 Task: Look for space in Seeheim-Jugenheim, Germany from 5th June, 2023 to 16th June, 2023 for 2 adults in price range Rs.14000 to Rs.18000. Place can be entire place with 1  bedroom having 1 bed and 1 bathroom. Property type can be house, flat, guest house, hotel. Booking option can be shelf check-in. Required host language is English.
Action: Mouse moved to (844, 125)
Screenshot: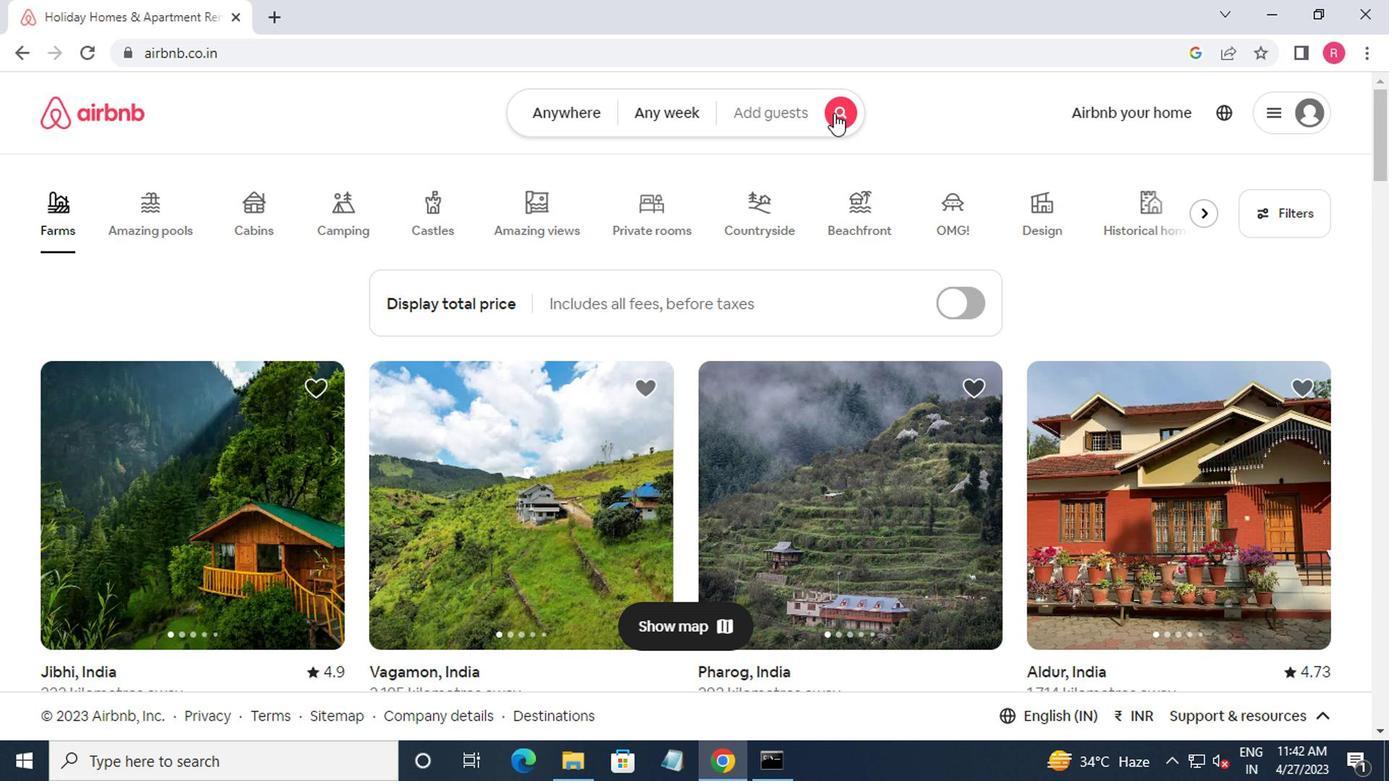 
Action: Mouse pressed left at (844, 125)
Screenshot: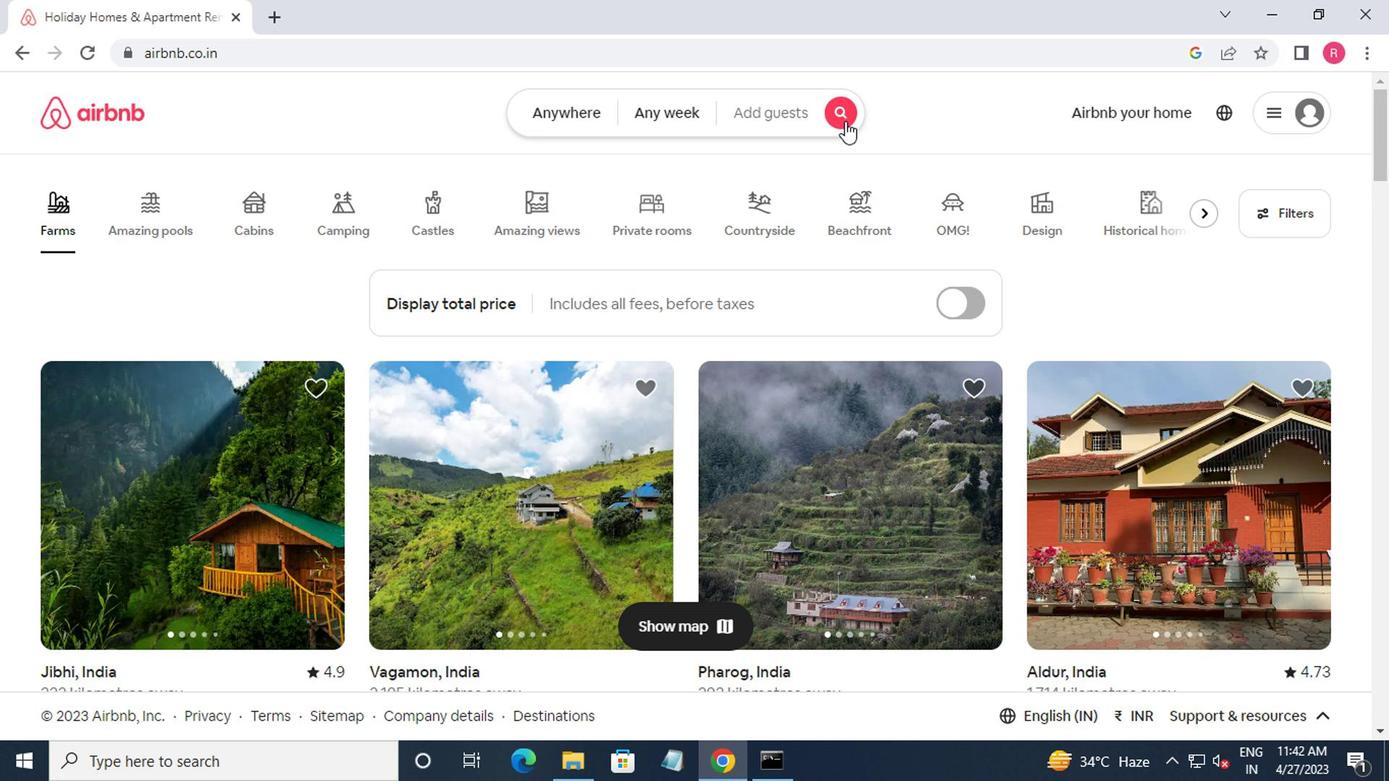 
Action: Mouse moved to (452, 208)
Screenshot: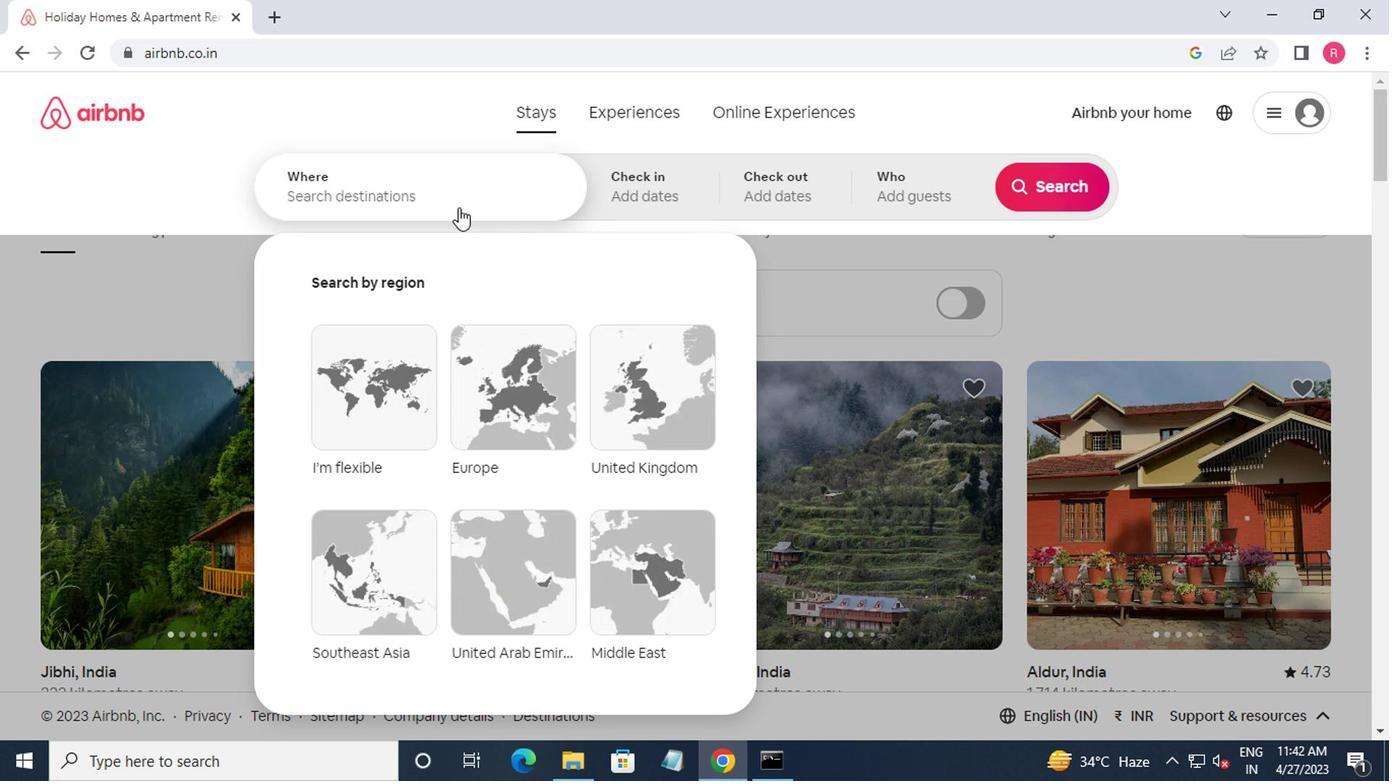 
Action: Mouse pressed left at (452, 208)
Screenshot: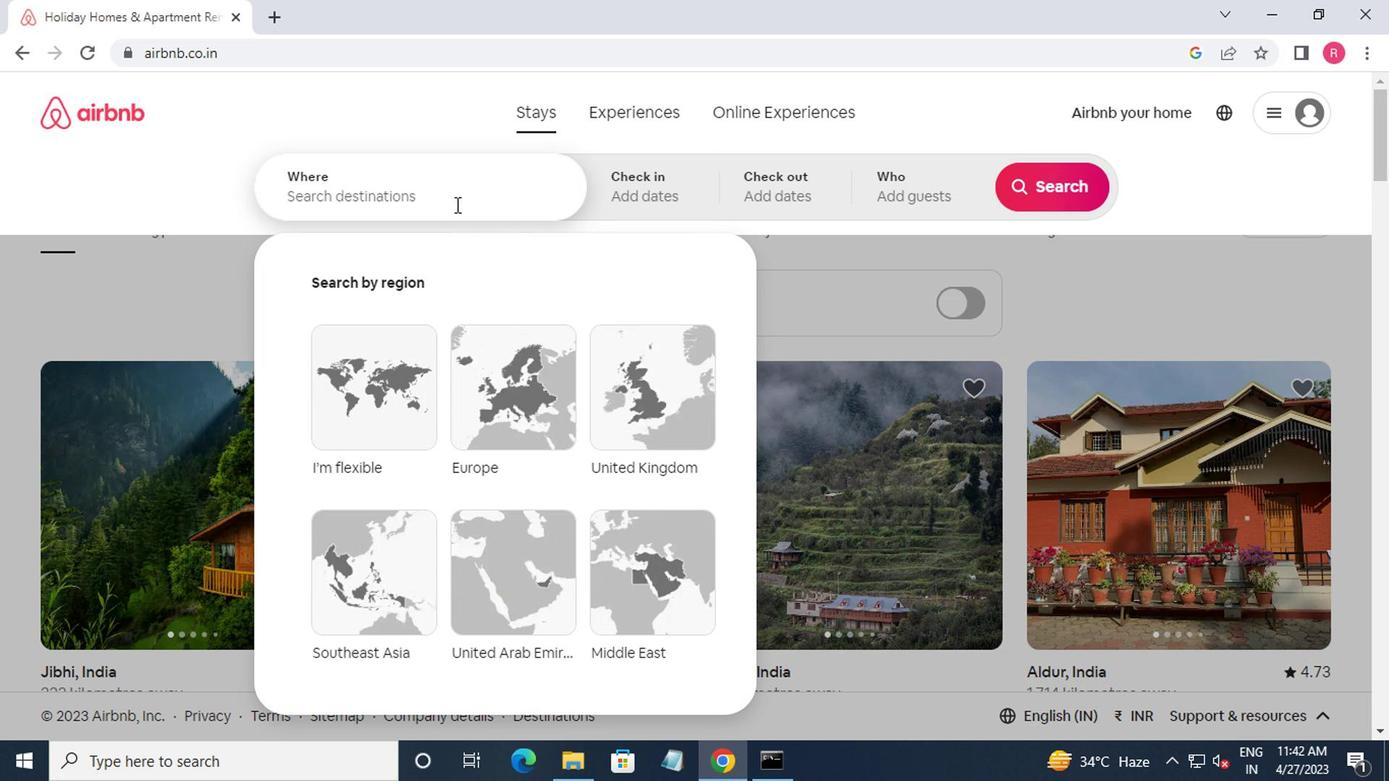 
Action: Mouse moved to (481, 290)
Screenshot: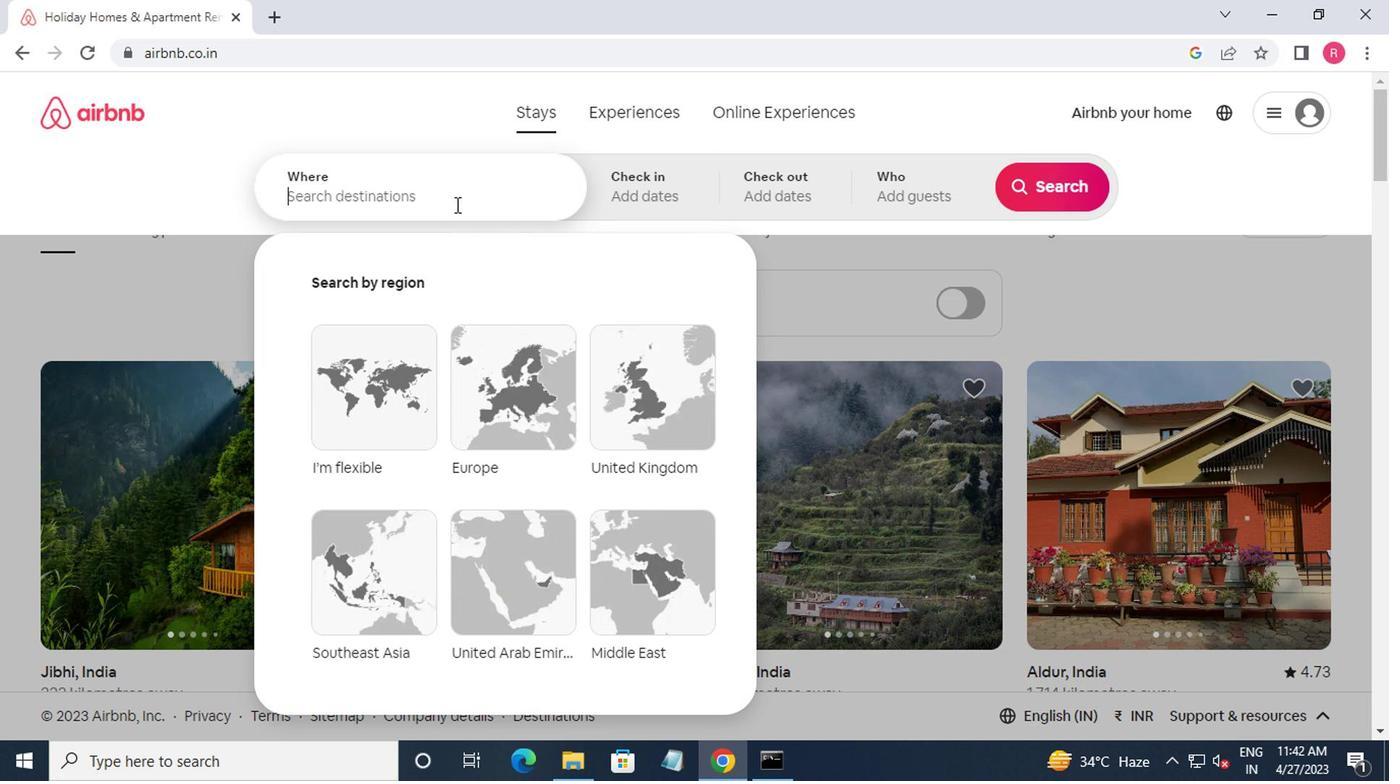 
Action: Key pressed seeheim
Screenshot: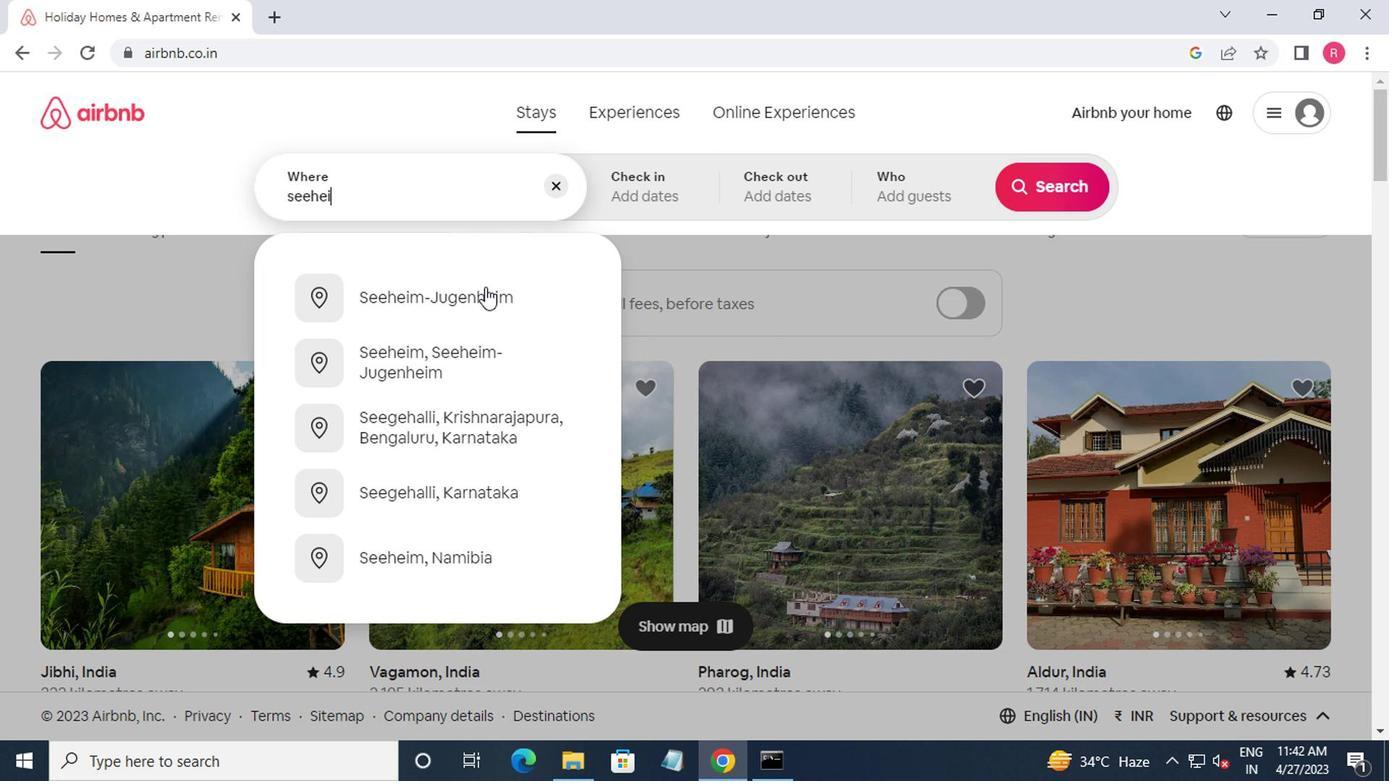 
Action: Mouse moved to (496, 302)
Screenshot: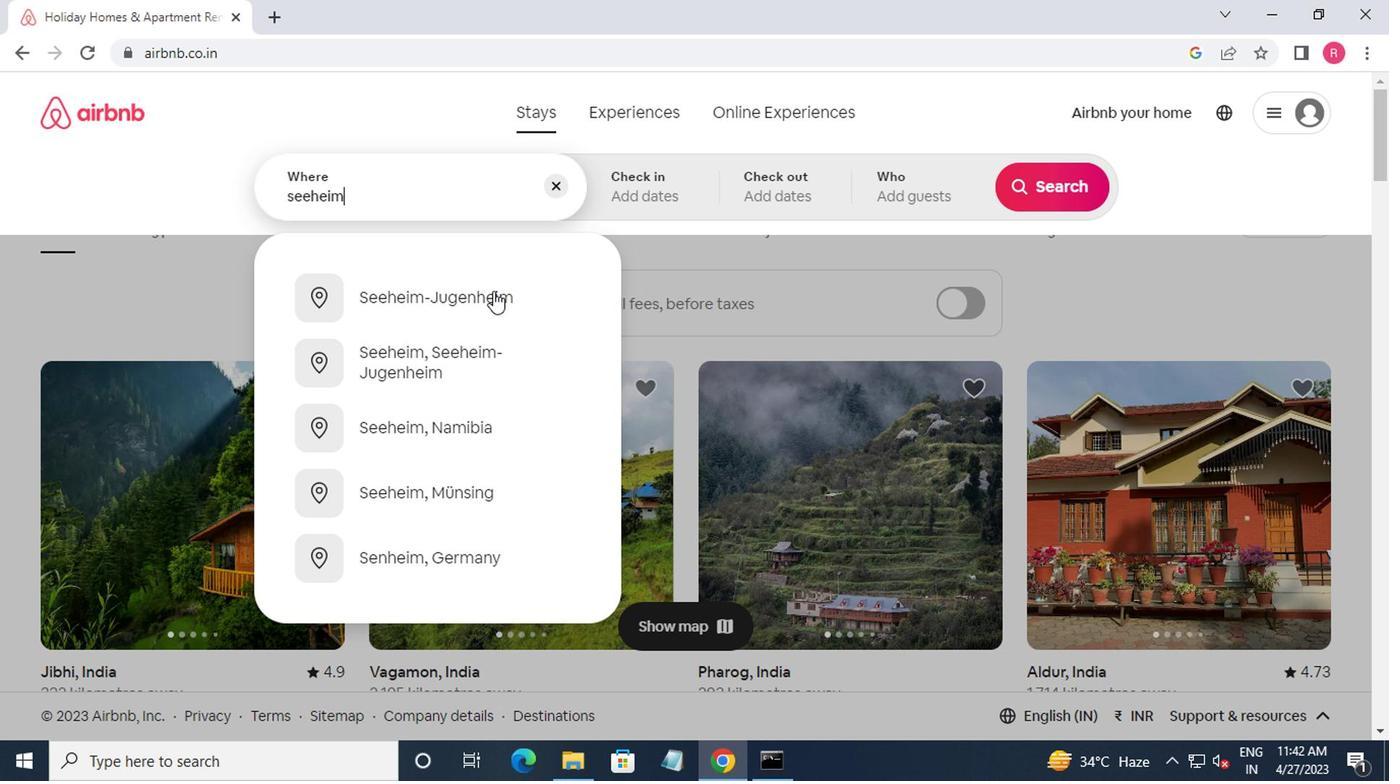 
Action: Mouse pressed left at (496, 302)
Screenshot: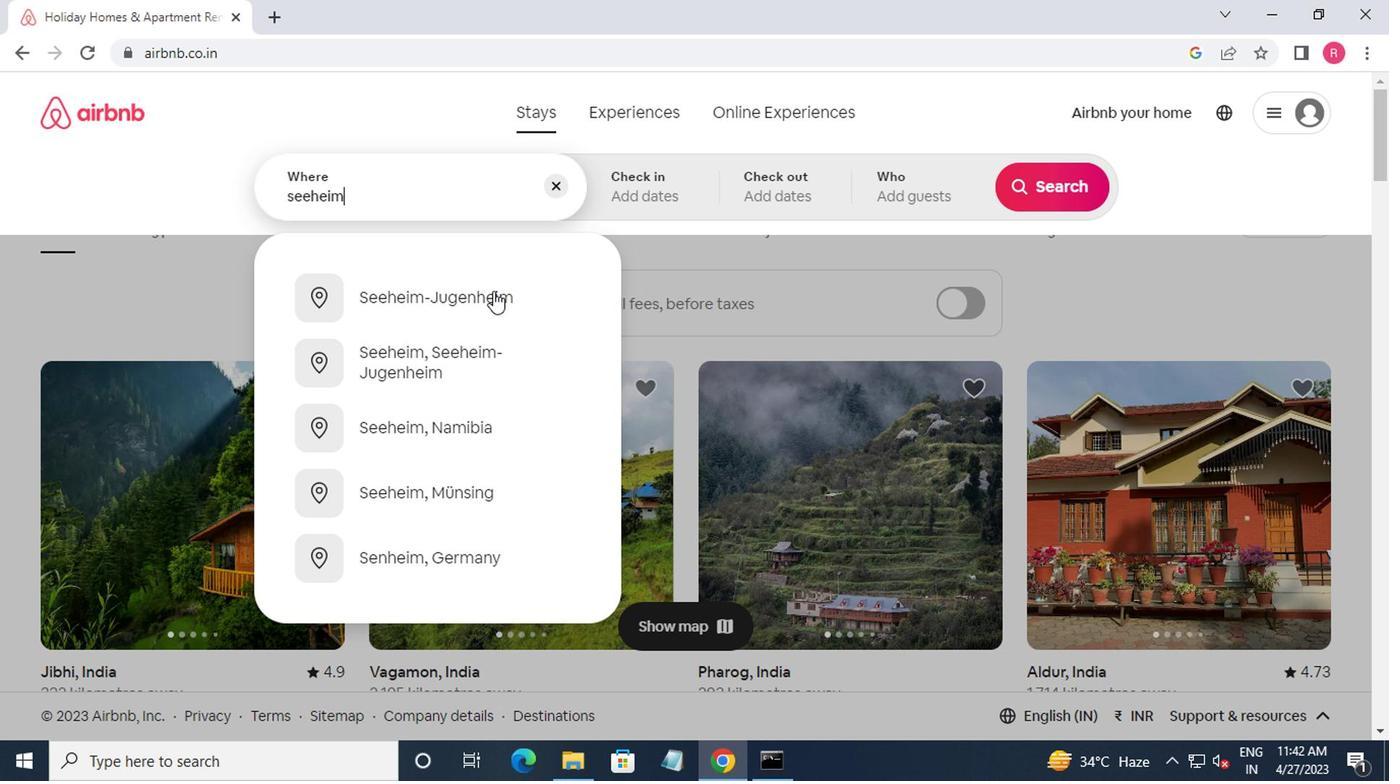 
Action: Mouse moved to (449, 214)
Screenshot: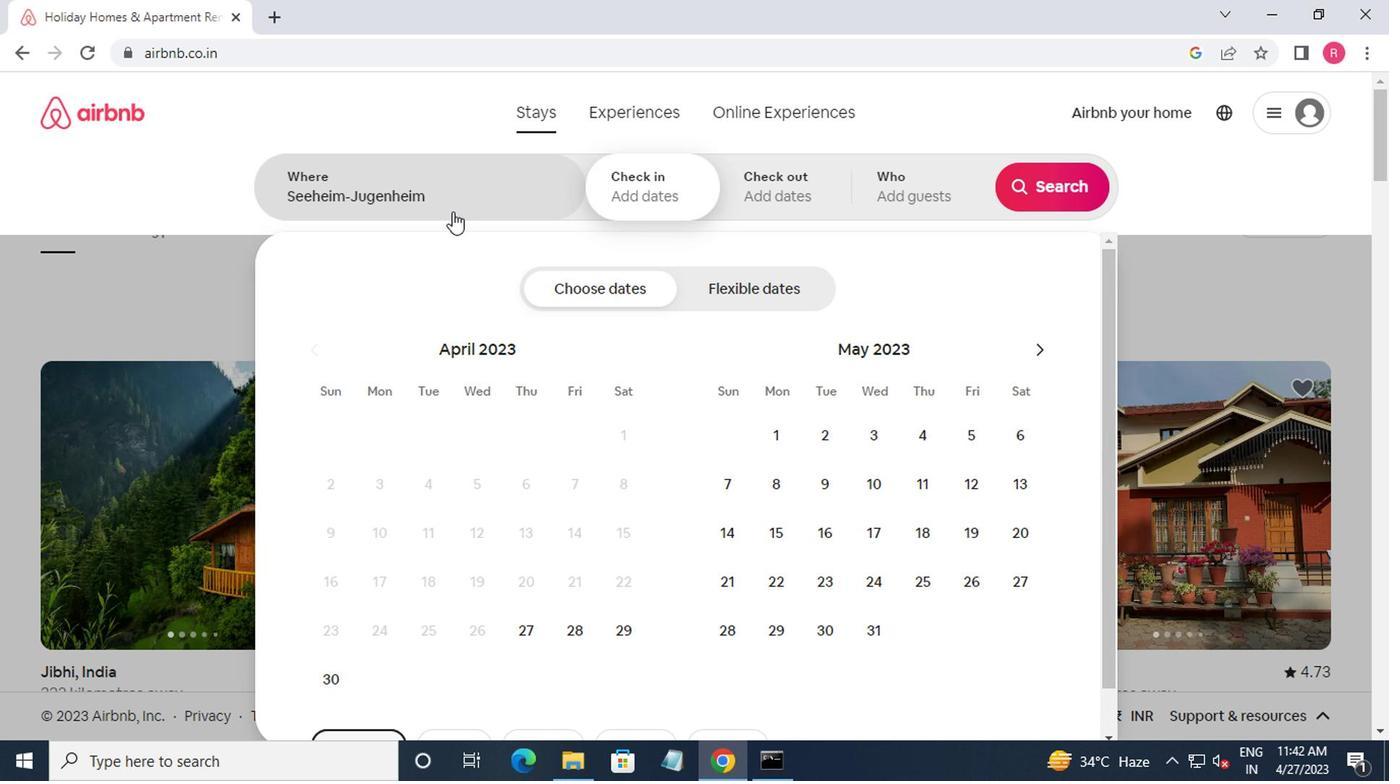 
Action: Mouse pressed left at (449, 214)
Screenshot: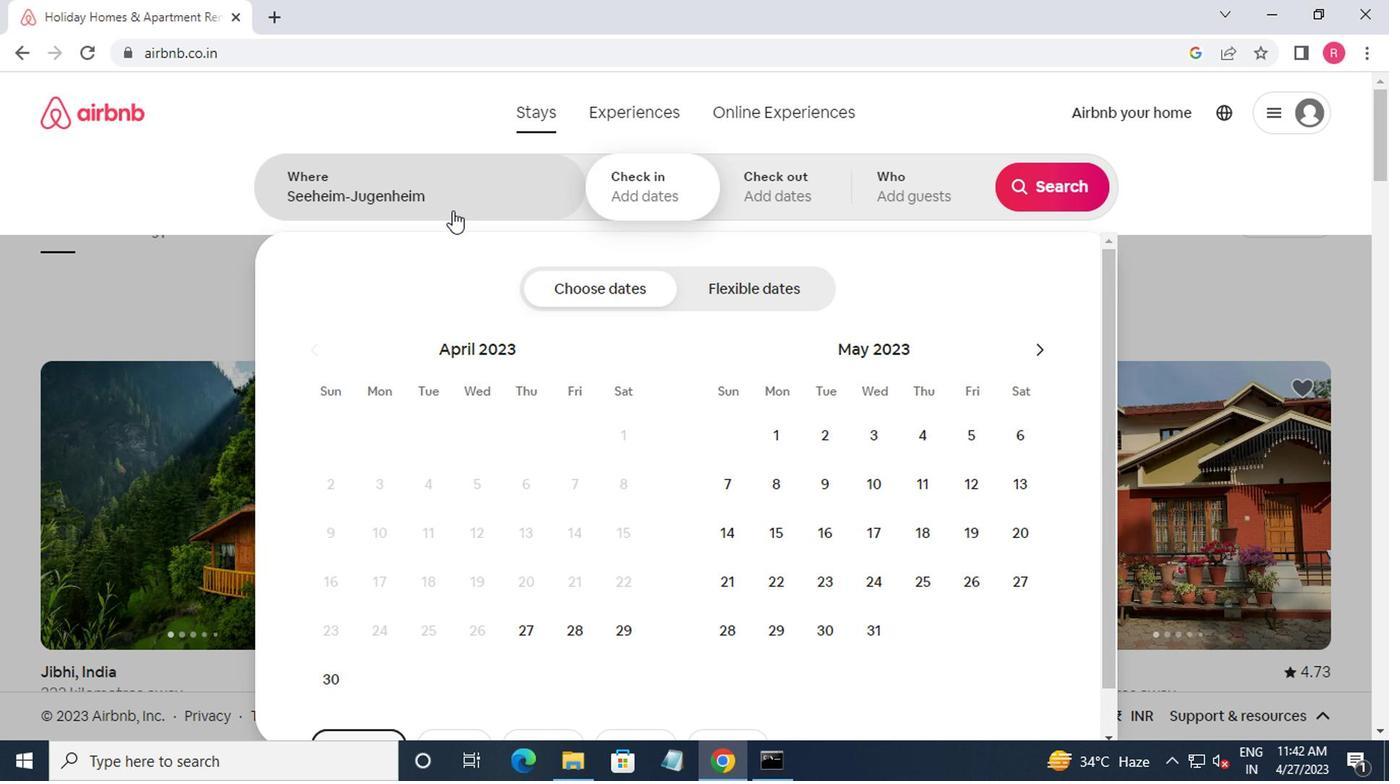 
Action: Mouse moved to (449, 213)
Screenshot: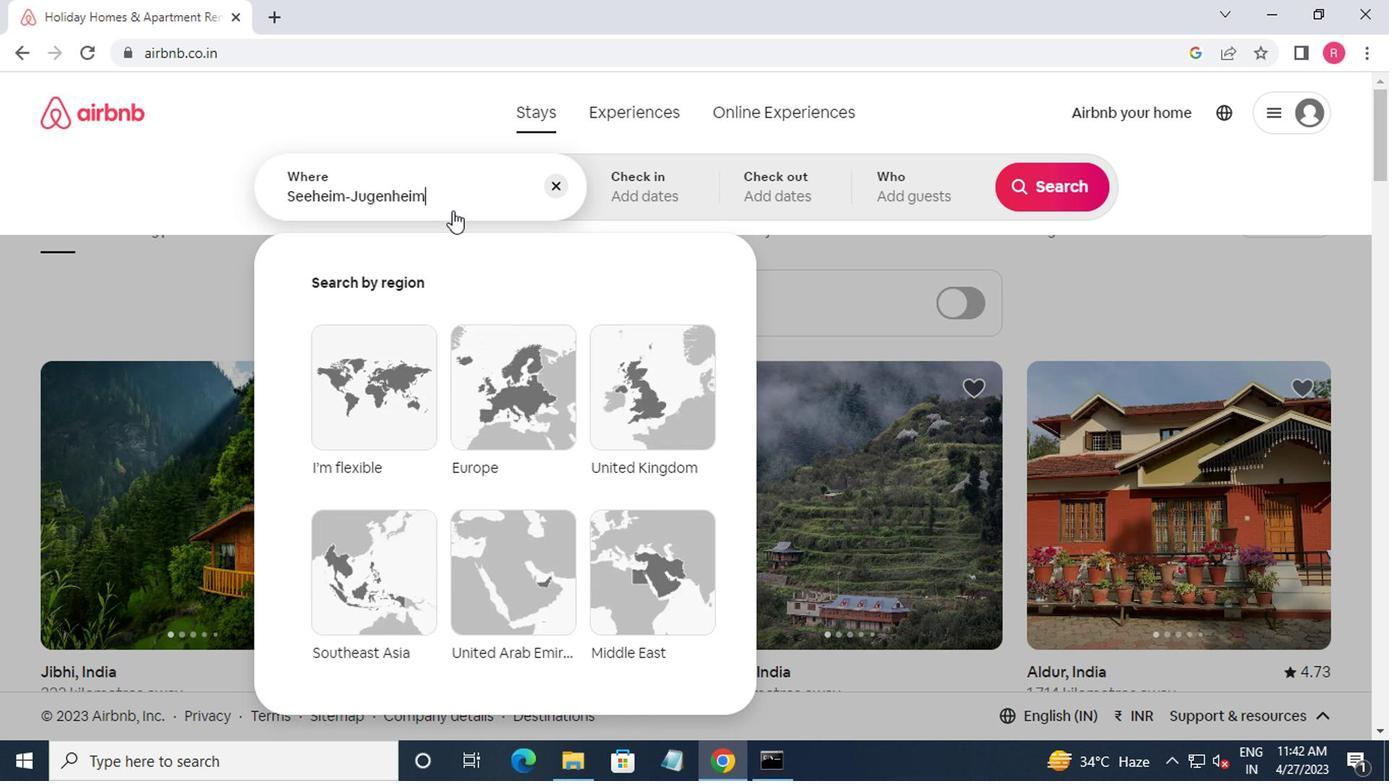 
Action: Key pressed ,ger<Key.down><Key.enter>
Screenshot: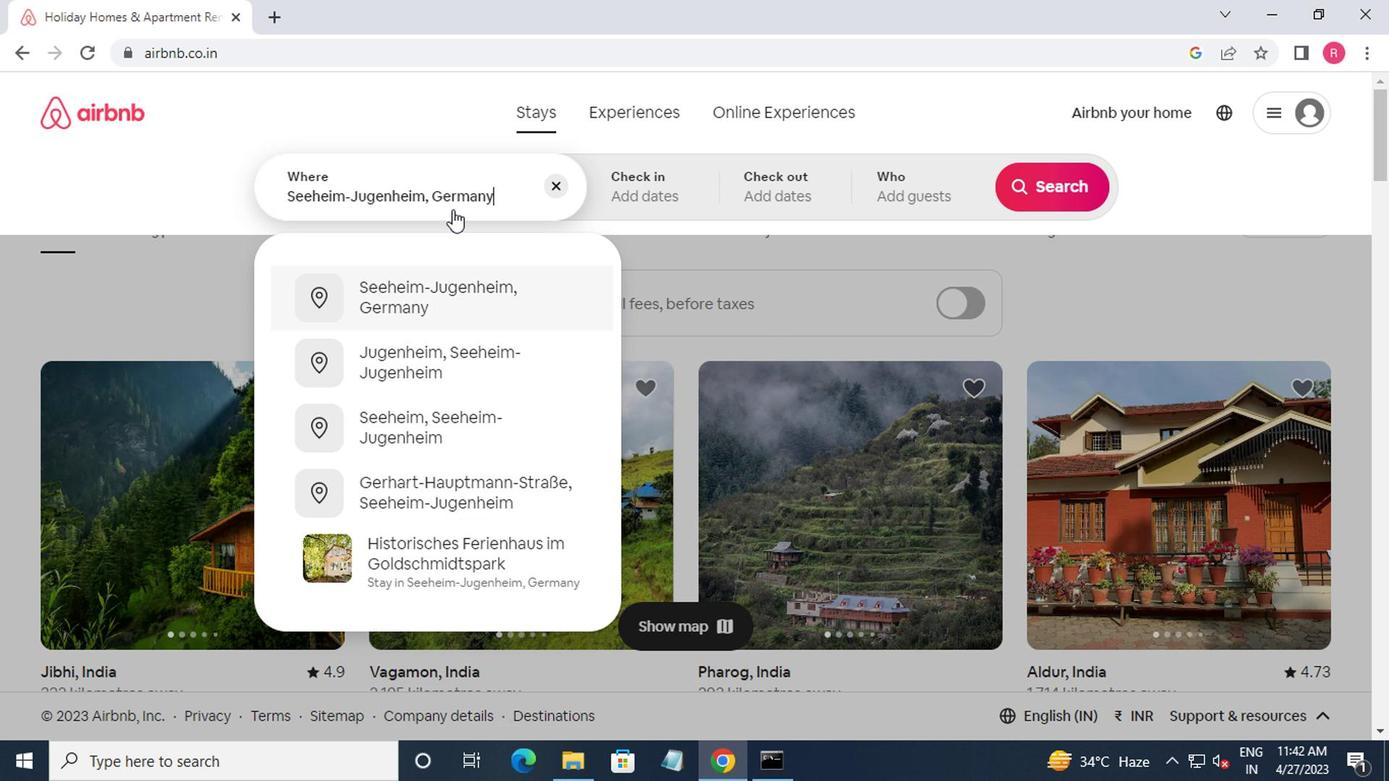 
Action: Mouse moved to (1028, 358)
Screenshot: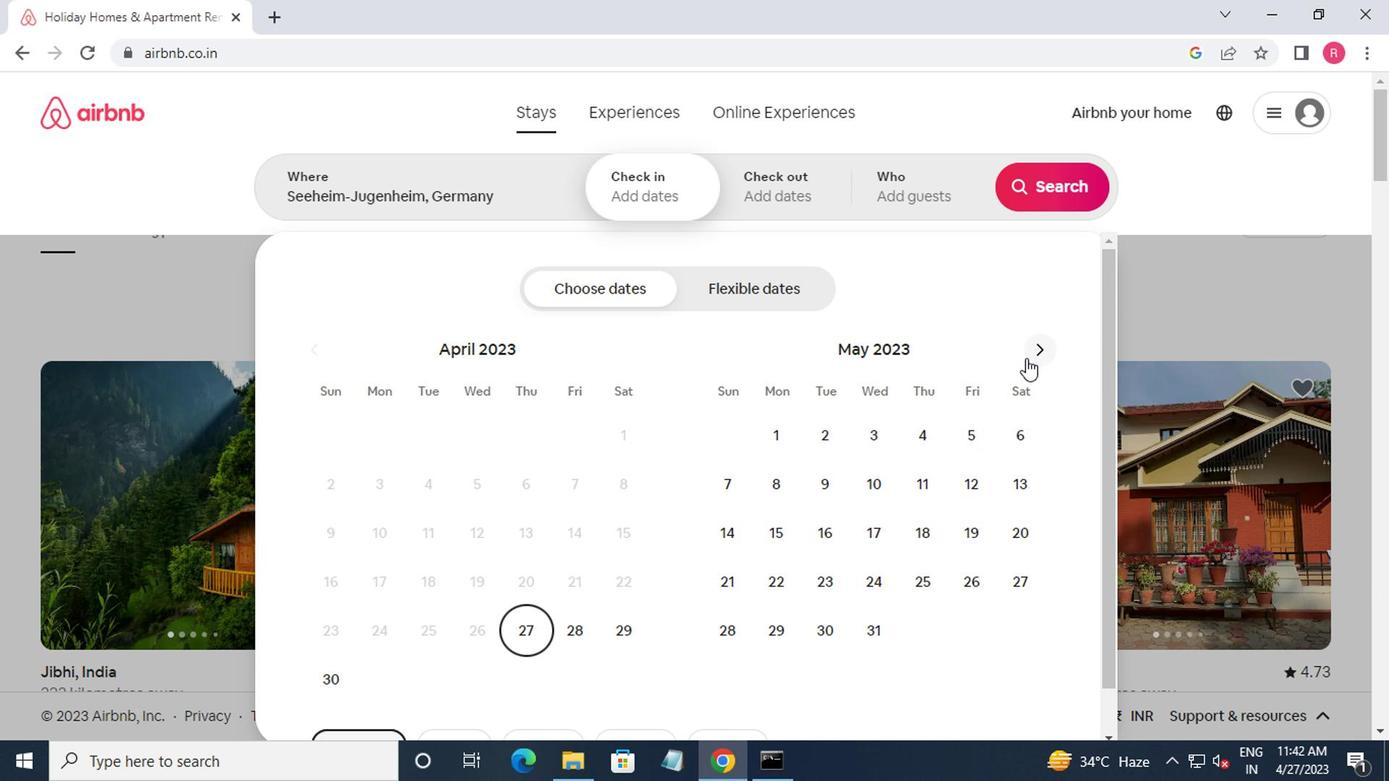 
Action: Mouse pressed left at (1028, 358)
Screenshot: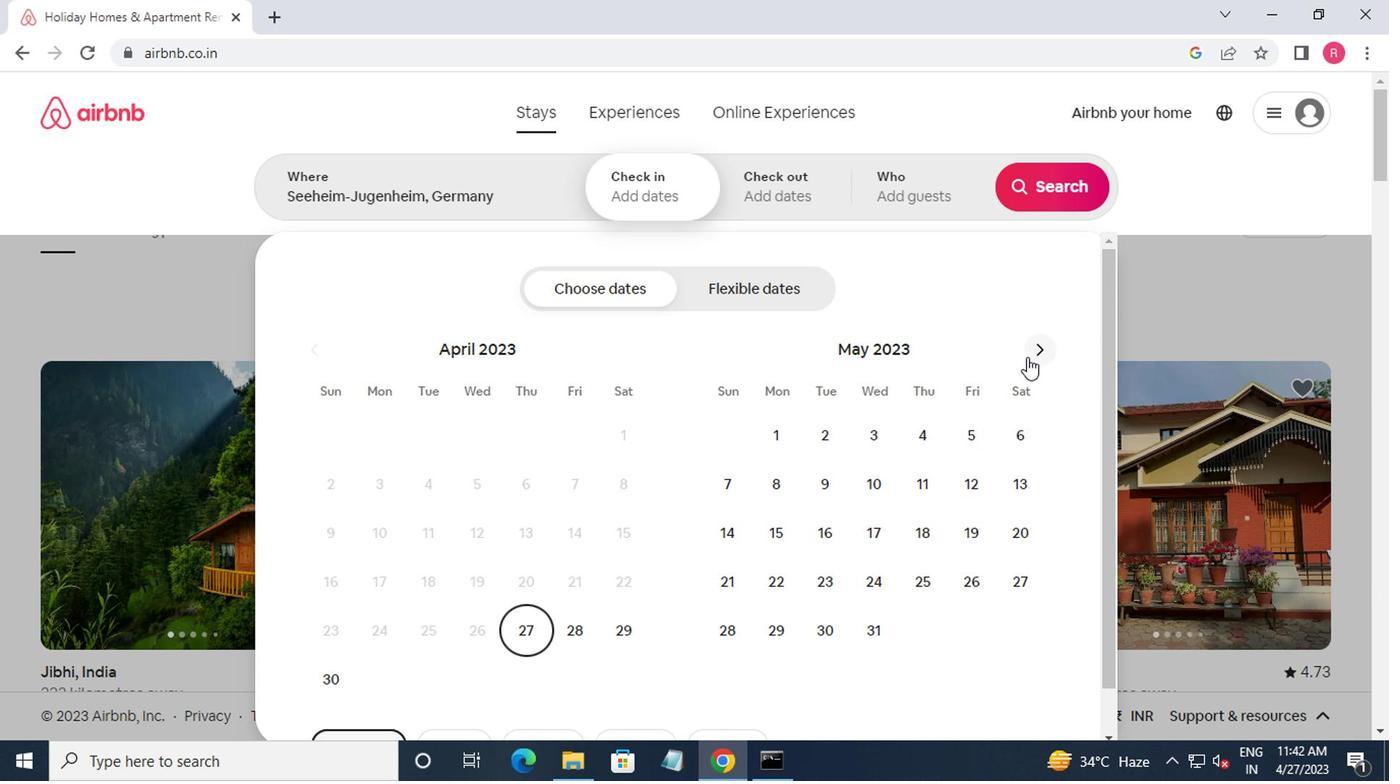 
Action: Mouse moved to (790, 491)
Screenshot: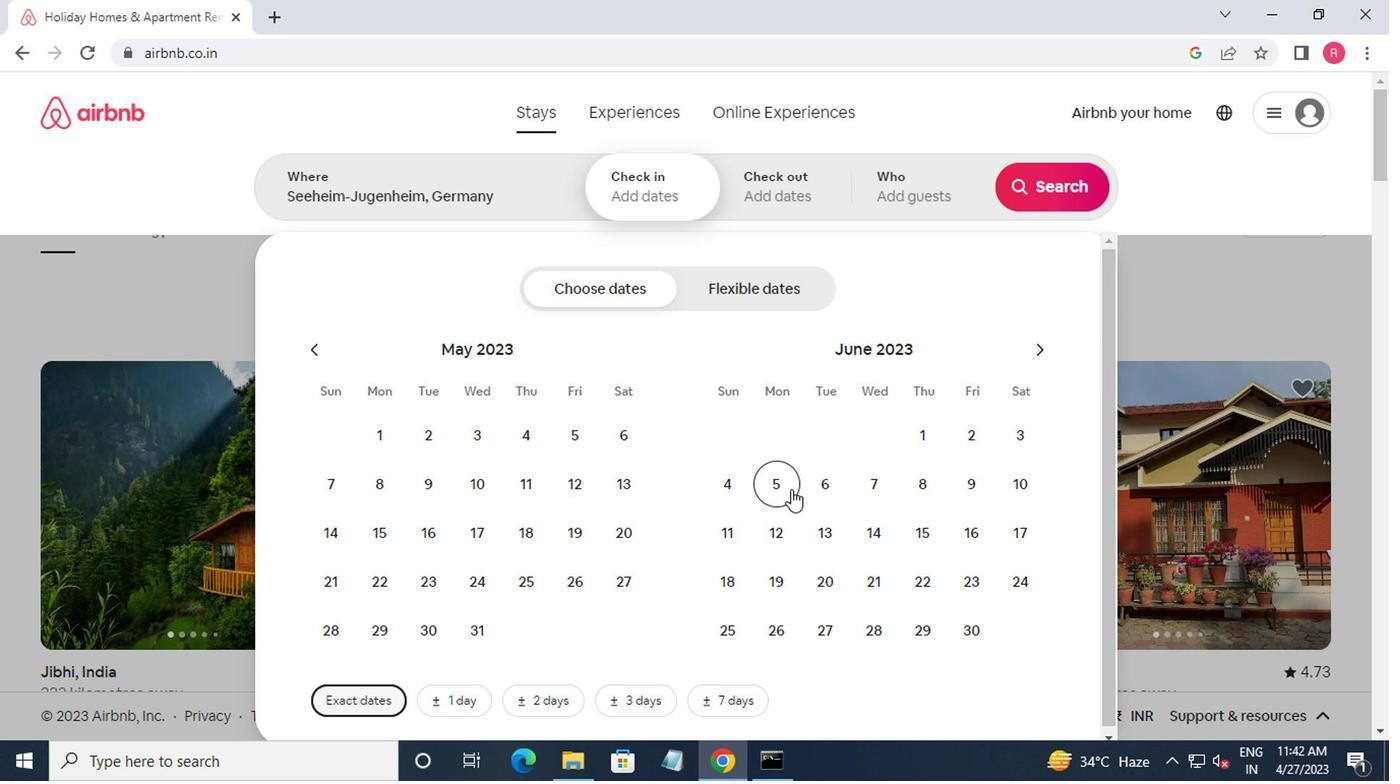 
Action: Mouse pressed left at (790, 491)
Screenshot: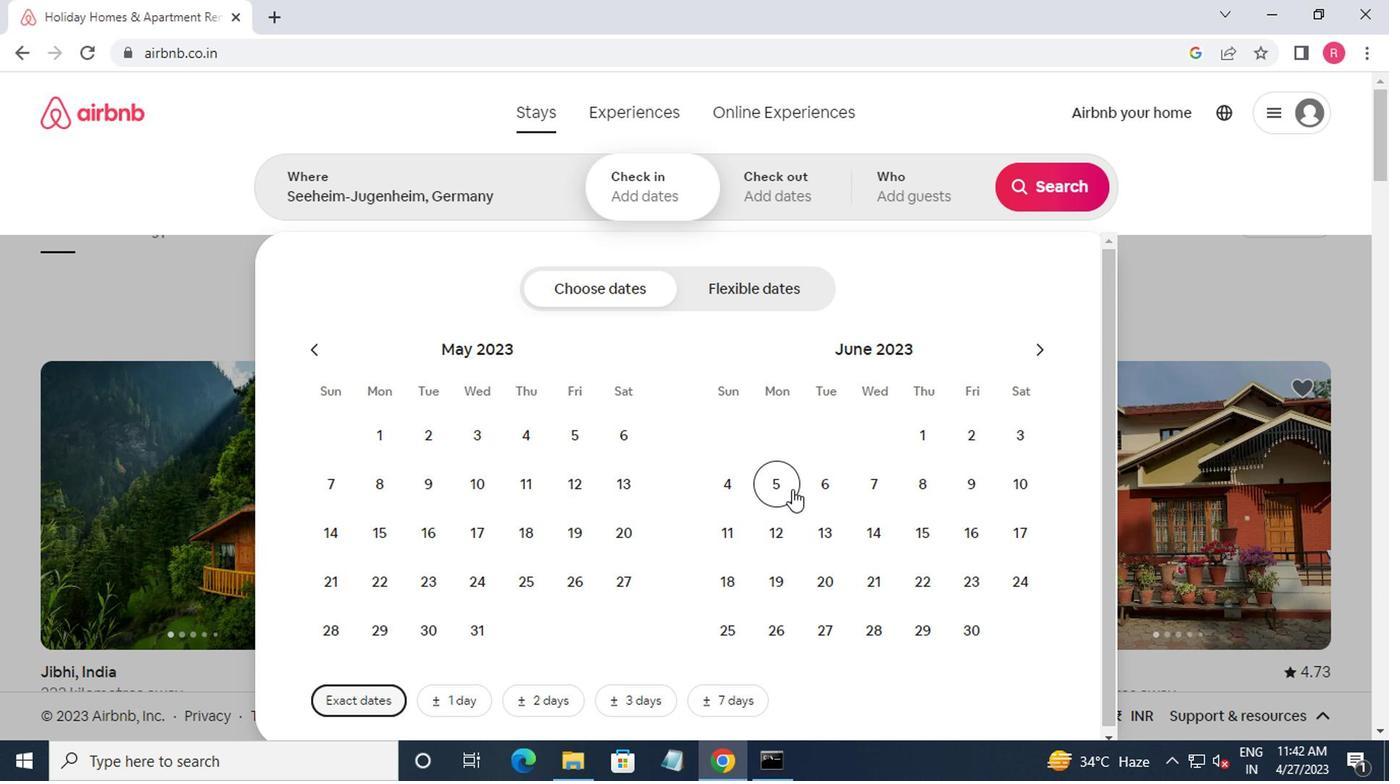 
Action: Mouse moved to (960, 535)
Screenshot: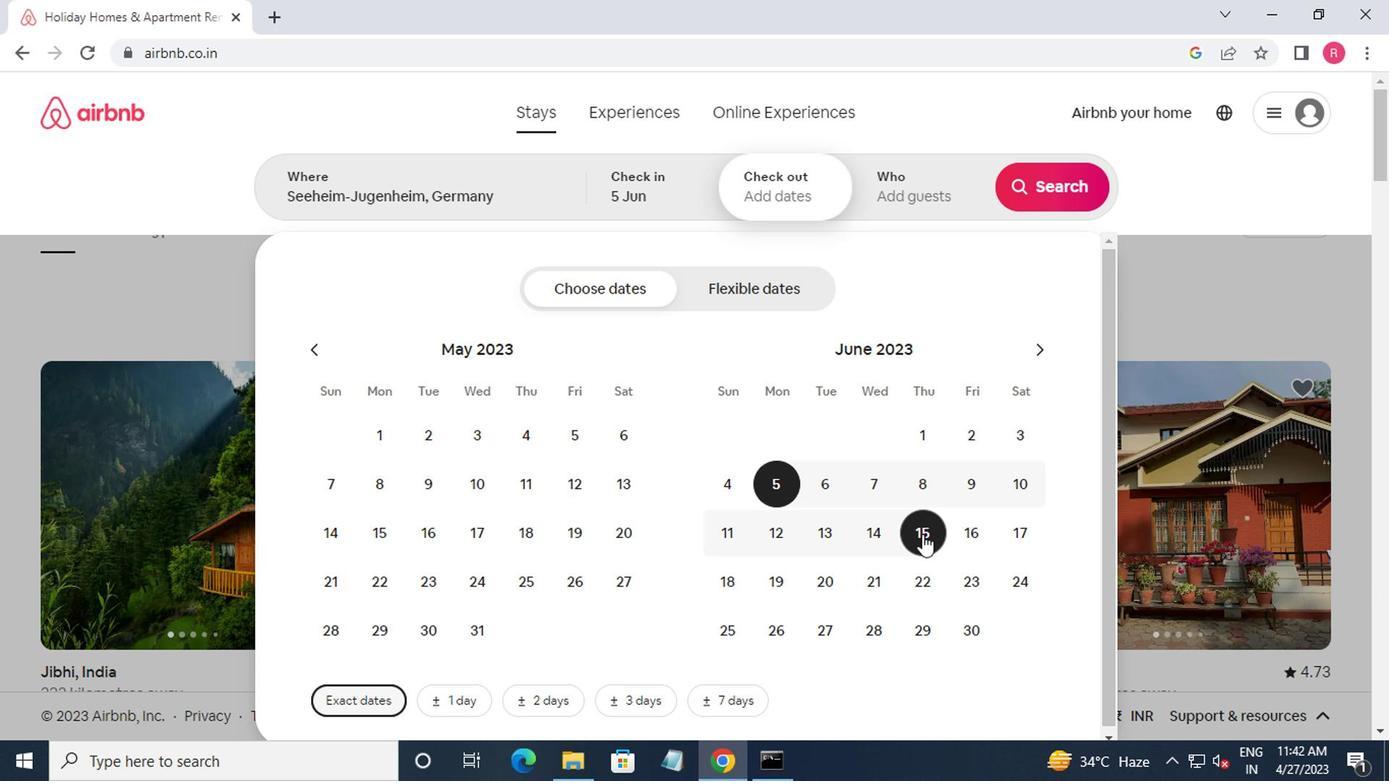 
Action: Mouse pressed left at (960, 535)
Screenshot: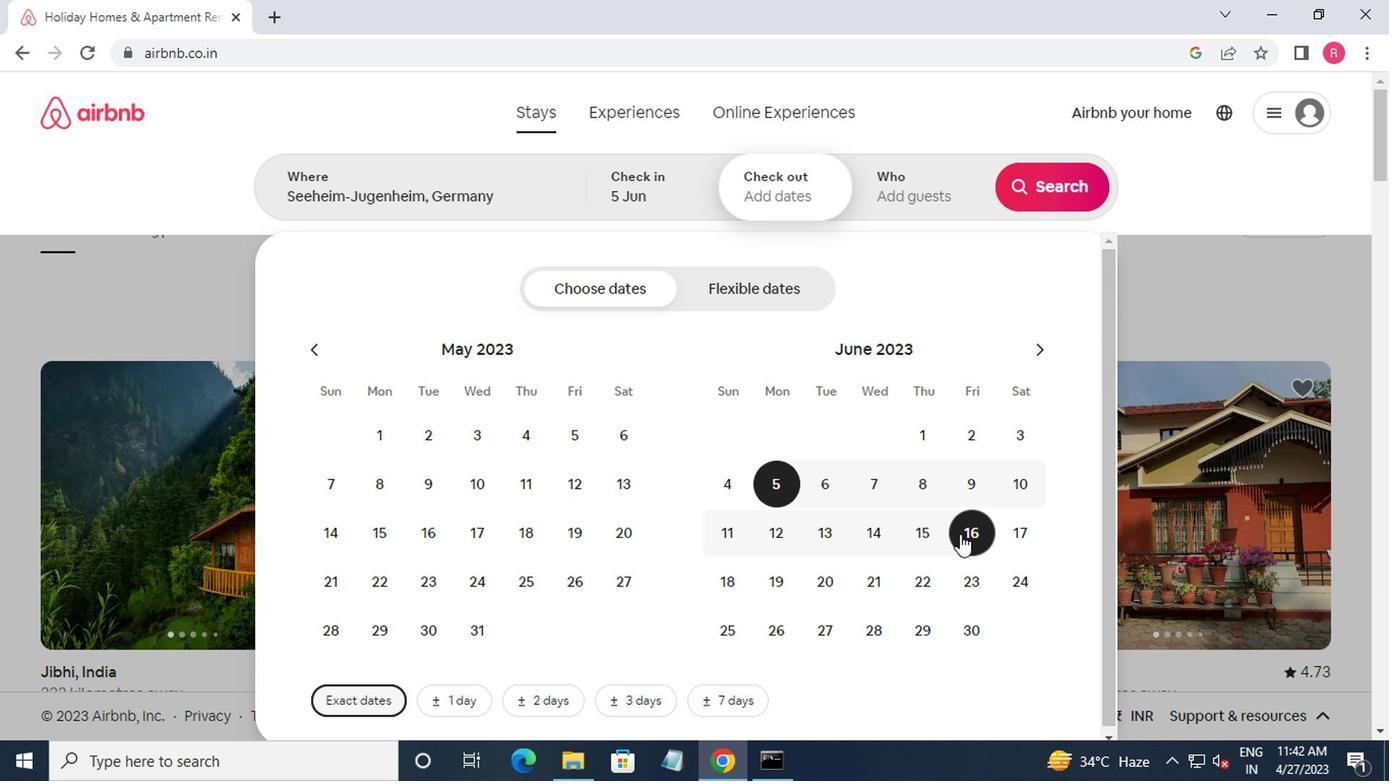 
Action: Mouse moved to (896, 197)
Screenshot: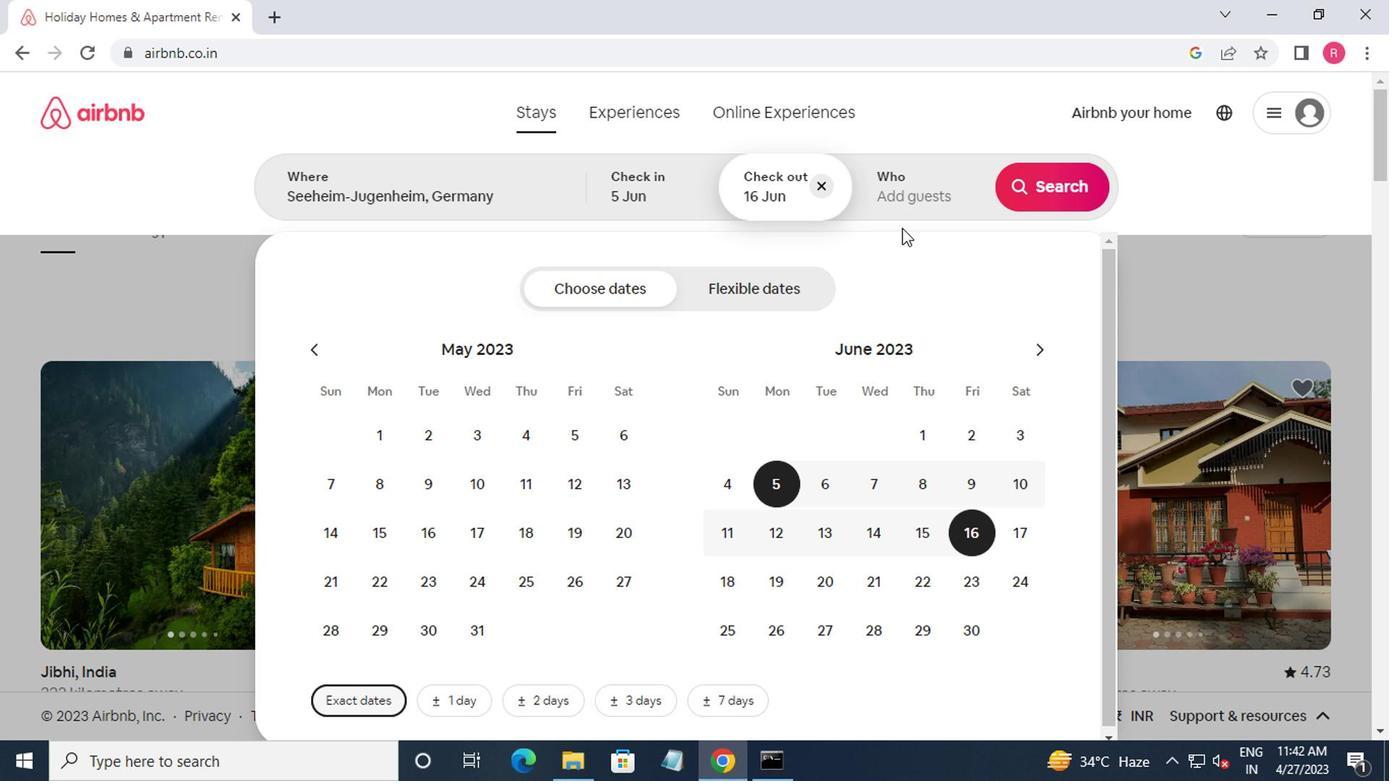 
Action: Mouse pressed left at (896, 197)
Screenshot: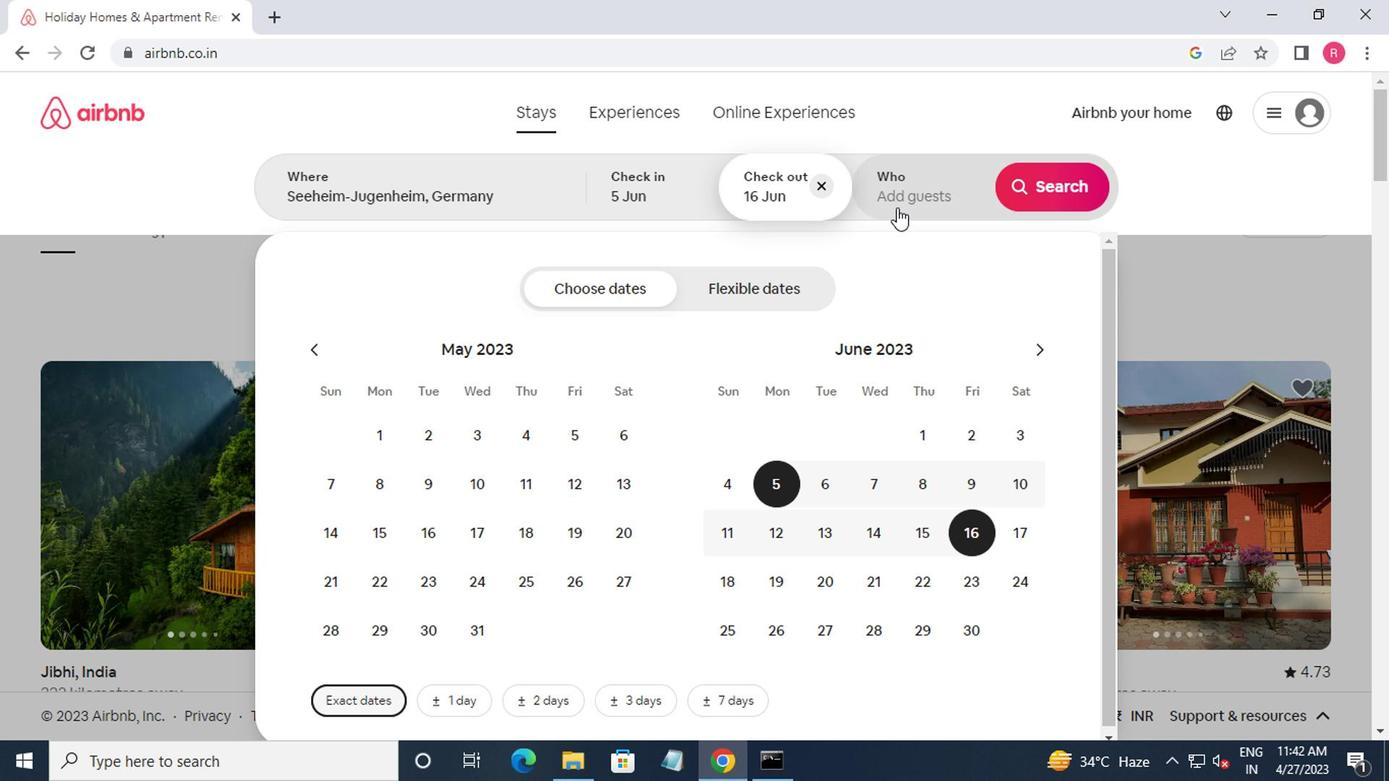 
Action: Mouse moved to (1054, 307)
Screenshot: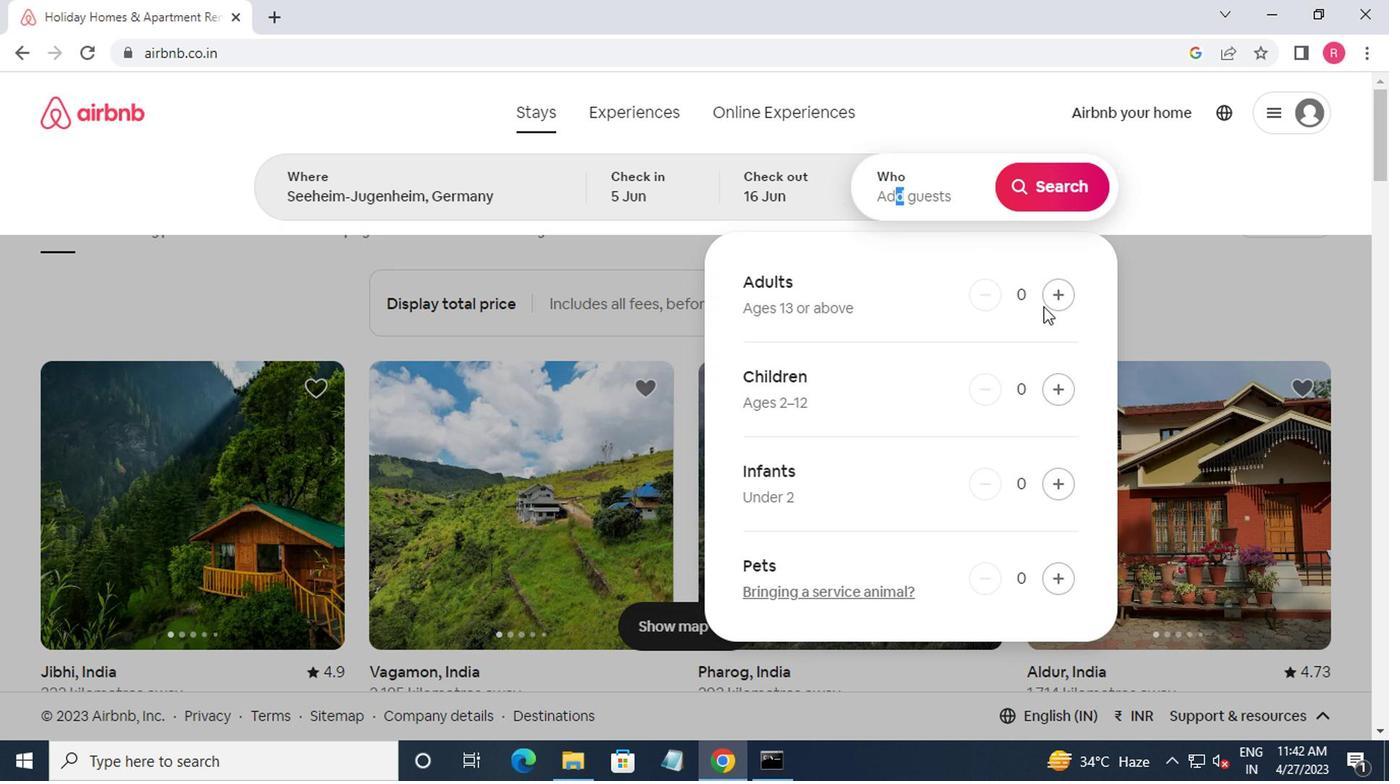 
Action: Mouse pressed left at (1054, 307)
Screenshot: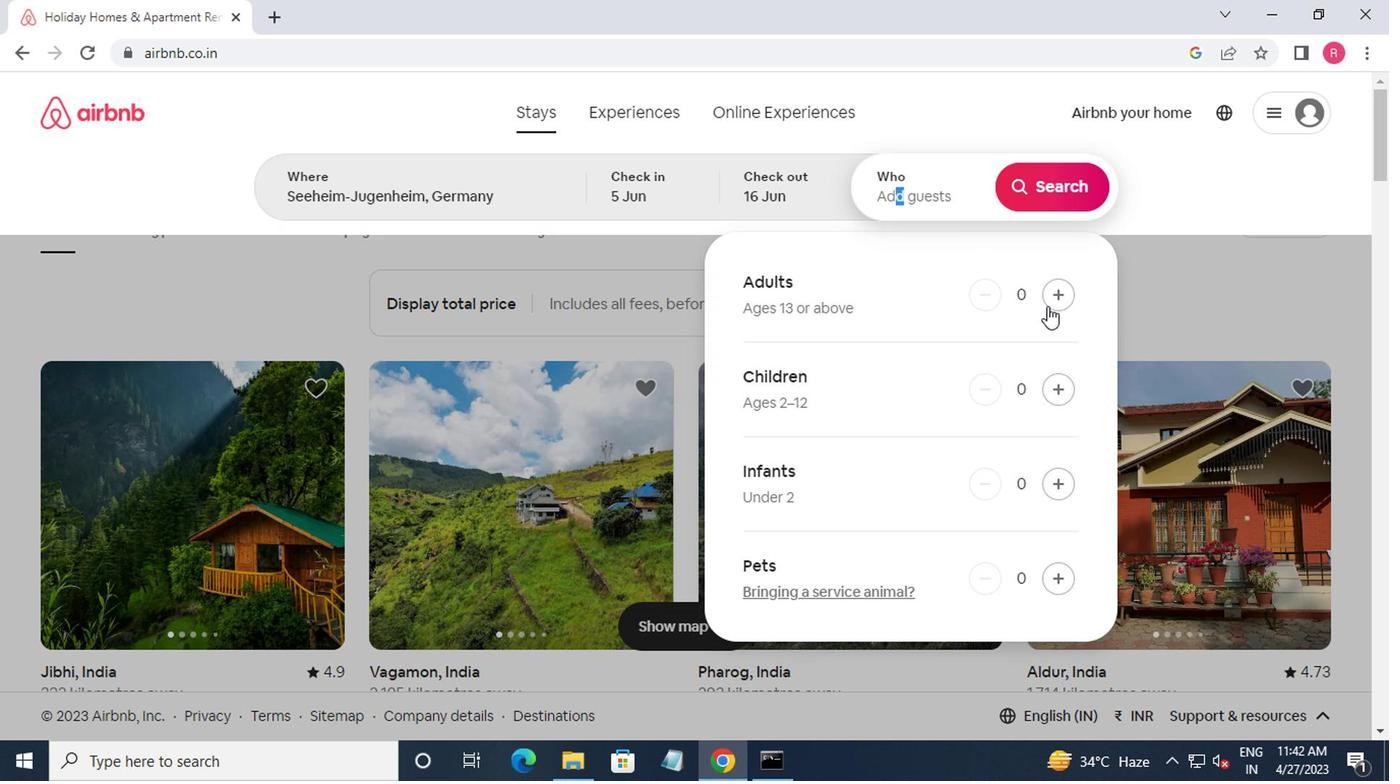 
Action: Mouse pressed left at (1054, 307)
Screenshot: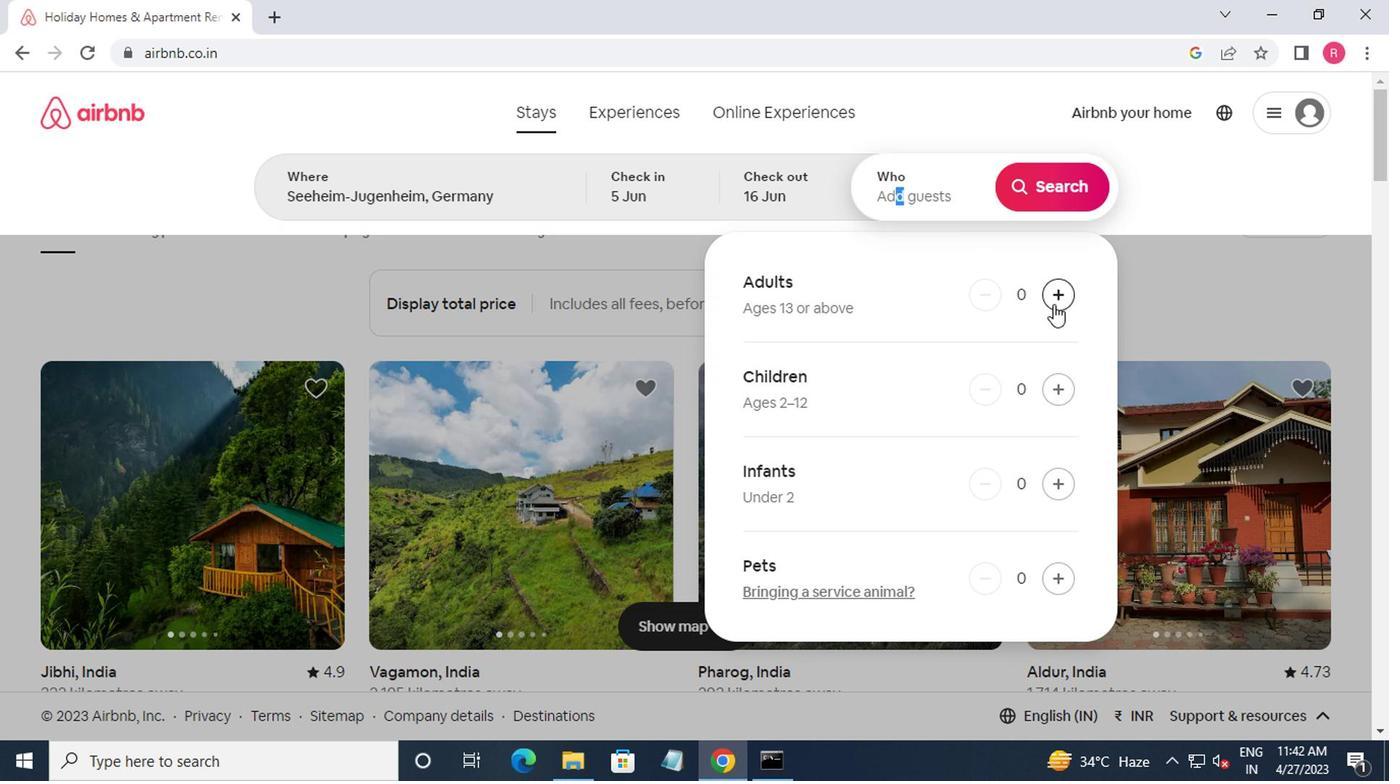 
Action: Mouse moved to (1045, 206)
Screenshot: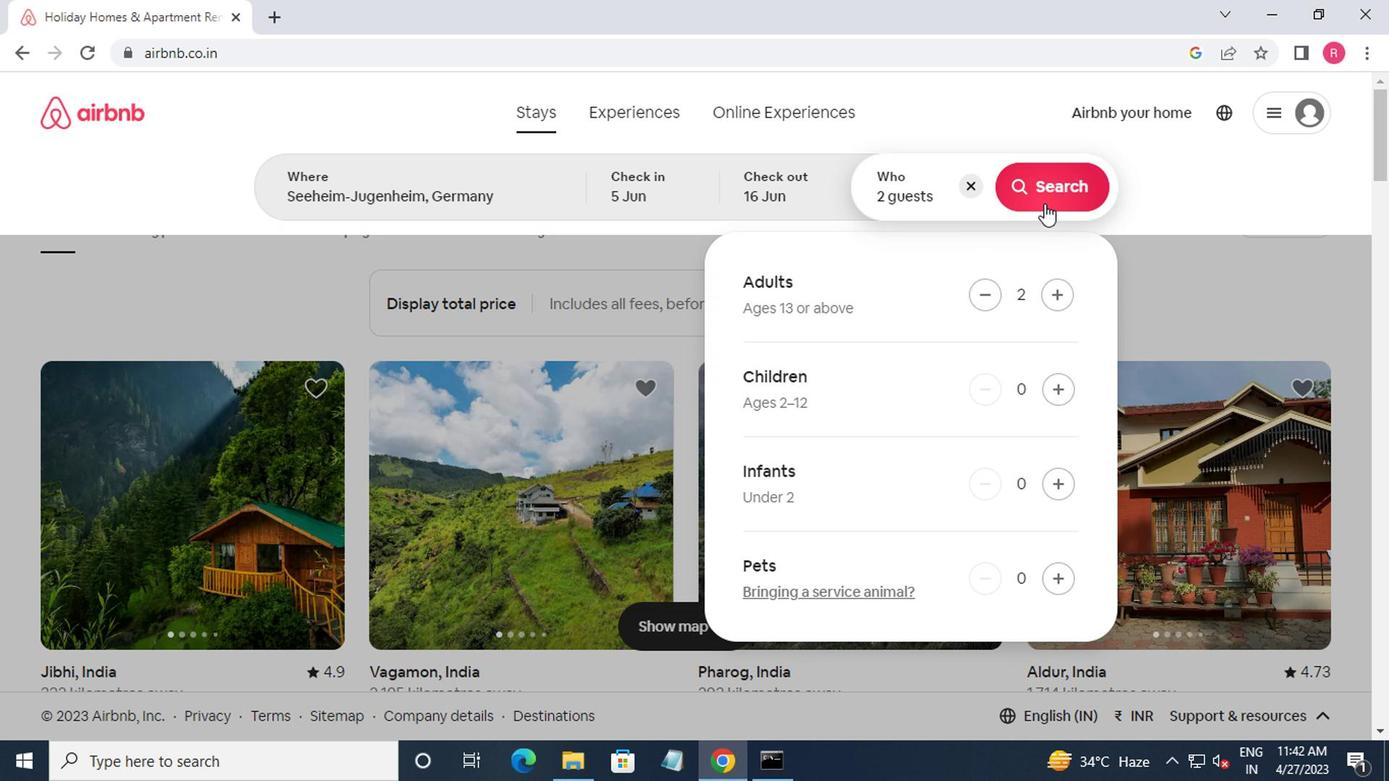 
Action: Mouse pressed left at (1045, 206)
Screenshot: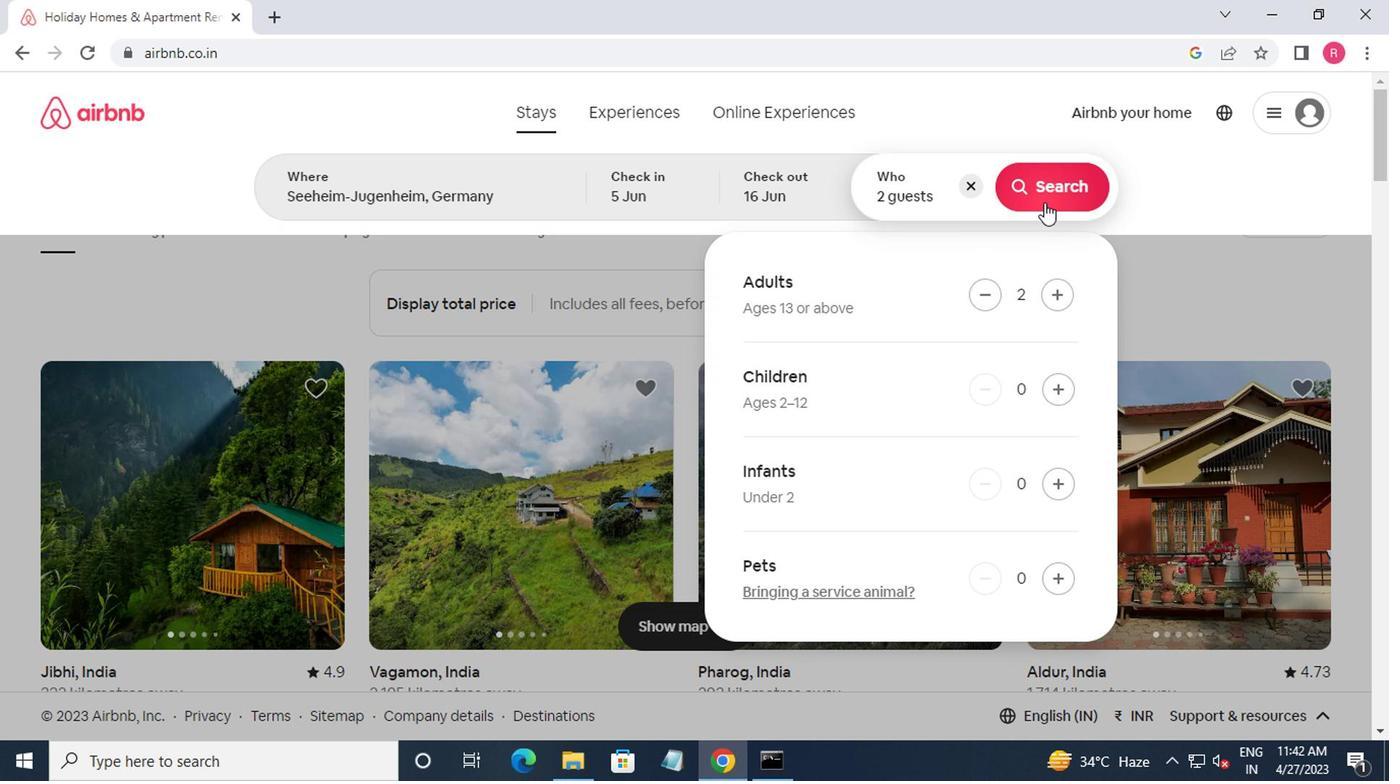 
Action: Mouse moved to (1312, 200)
Screenshot: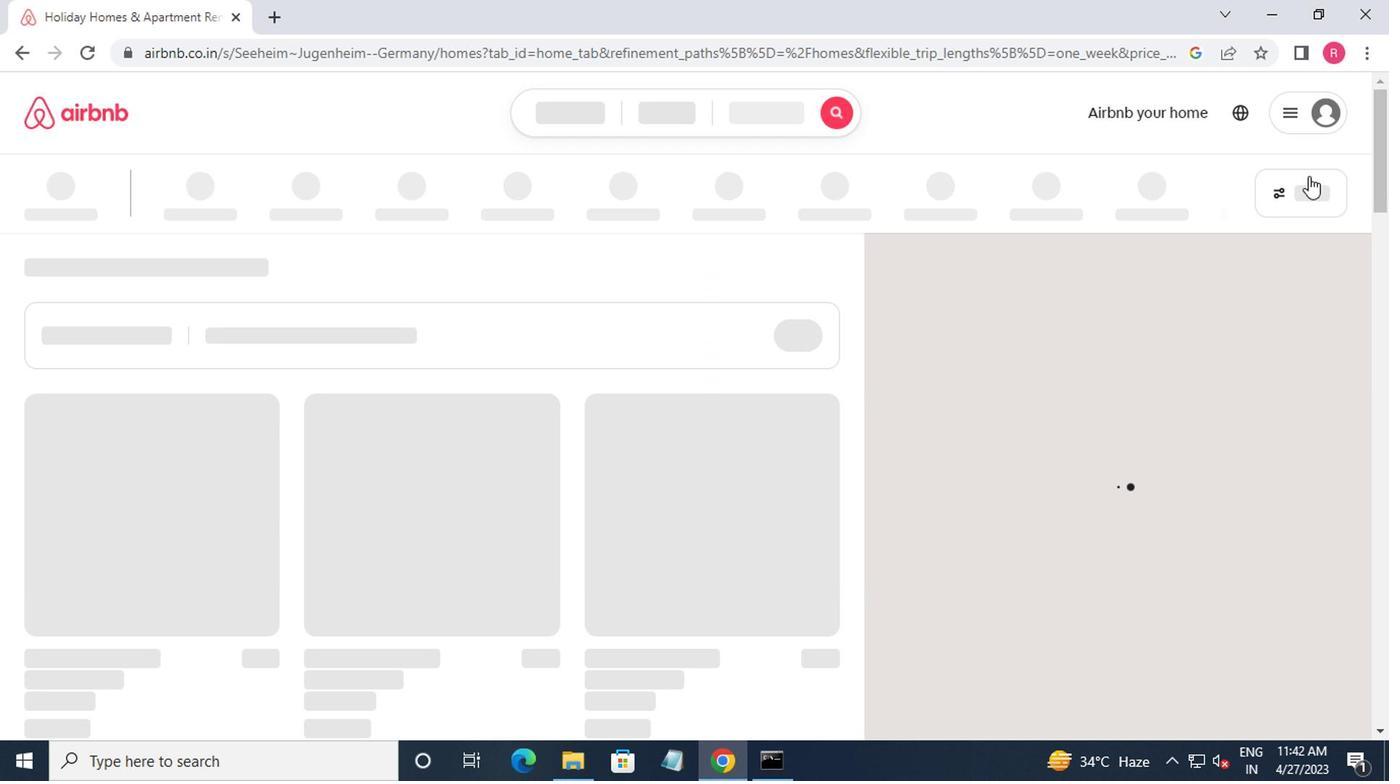 
Action: Mouse pressed left at (1312, 200)
Screenshot: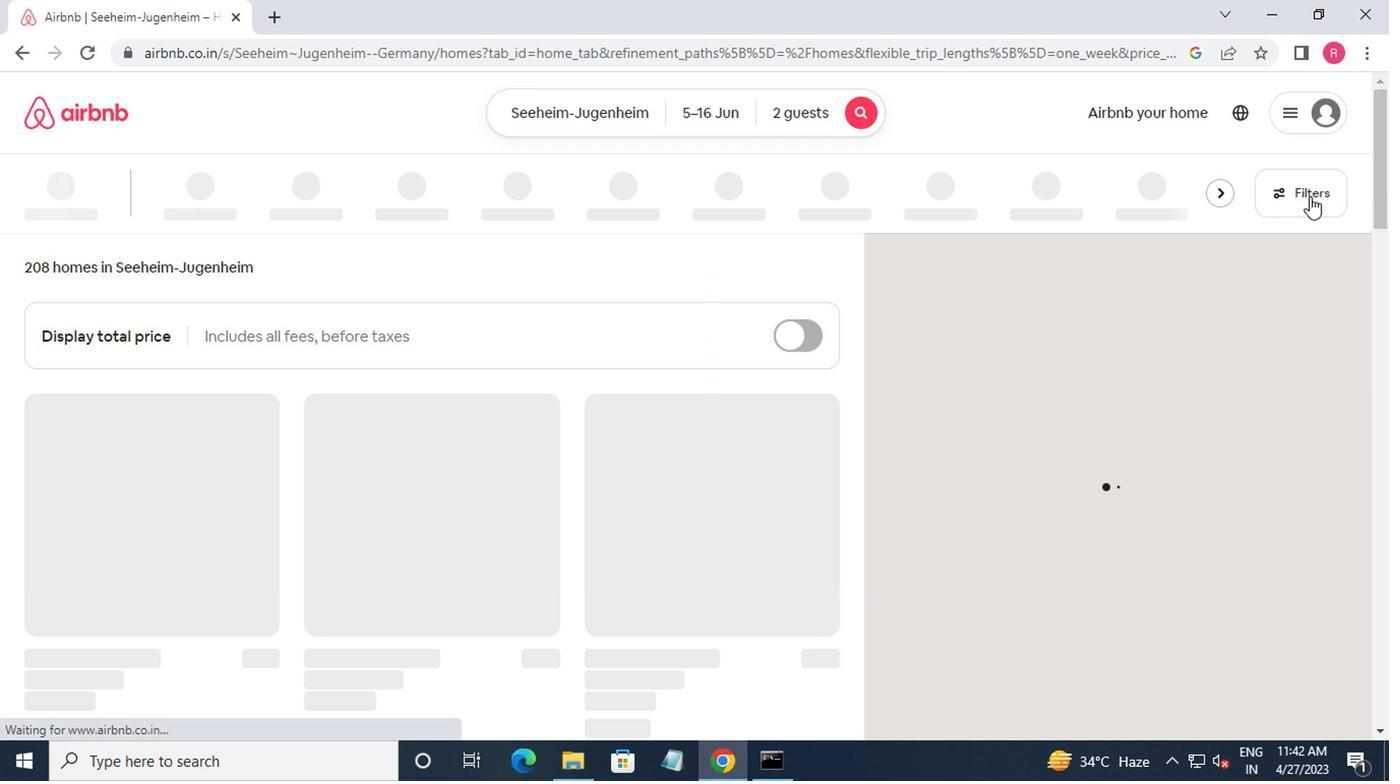 
Action: Mouse moved to (452, 447)
Screenshot: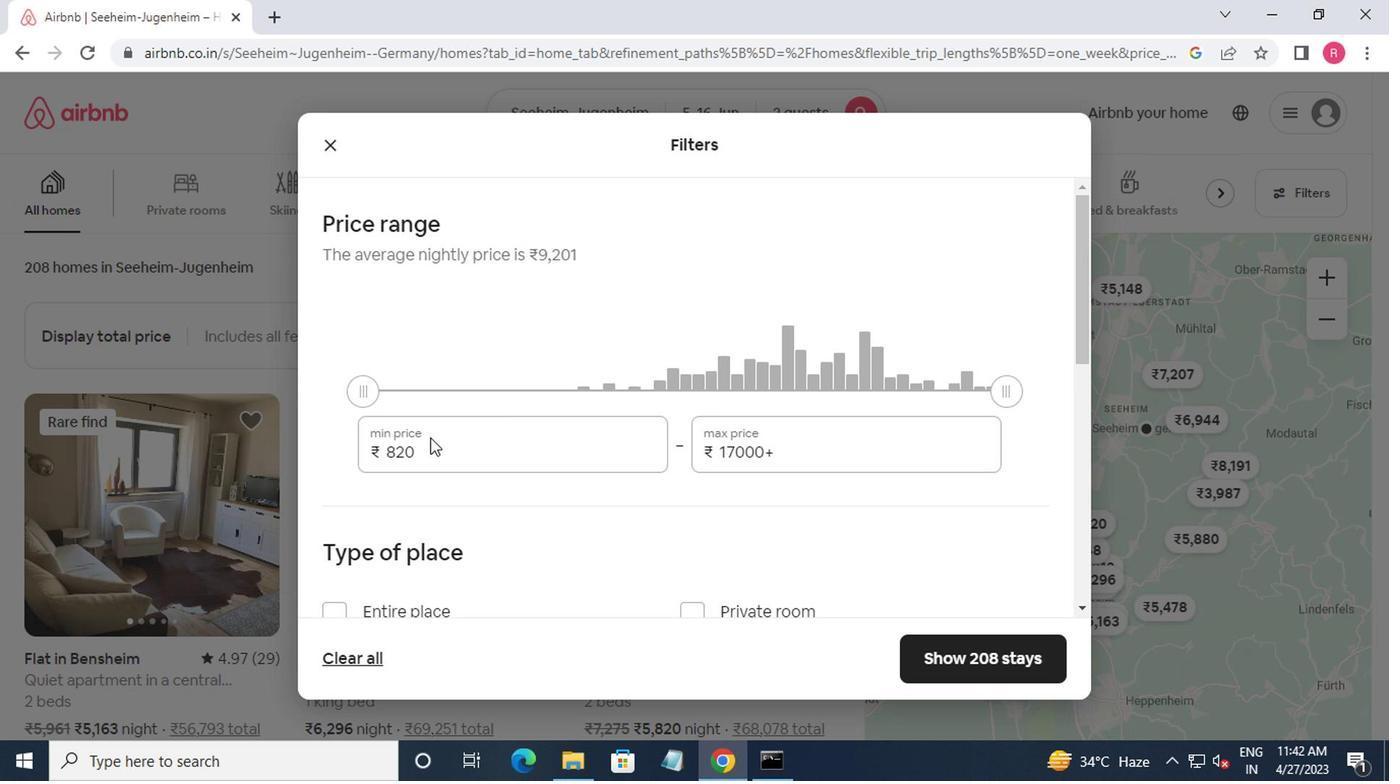 
Action: Mouse pressed left at (452, 447)
Screenshot: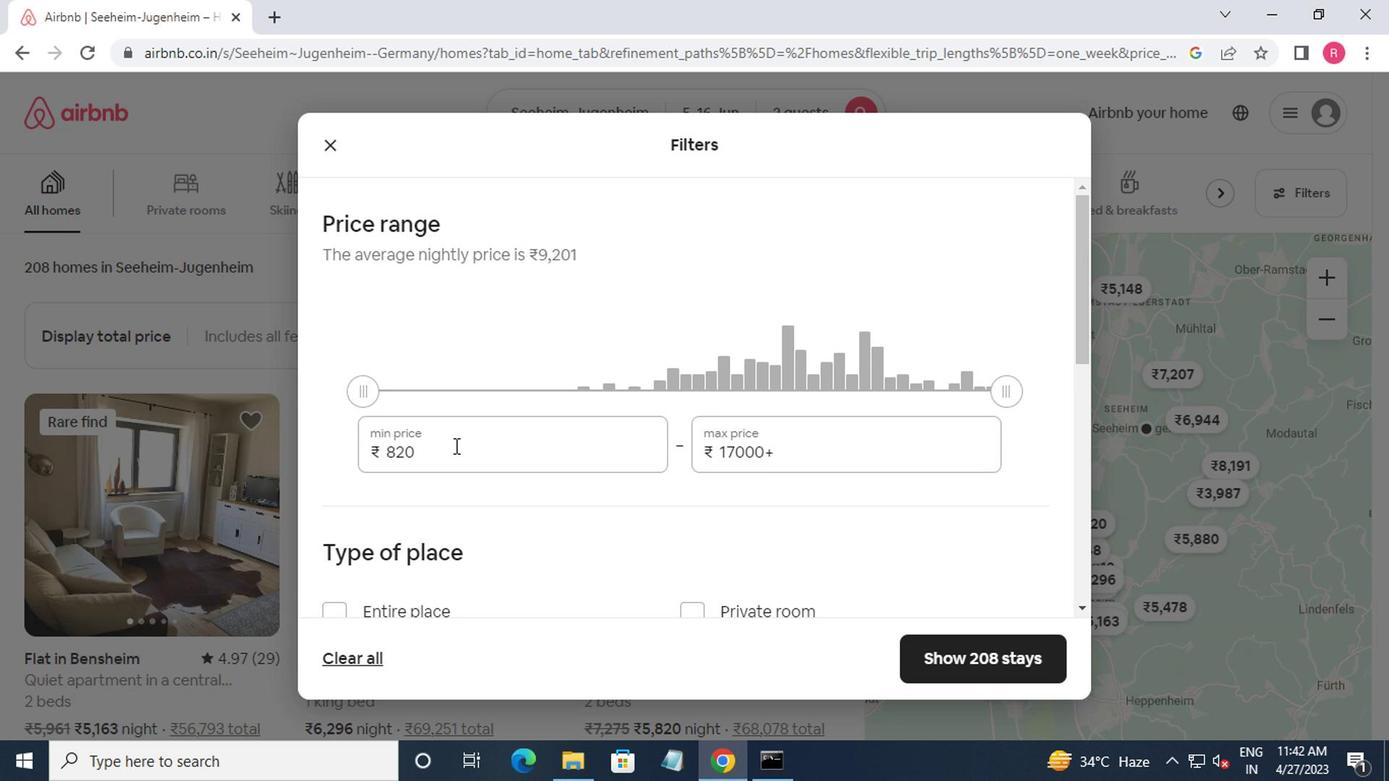 
Action: Mouse moved to (559, 476)
Screenshot: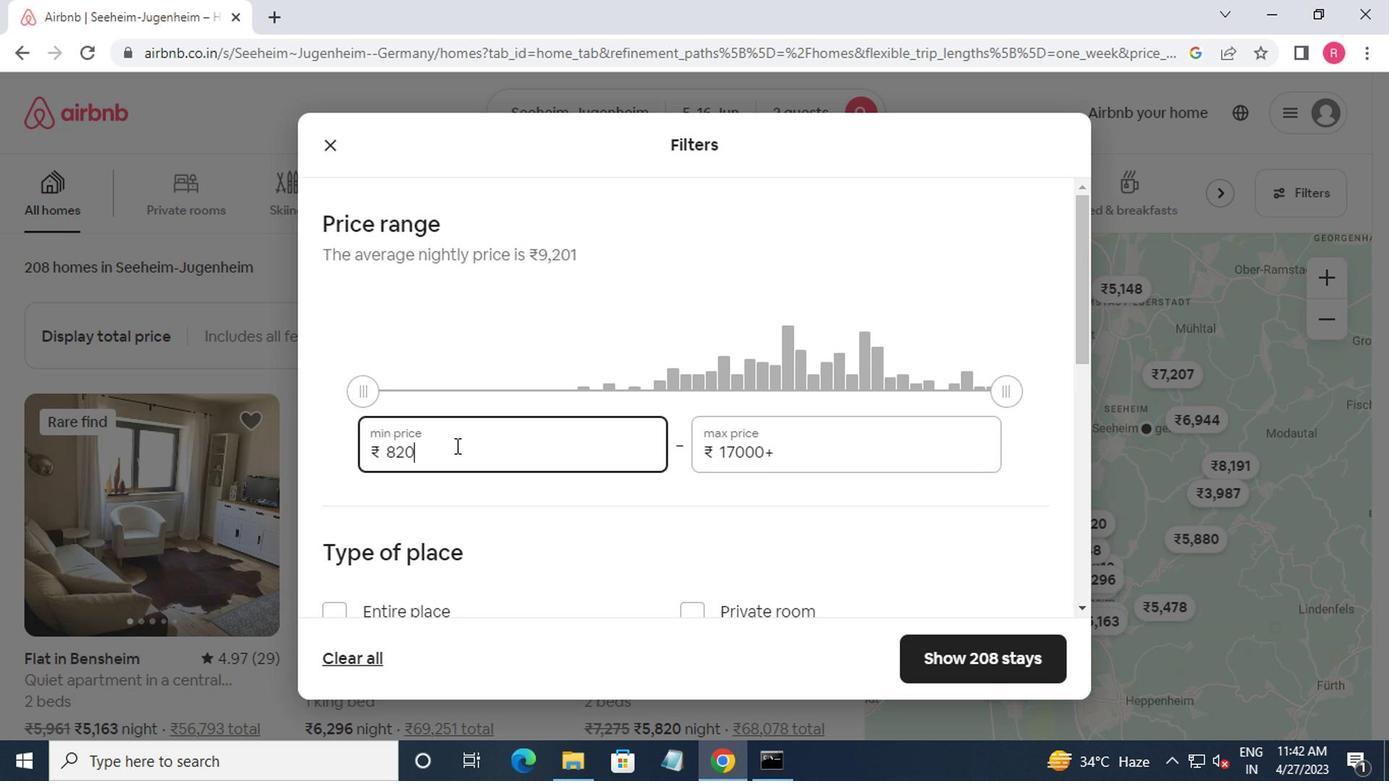 
Action: Key pressed <Key.backspace><Key.backspace><Key.backspace><Key.backspace>14000<Key.tab>18000
Screenshot: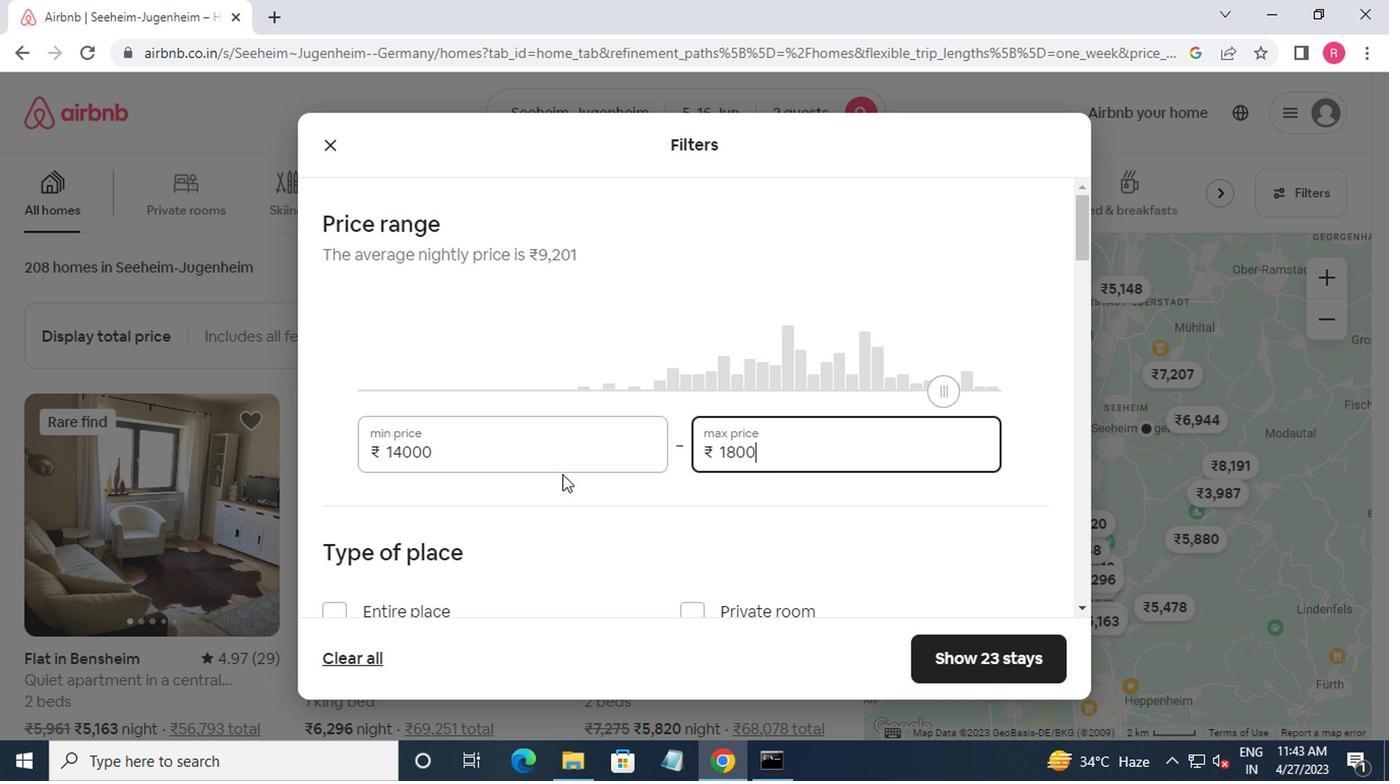
Action: Mouse moved to (471, 504)
Screenshot: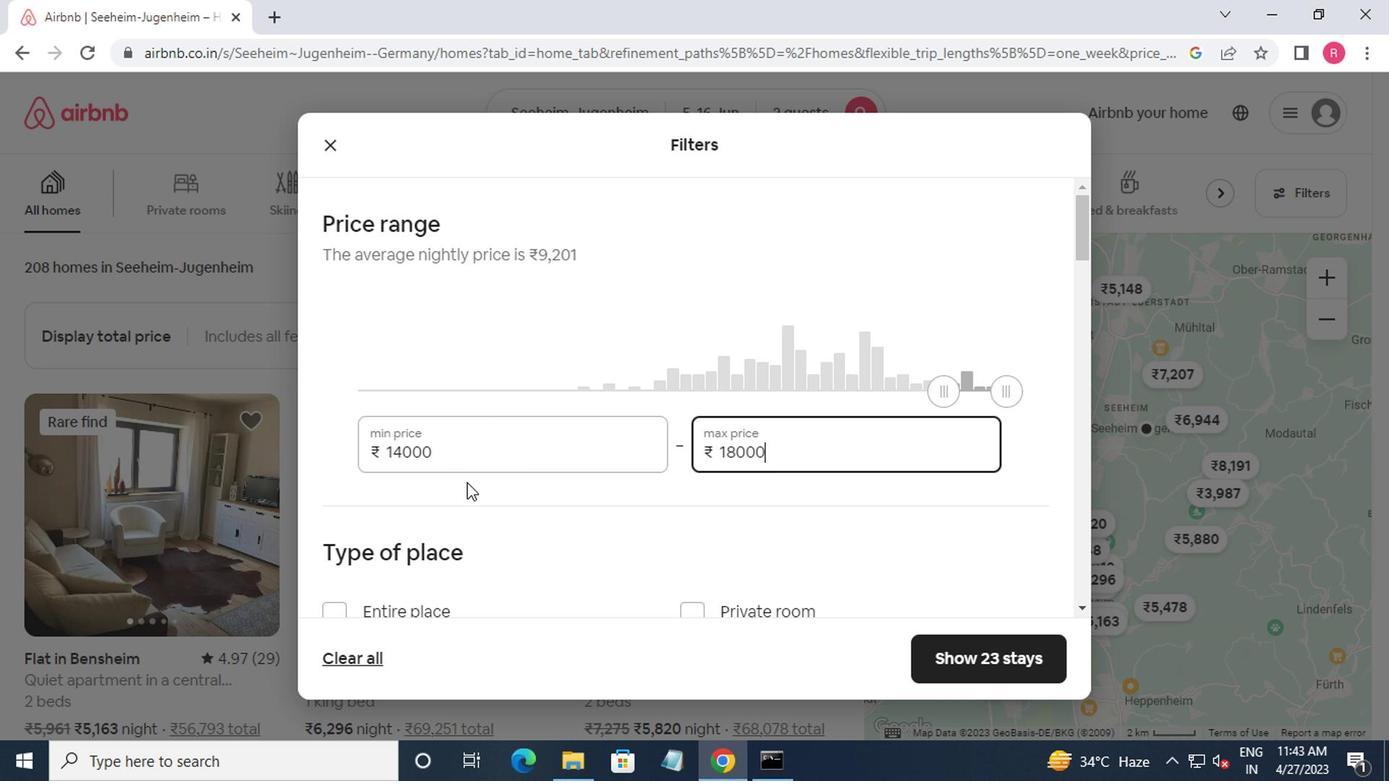 
Action: Mouse scrolled (471, 502) with delta (0, -1)
Screenshot: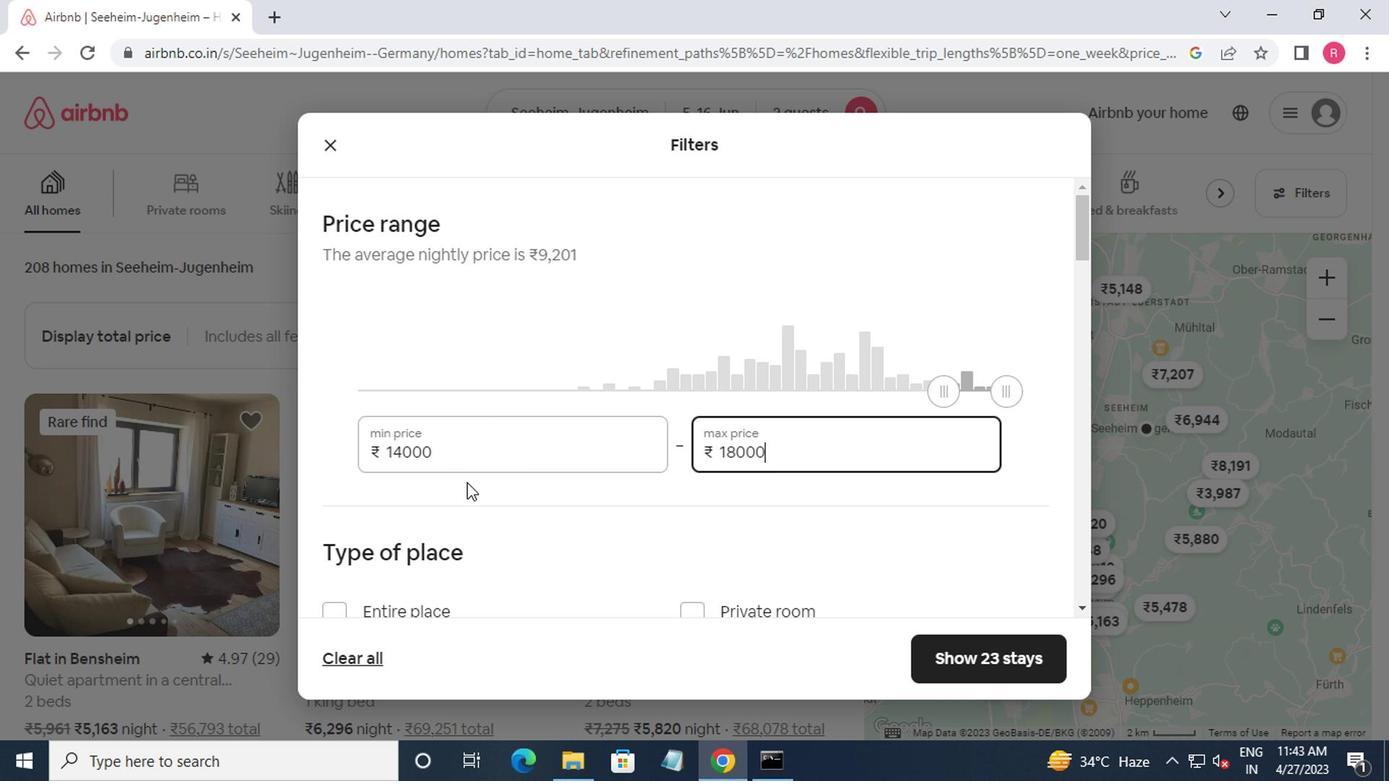 
Action: Mouse moved to (474, 512)
Screenshot: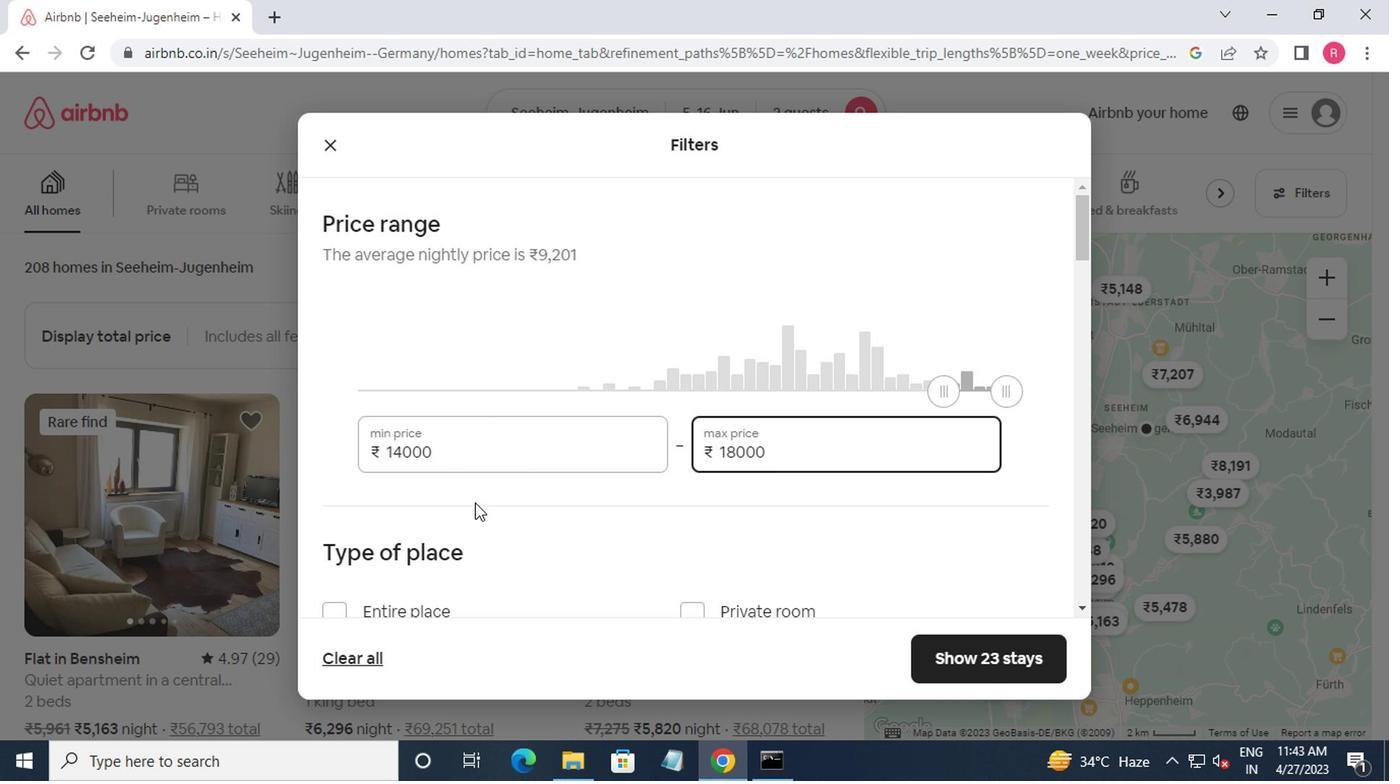 
Action: Mouse scrolled (474, 510) with delta (0, -1)
Screenshot: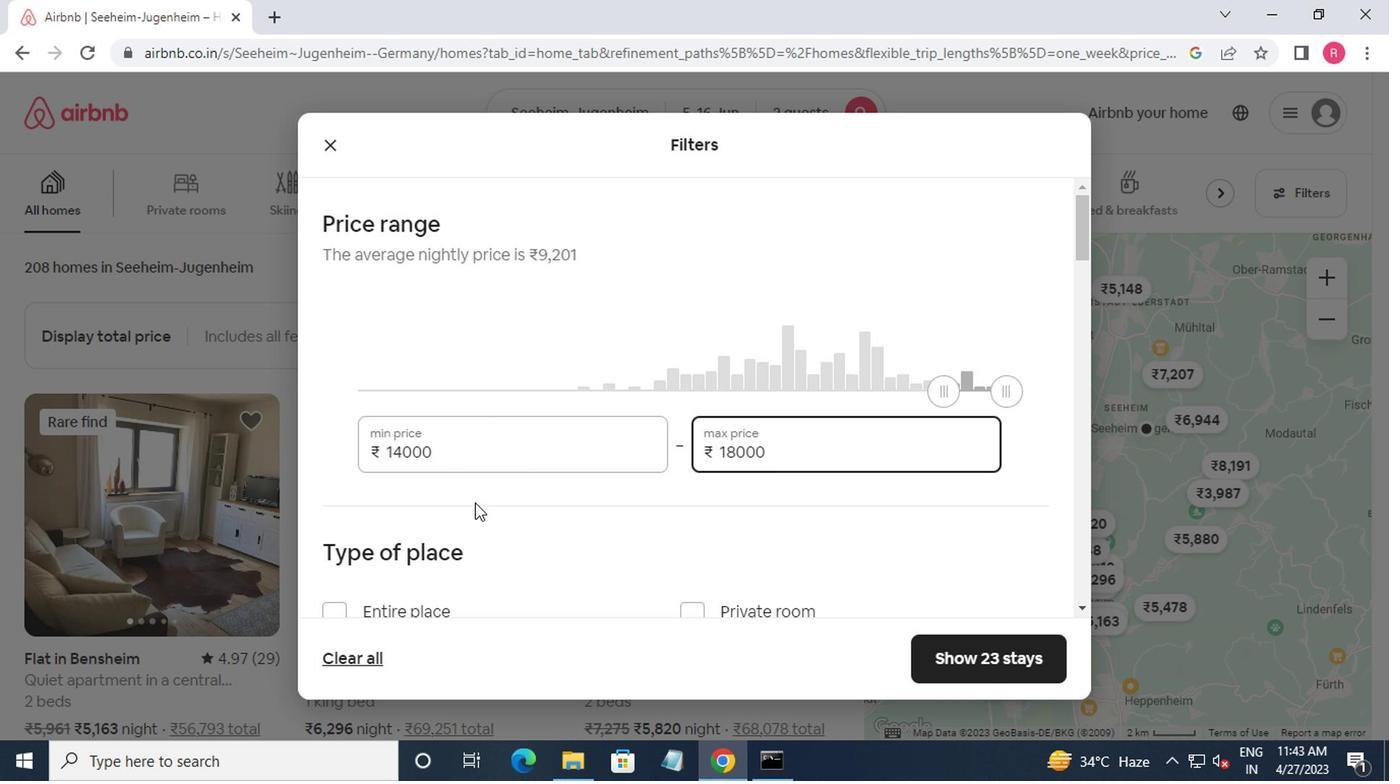 
Action: Mouse moved to (321, 418)
Screenshot: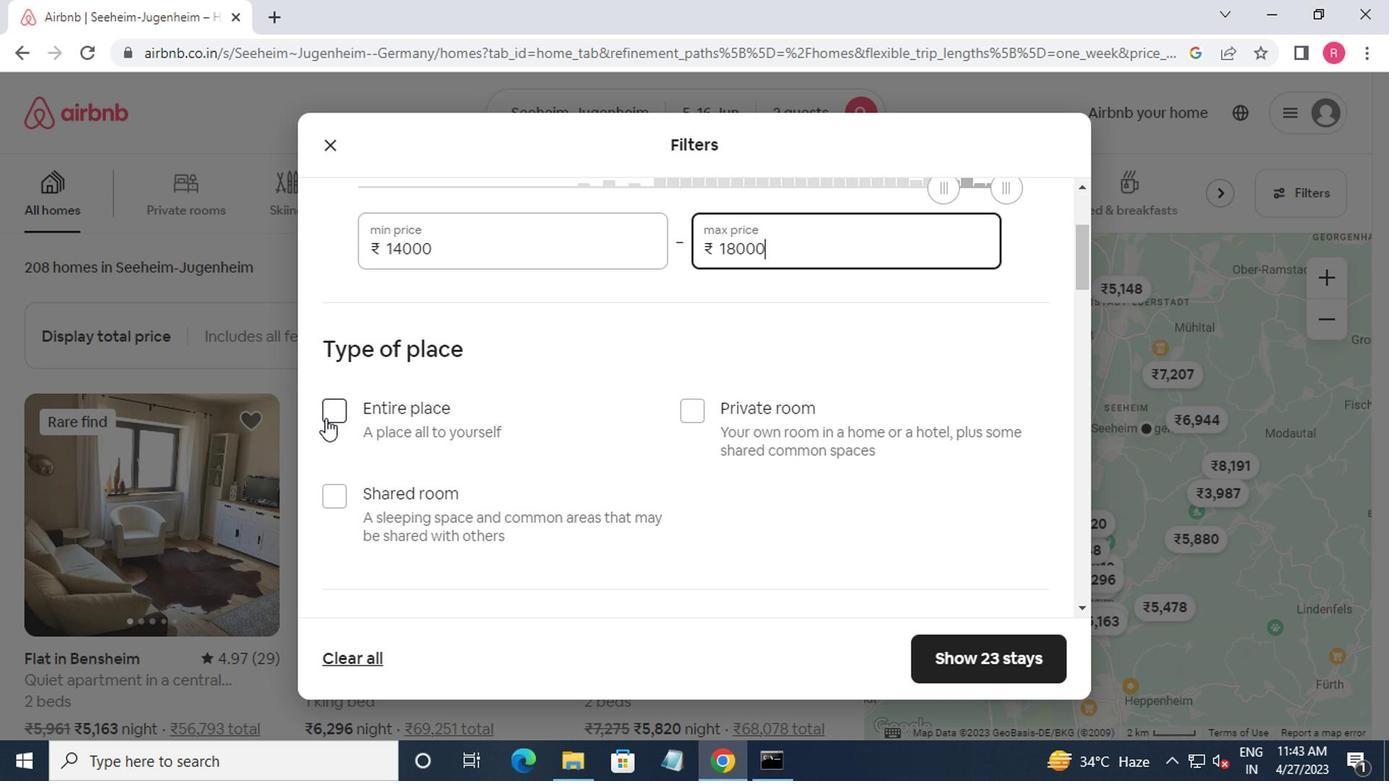 
Action: Mouse pressed left at (321, 418)
Screenshot: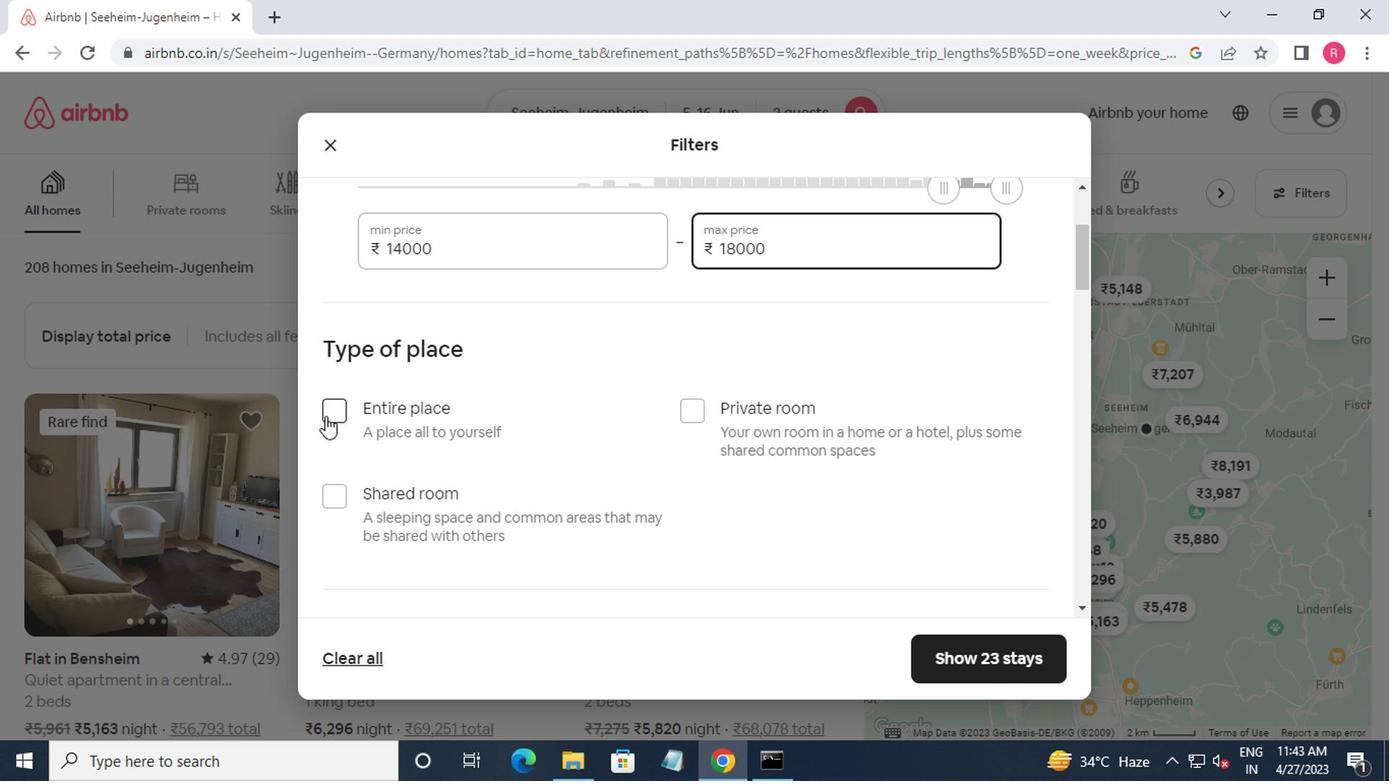 
Action: Mouse moved to (334, 424)
Screenshot: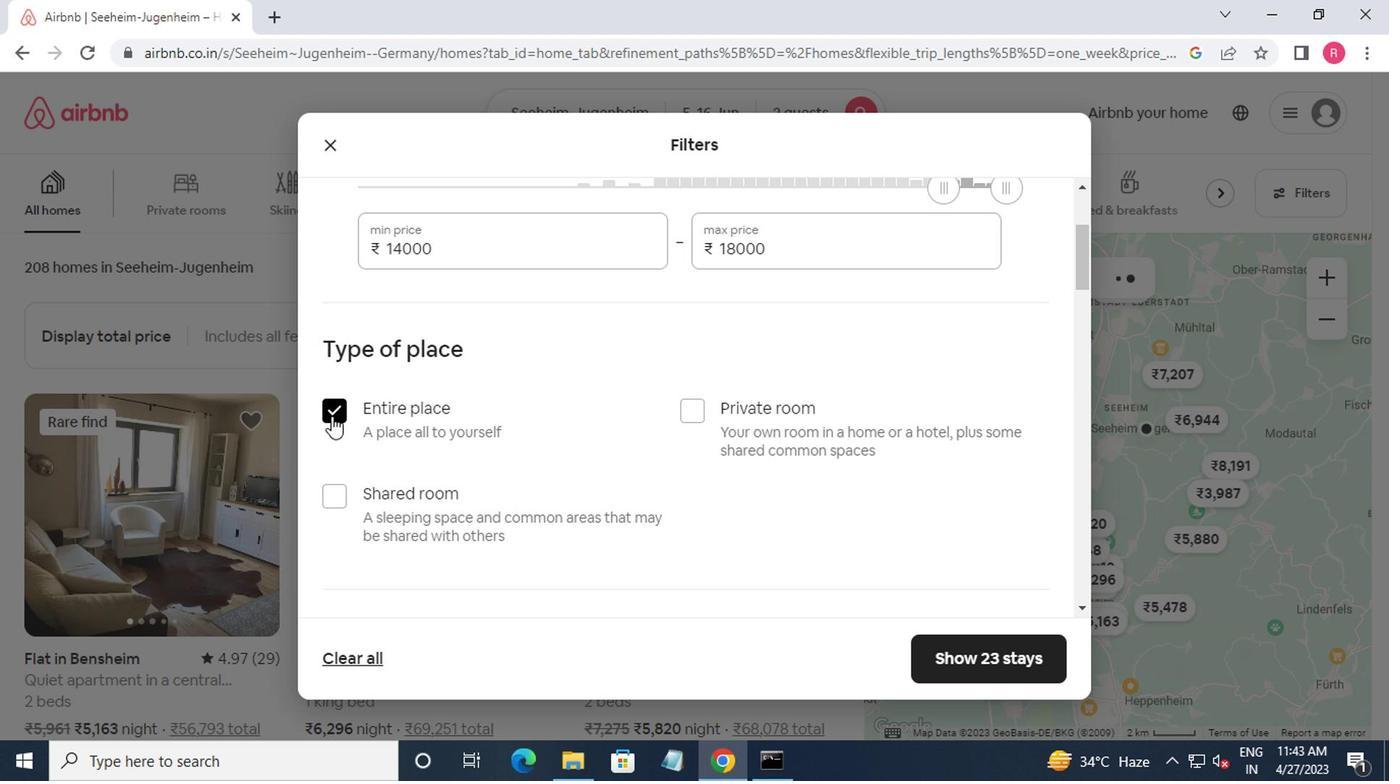 
Action: Mouse scrolled (334, 423) with delta (0, -1)
Screenshot: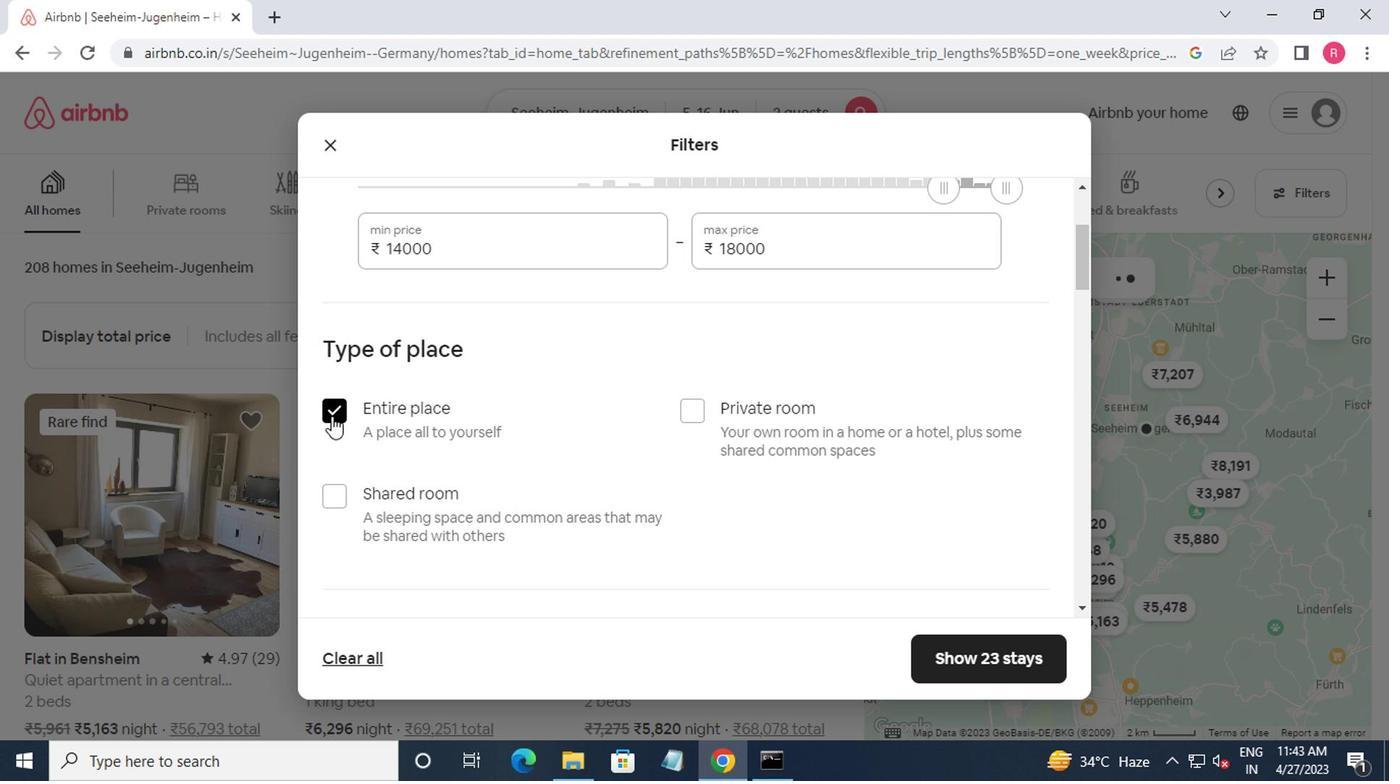
Action: Mouse moved to (344, 431)
Screenshot: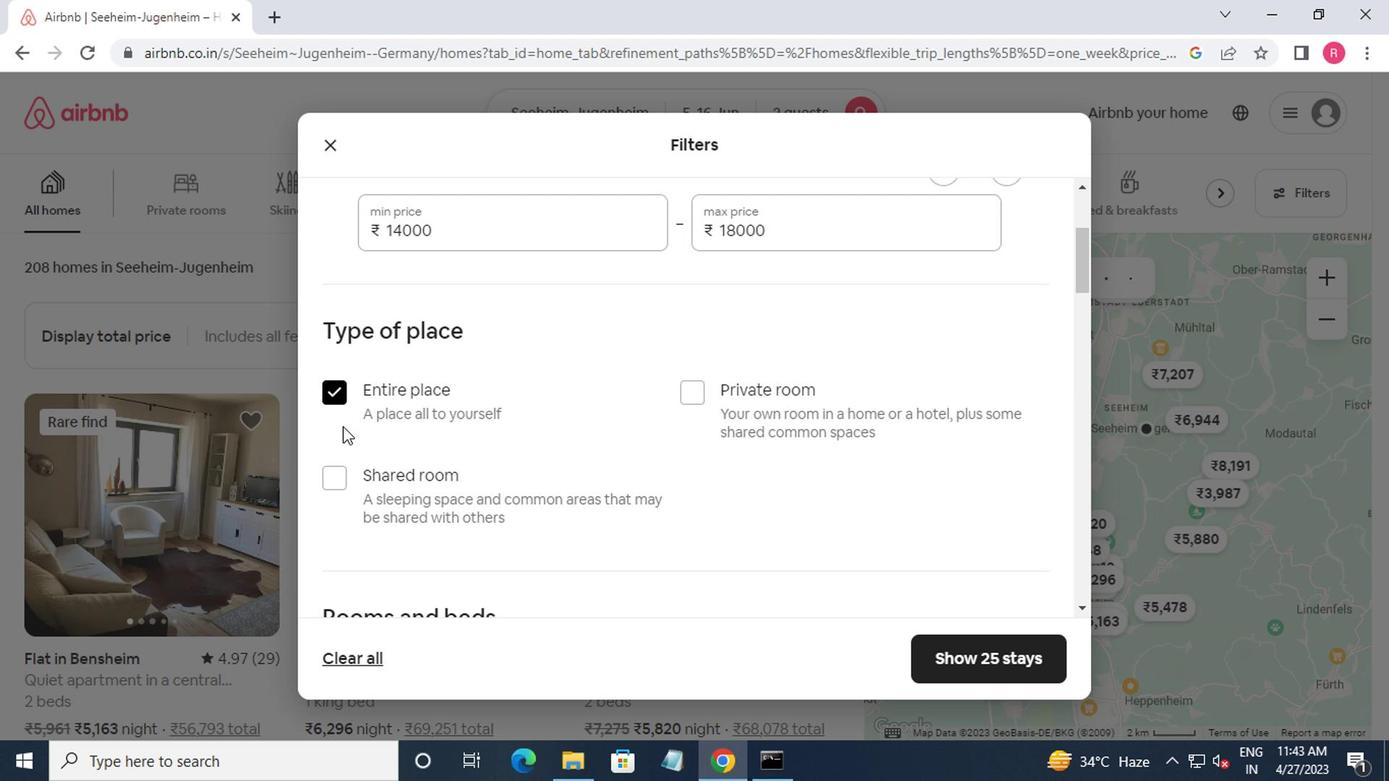 
Action: Mouse scrolled (344, 430) with delta (0, 0)
Screenshot: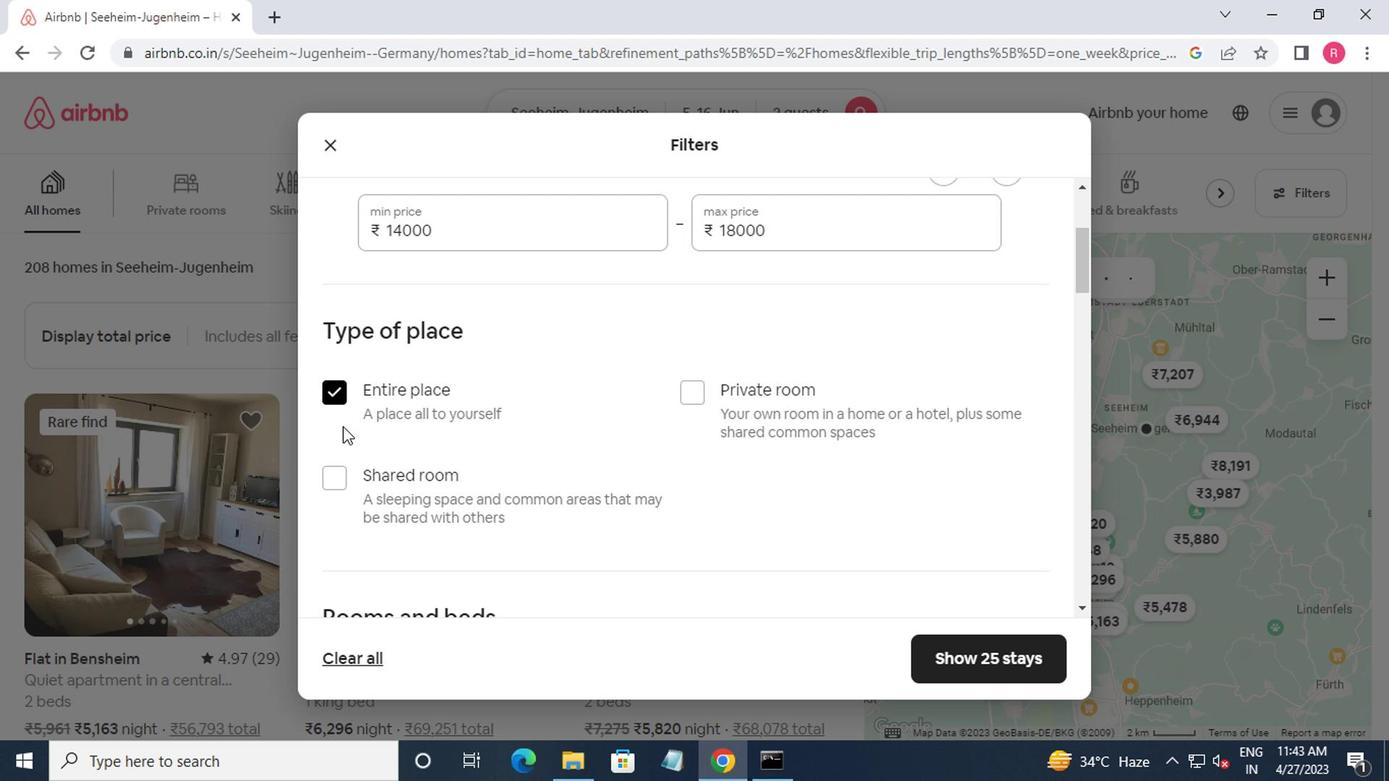 
Action: Mouse moved to (439, 535)
Screenshot: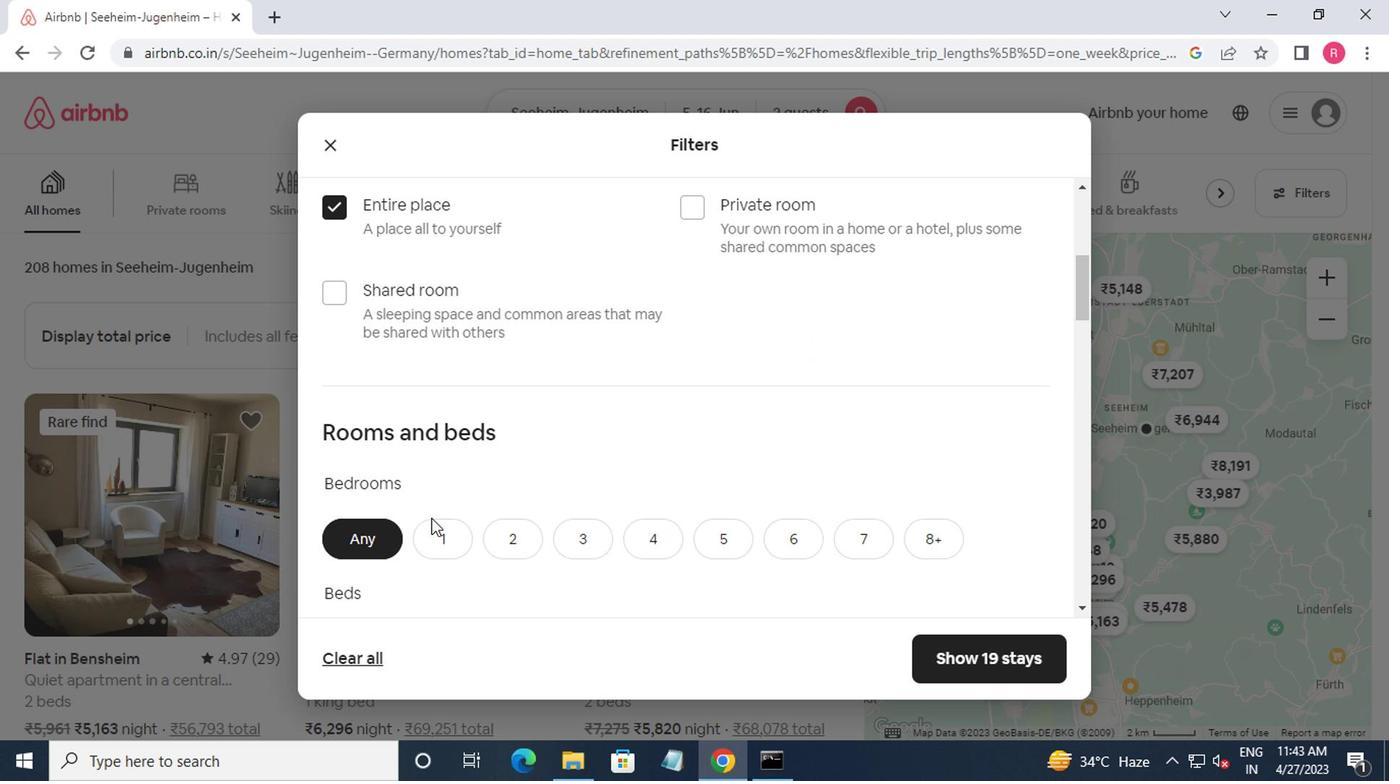 
Action: Mouse pressed left at (439, 535)
Screenshot: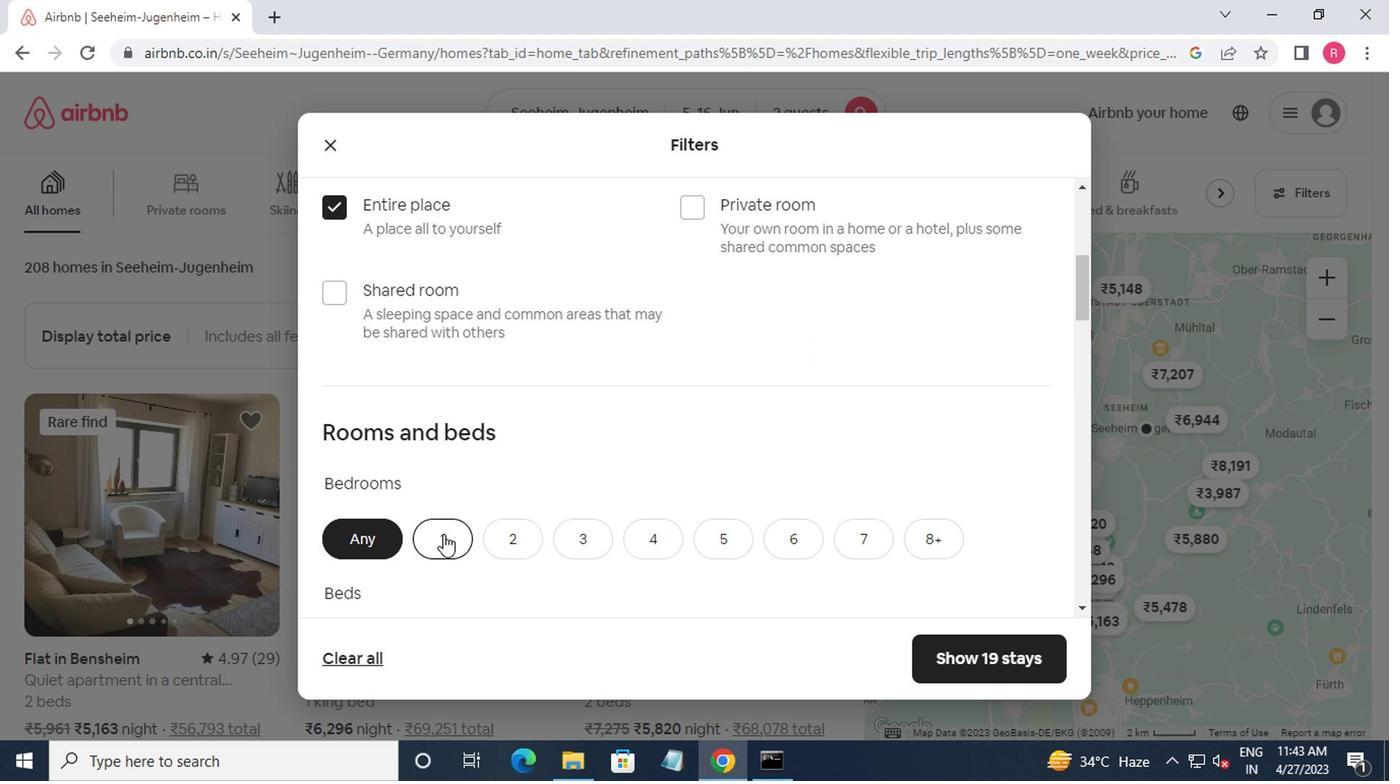 
Action: Mouse moved to (440, 536)
Screenshot: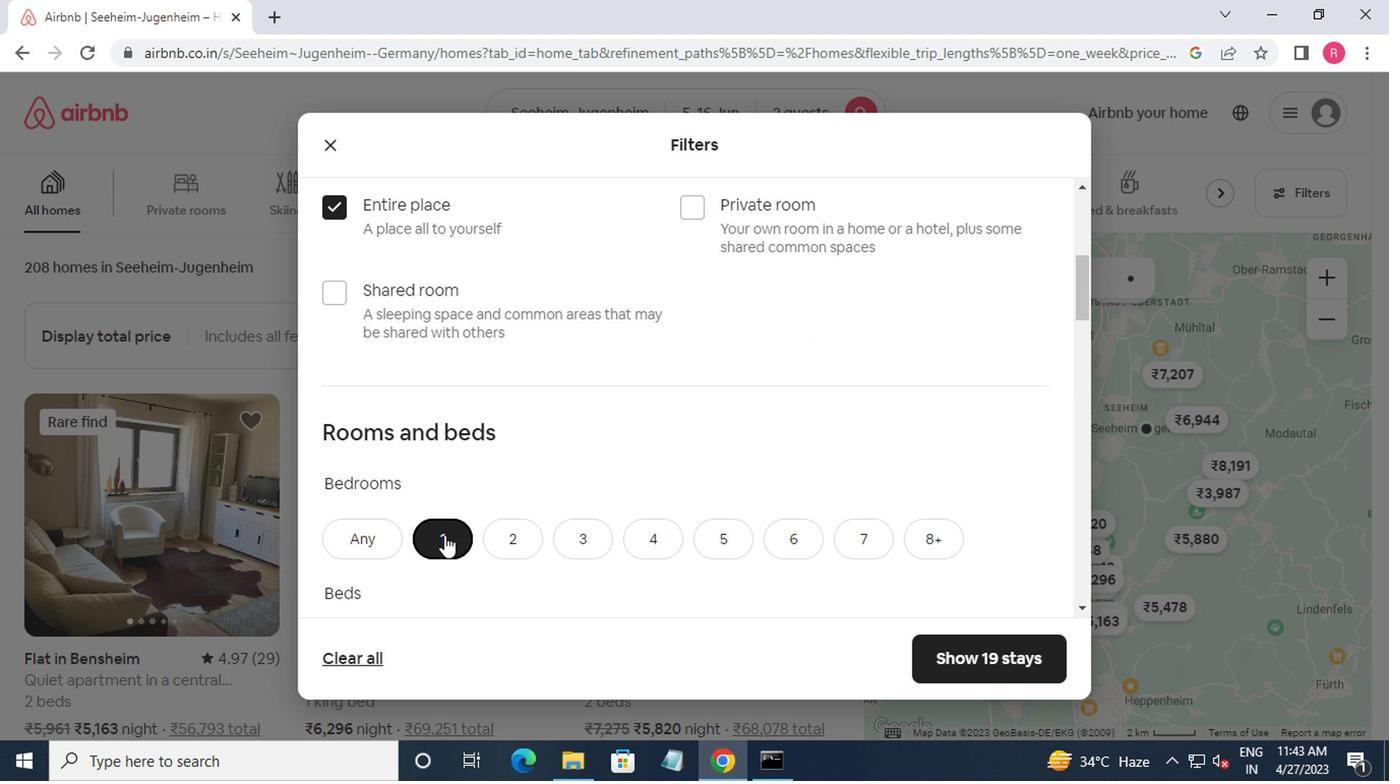 
Action: Mouse scrolled (440, 535) with delta (0, 0)
Screenshot: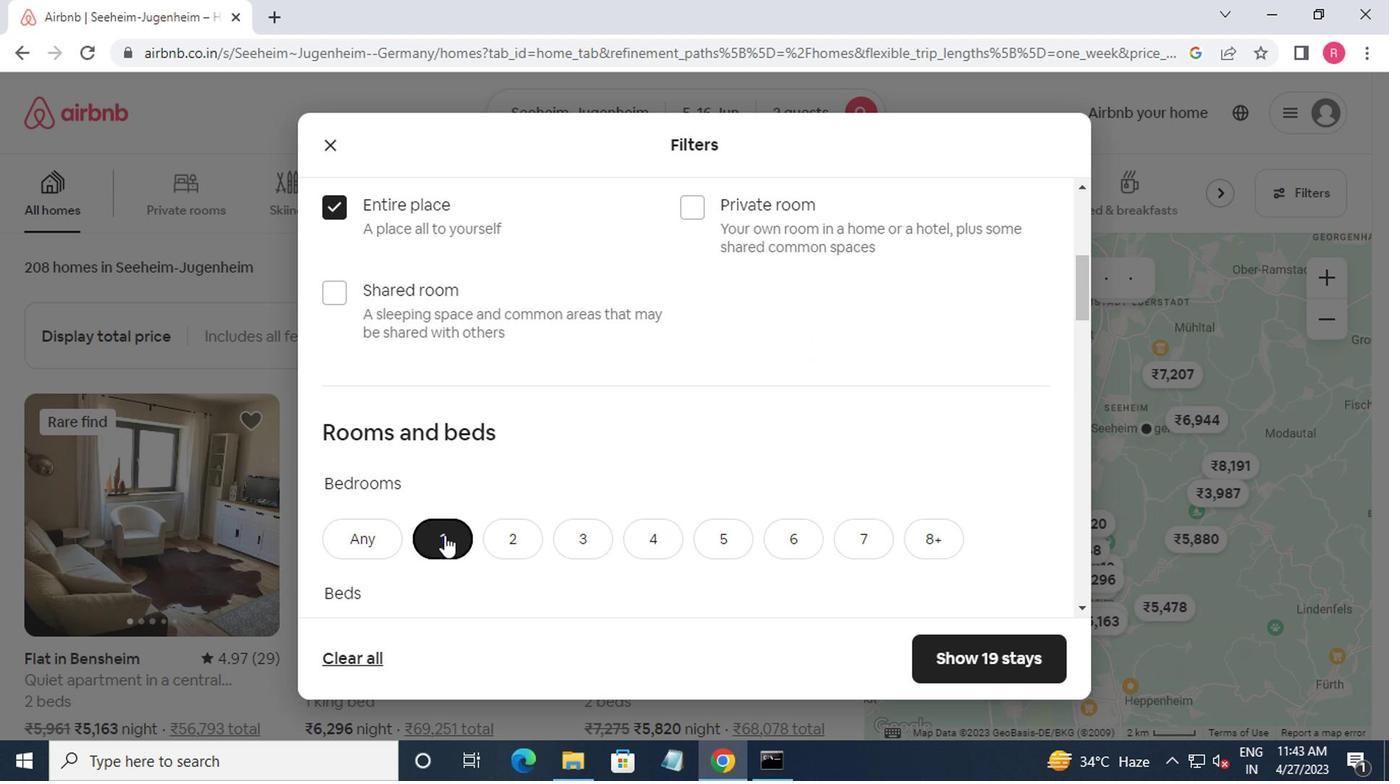 
Action: Mouse moved to (442, 537)
Screenshot: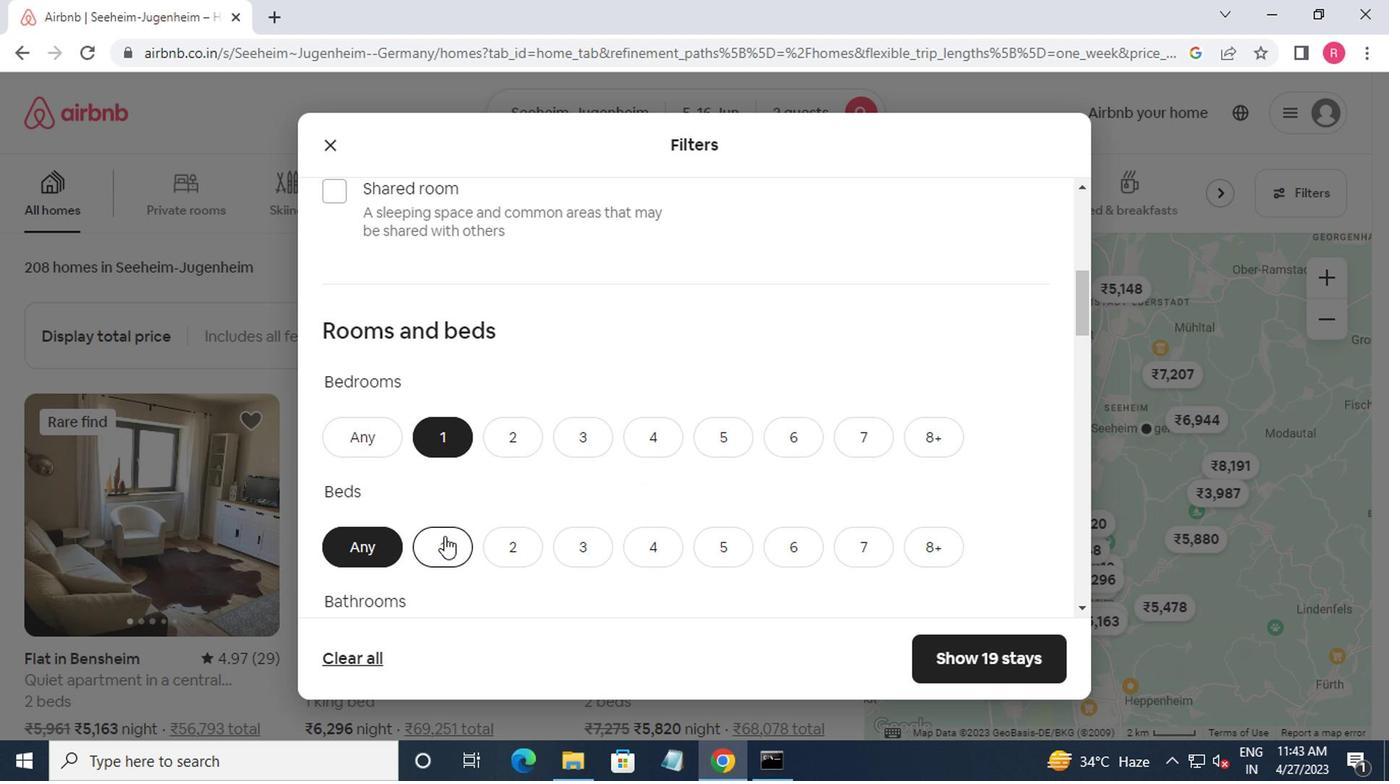 
Action: Mouse pressed left at (442, 537)
Screenshot: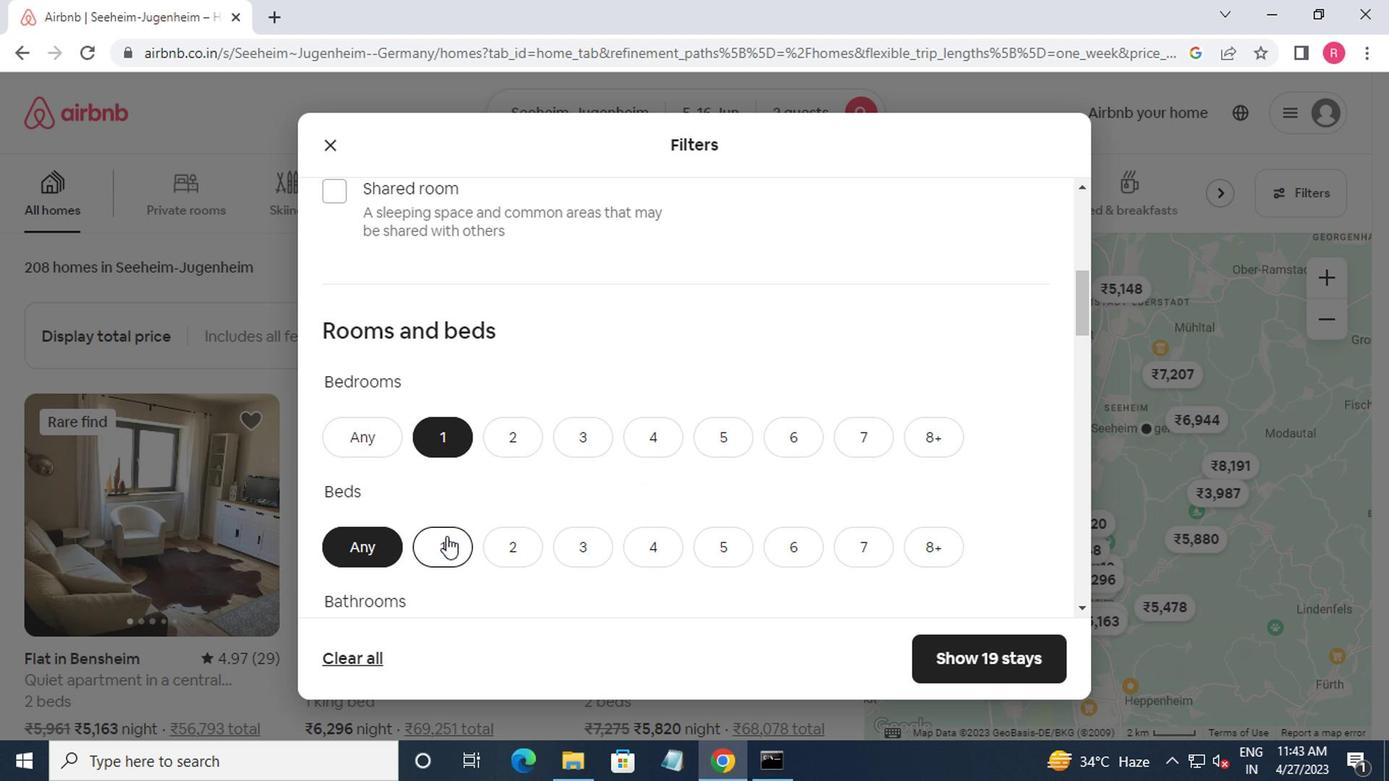 
Action: Mouse moved to (443, 537)
Screenshot: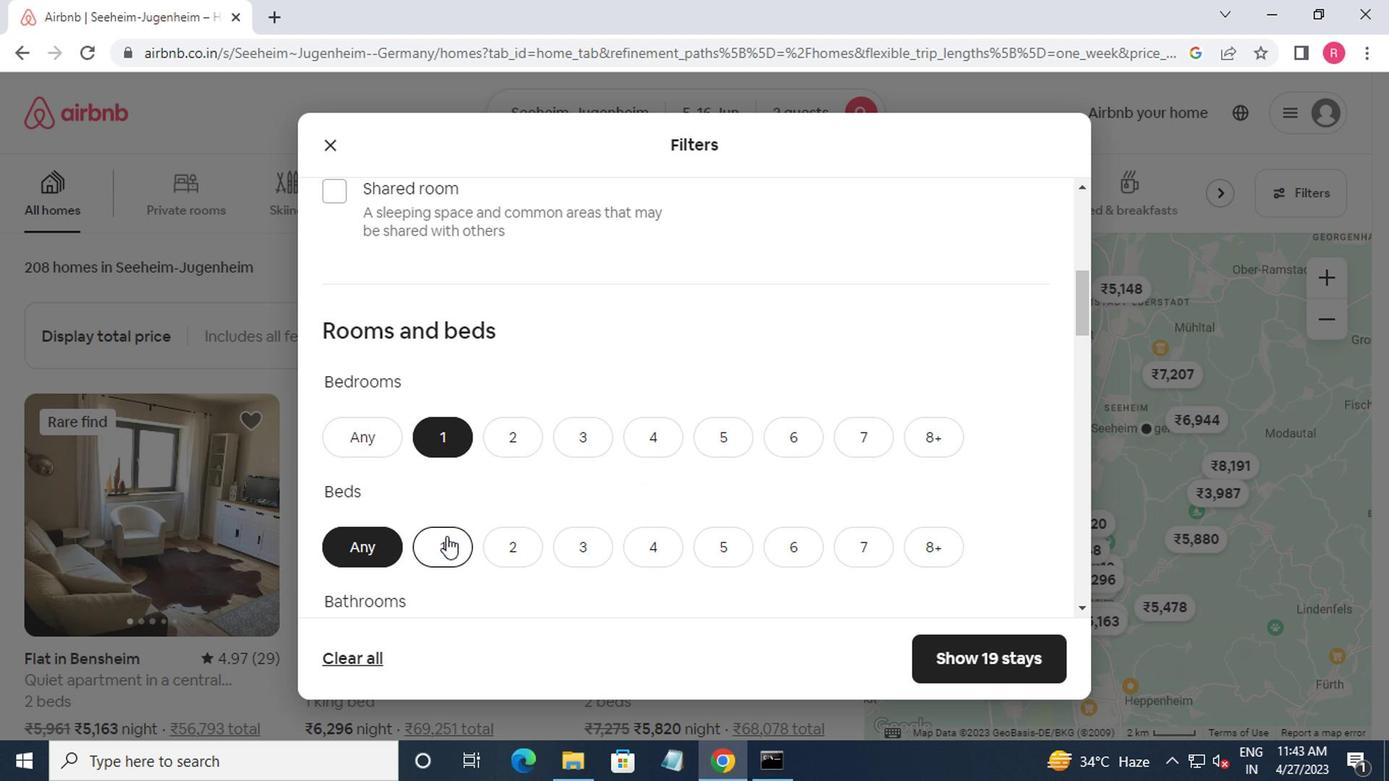
Action: Mouse scrolled (443, 536) with delta (0, -1)
Screenshot: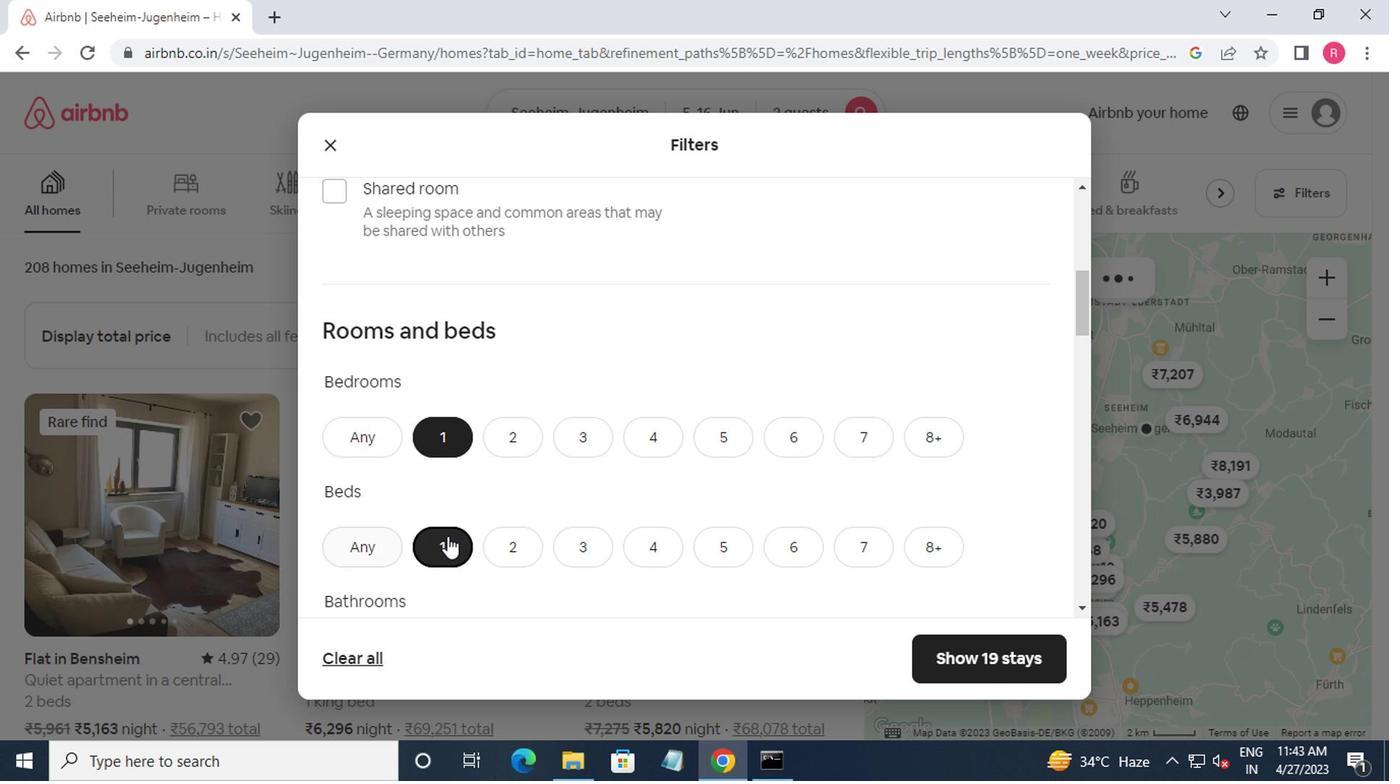 
Action: Mouse scrolled (443, 536) with delta (0, -1)
Screenshot: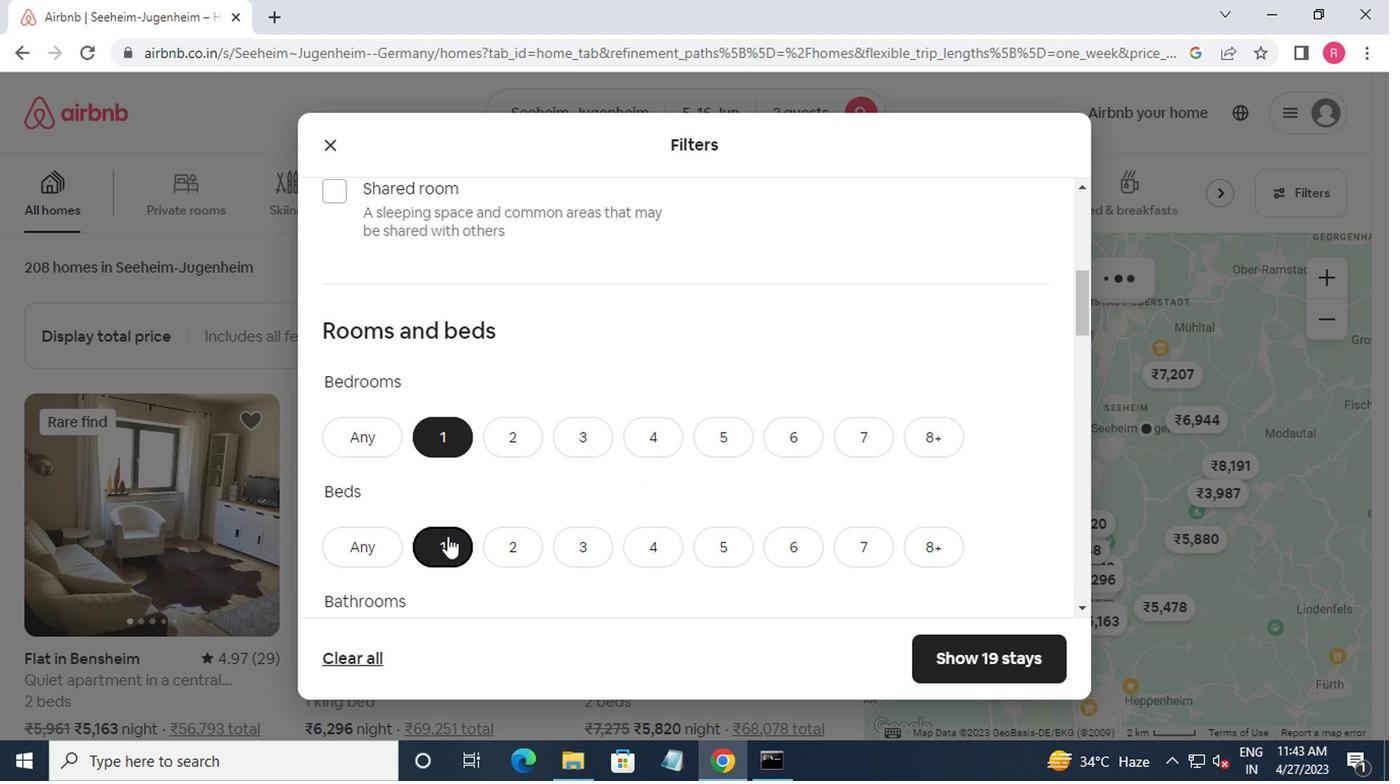 
Action: Mouse scrolled (443, 536) with delta (0, -1)
Screenshot: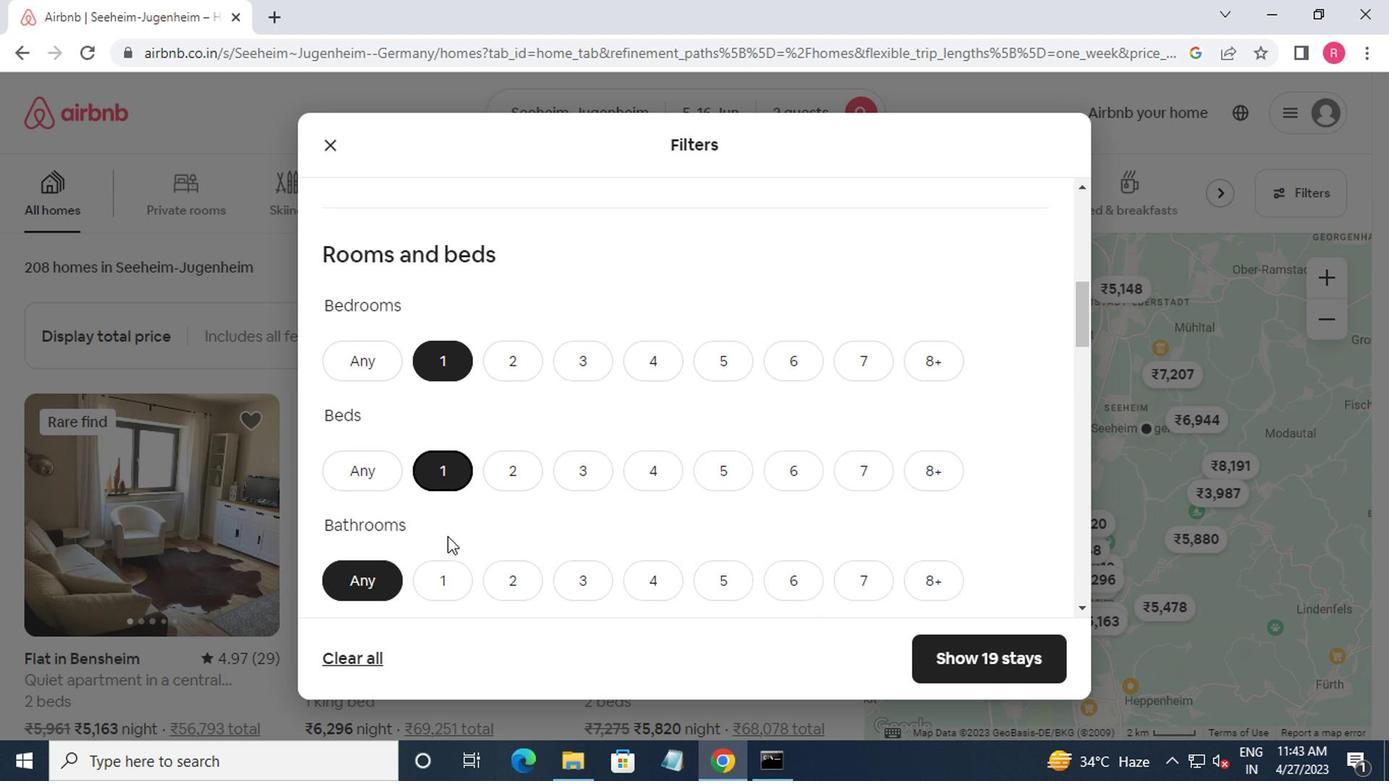 
Action: Mouse moved to (445, 371)
Screenshot: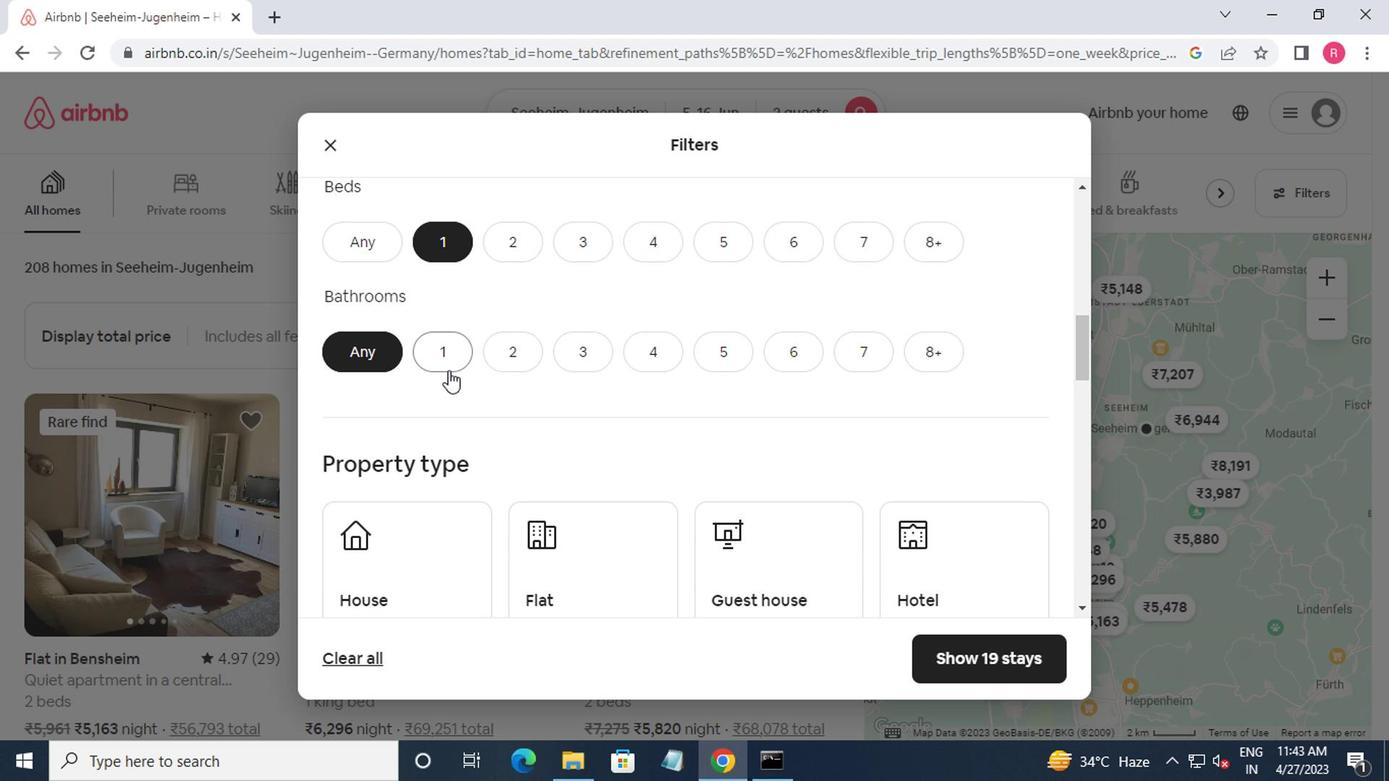 
Action: Mouse pressed left at (445, 371)
Screenshot: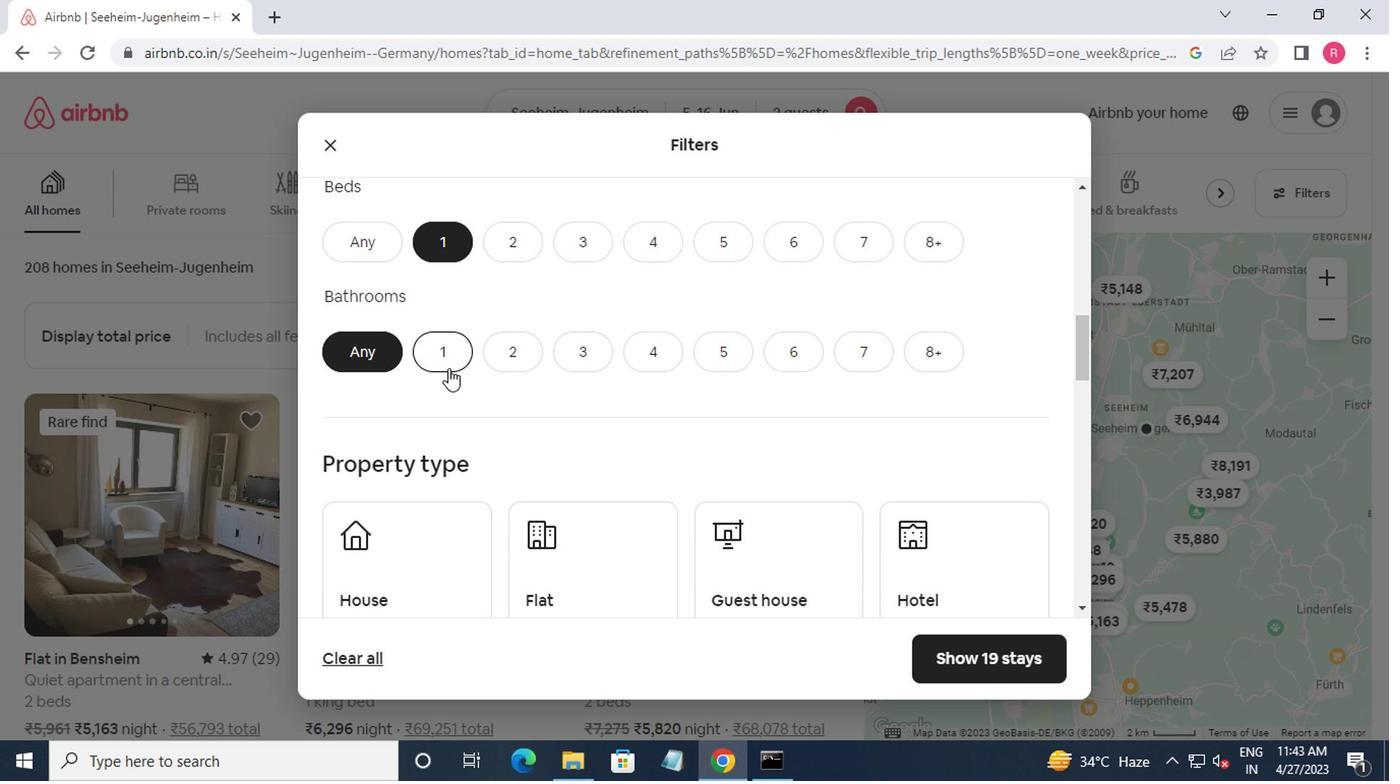 
Action: Mouse moved to (445, 371)
Screenshot: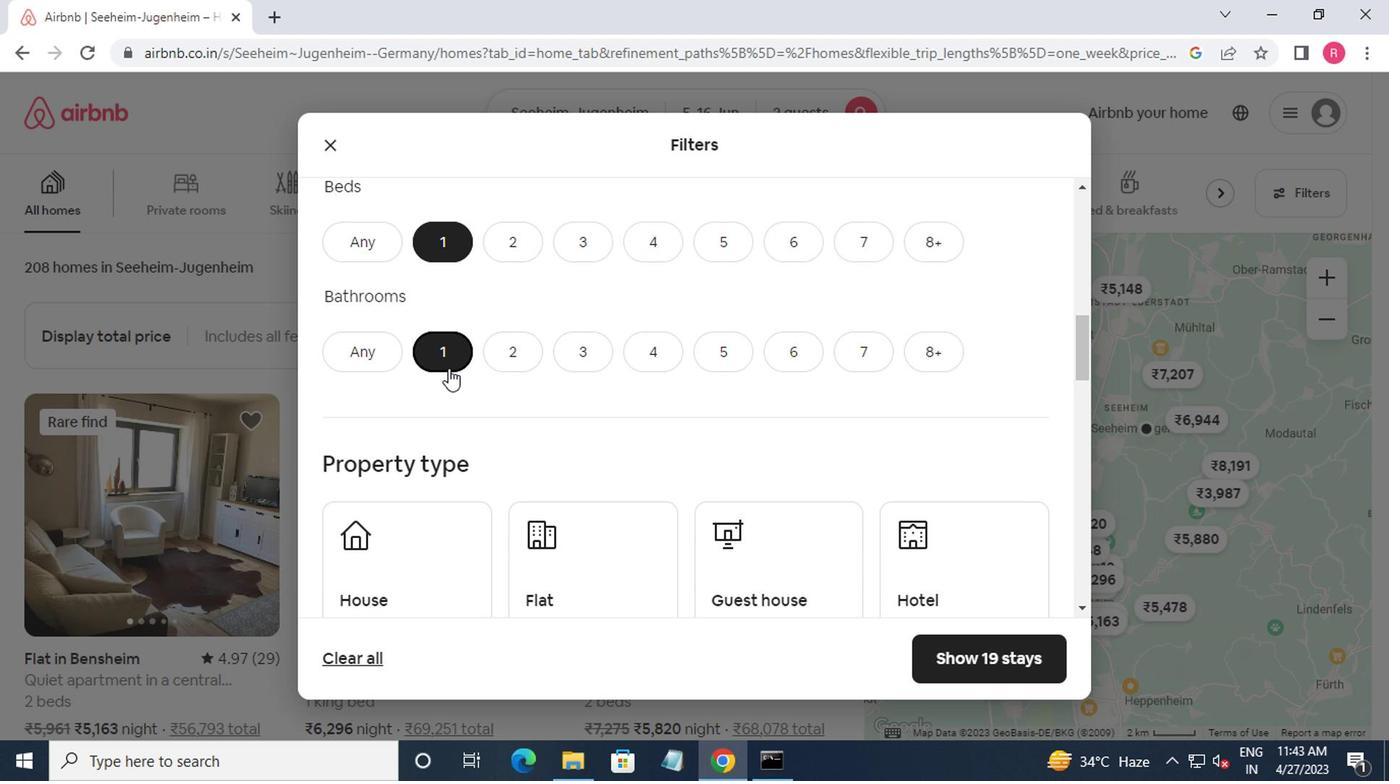 
Action: Mouse scrolled (445, 369) with delta (0, -1)
Screenshot: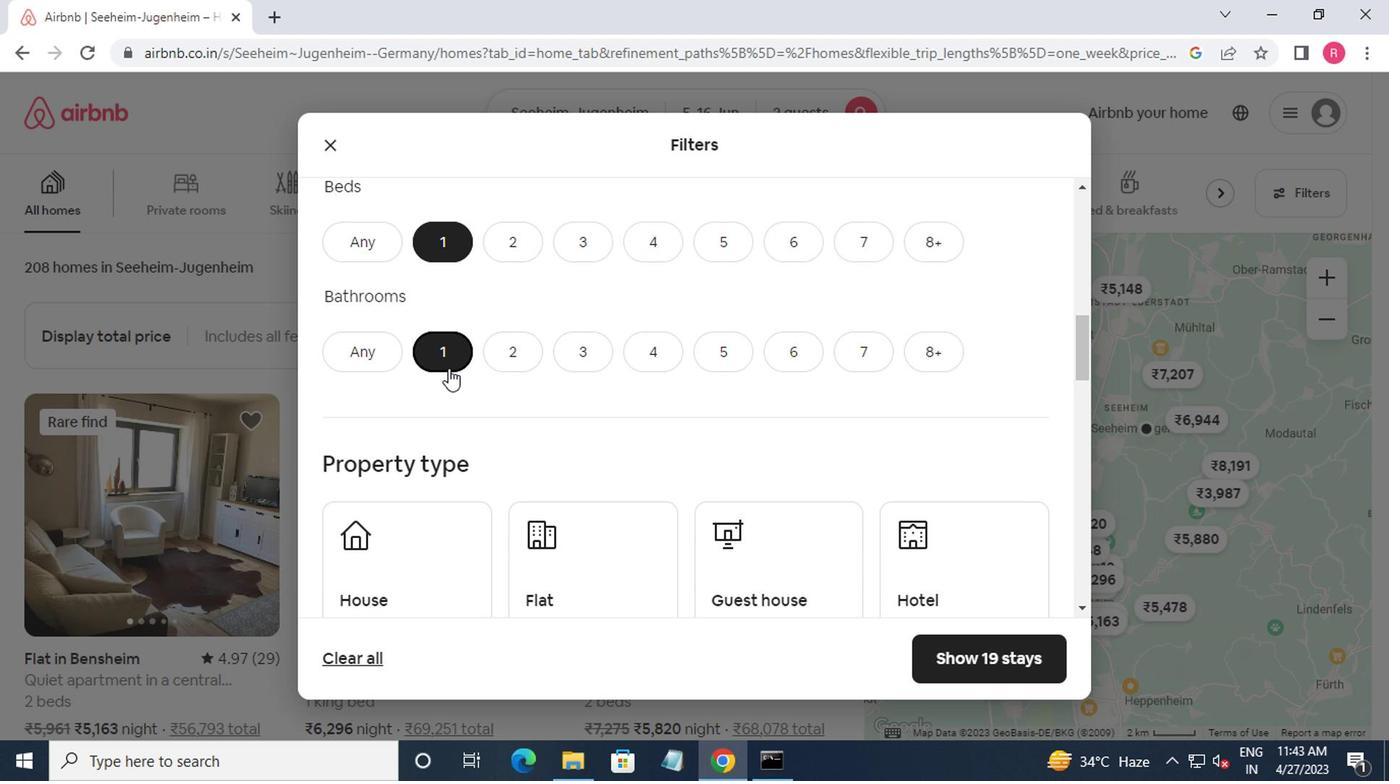 
Action: Mouse moved to (452, 426)
Screenshot: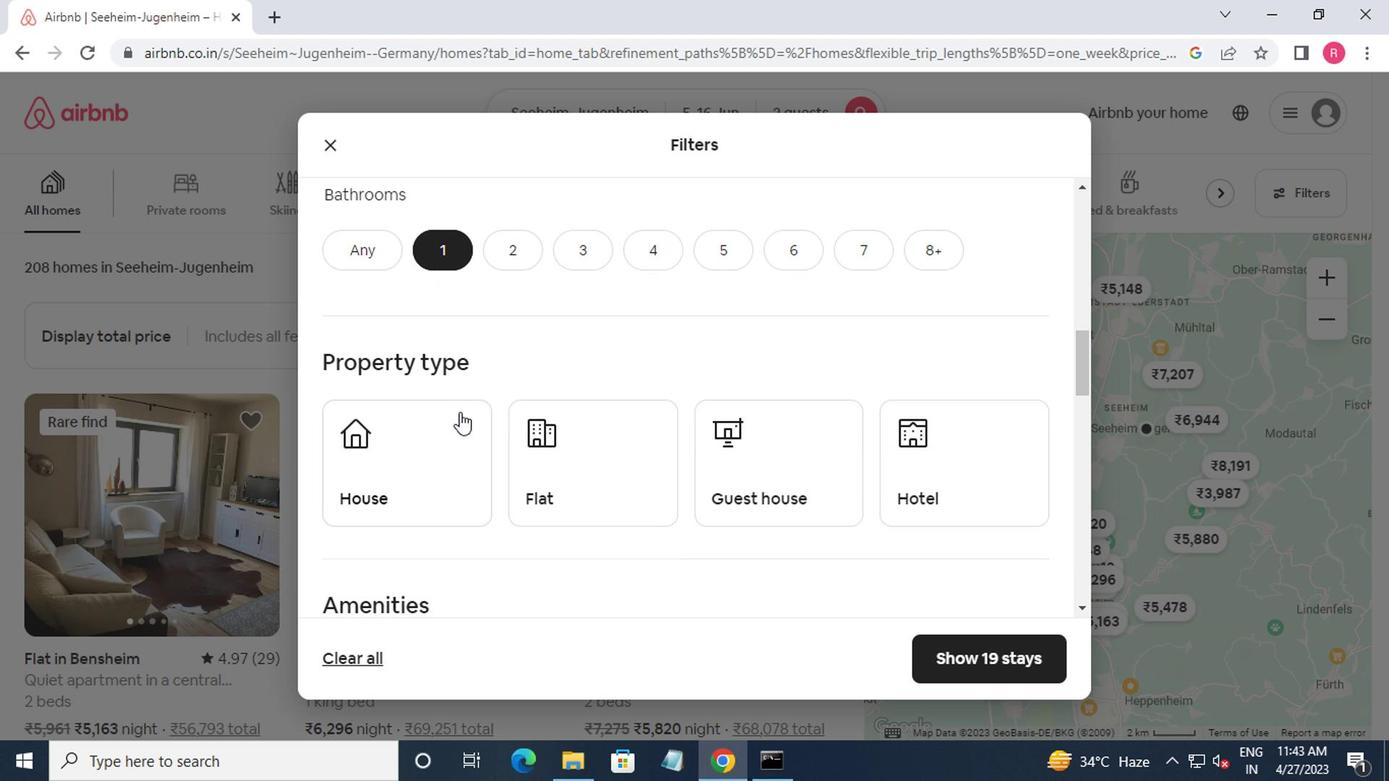 
Action: Mouse pressed left at (452, 426)
Screenshot: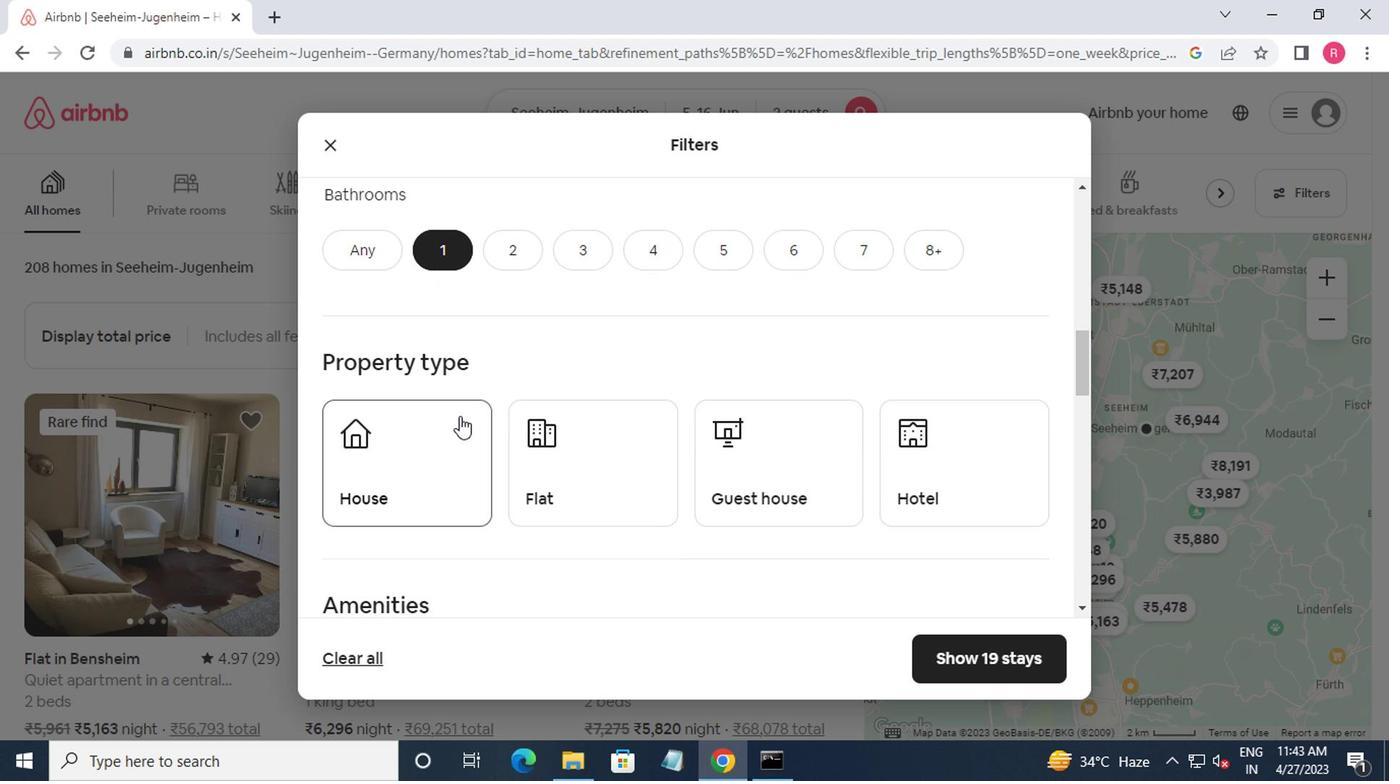 
Action: Mouse moved to (536, 452)
Screenshot: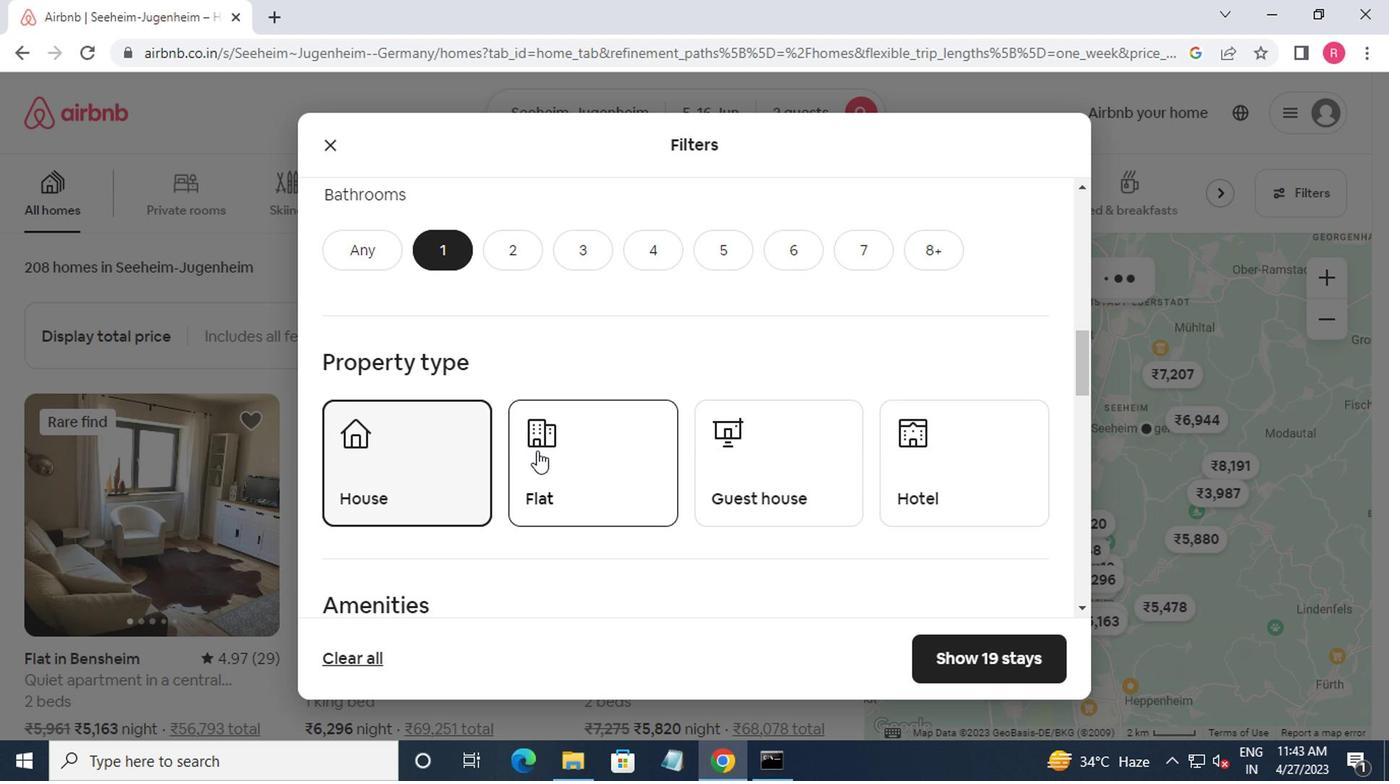 
Action: Mouse pressed left at (536, 452)
Screenshot: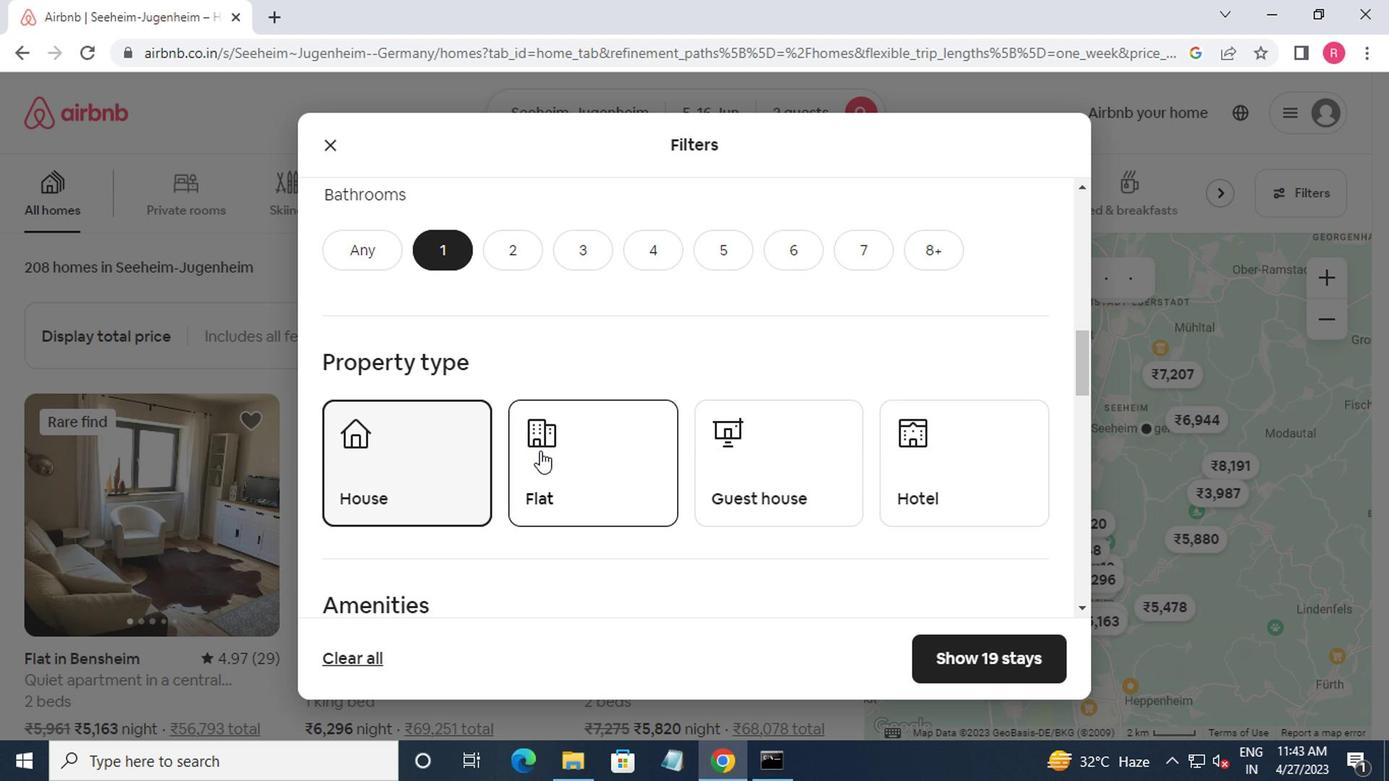 
Action: Mouse moved to (558, 458)
Screenshot: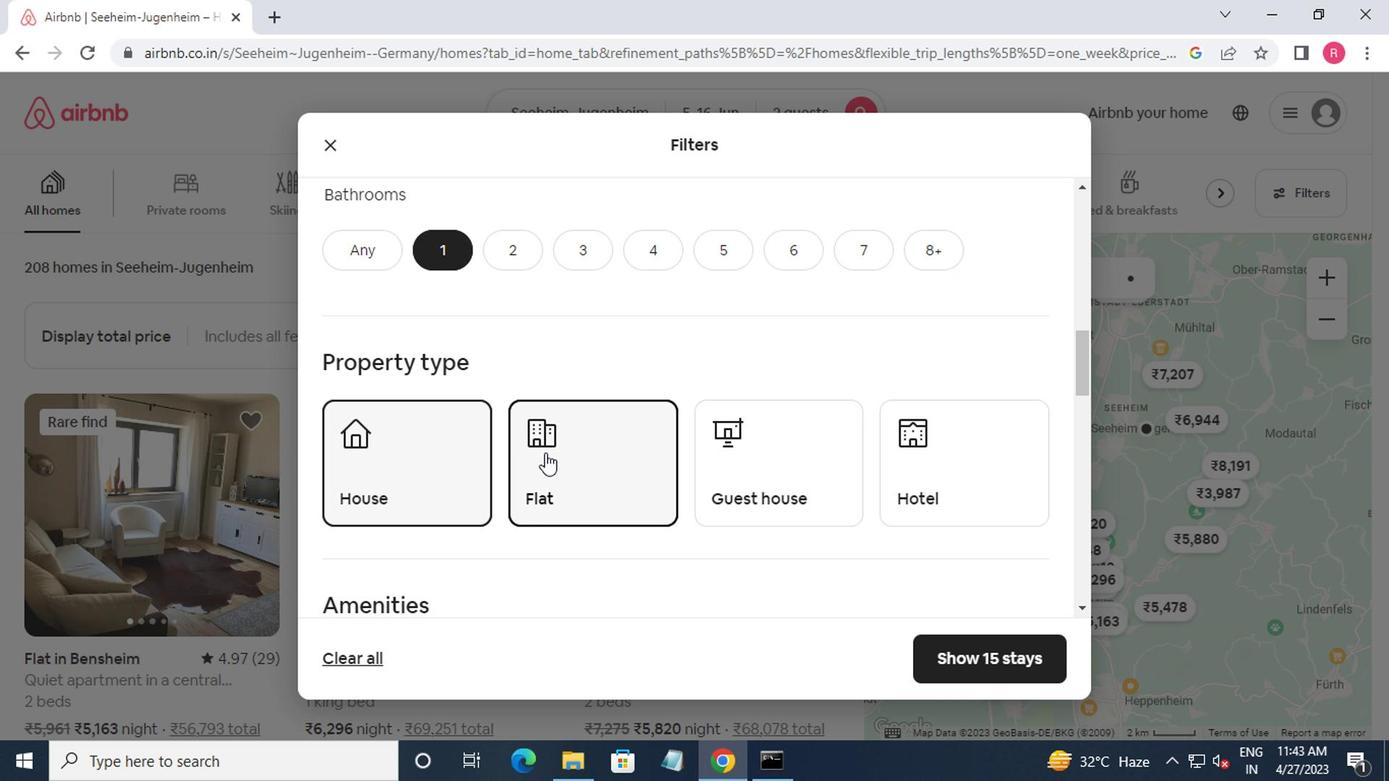 
Action: Mouse scrolled (558, 458) with delta (0, 0)
Screenshot: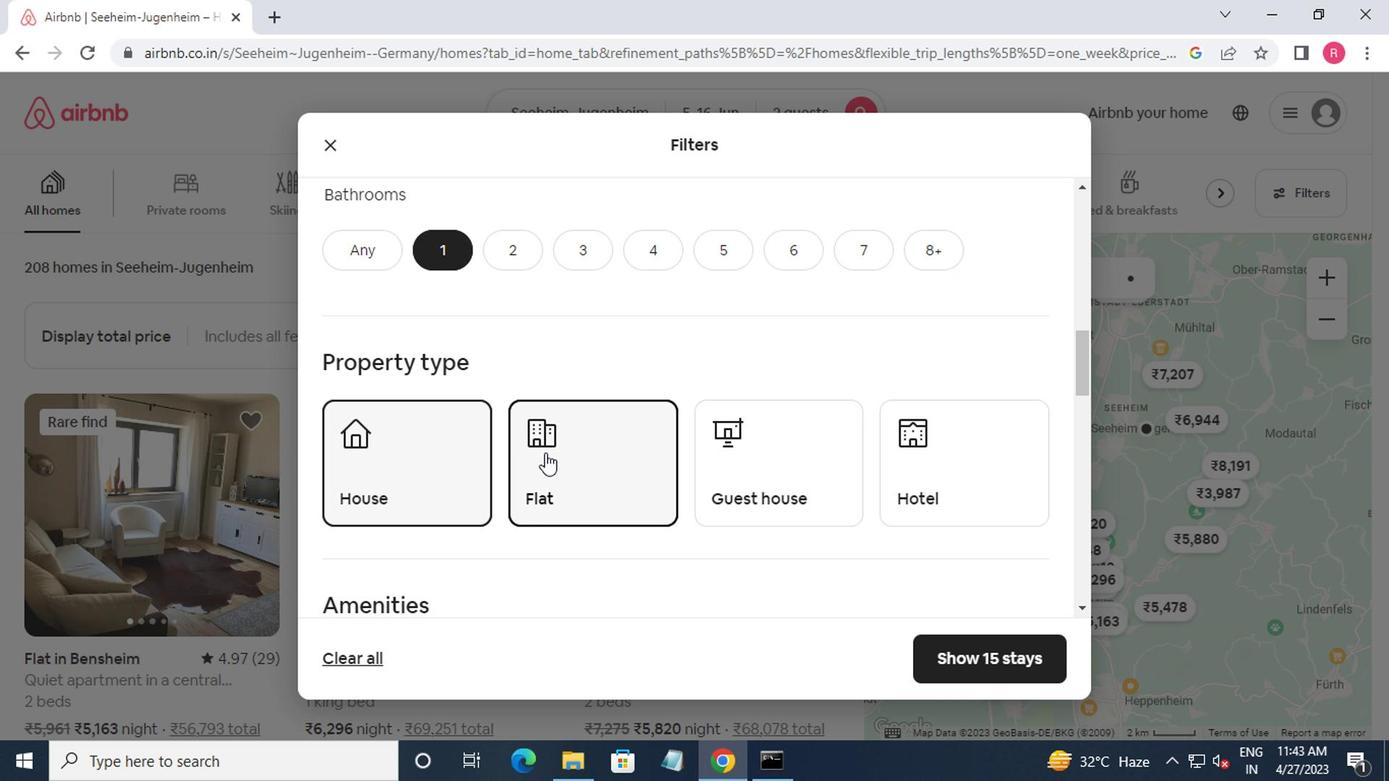 
Action: Mouse moved to (566, 461)
Screenshot: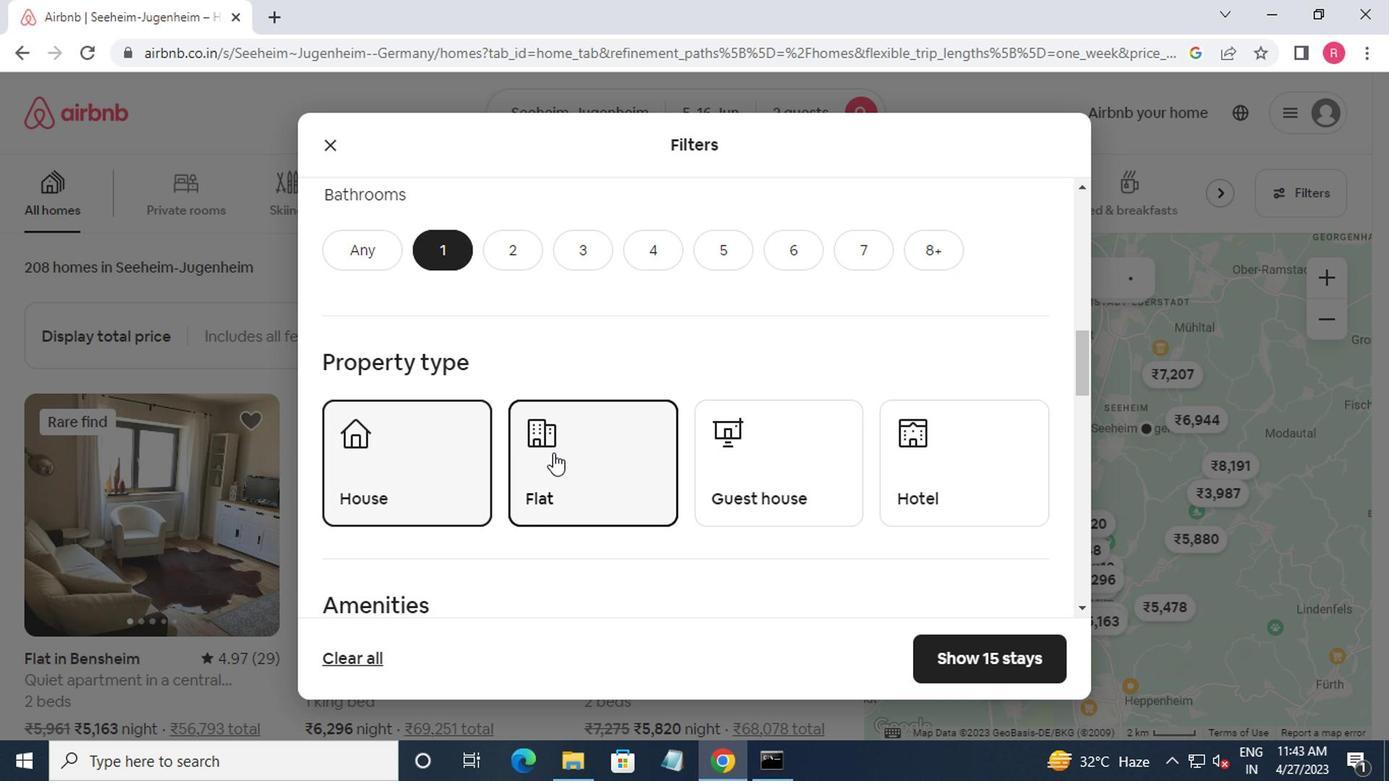 
Action: Mouse scrolled (566, 460) with delta (0, 0)
Screenshot: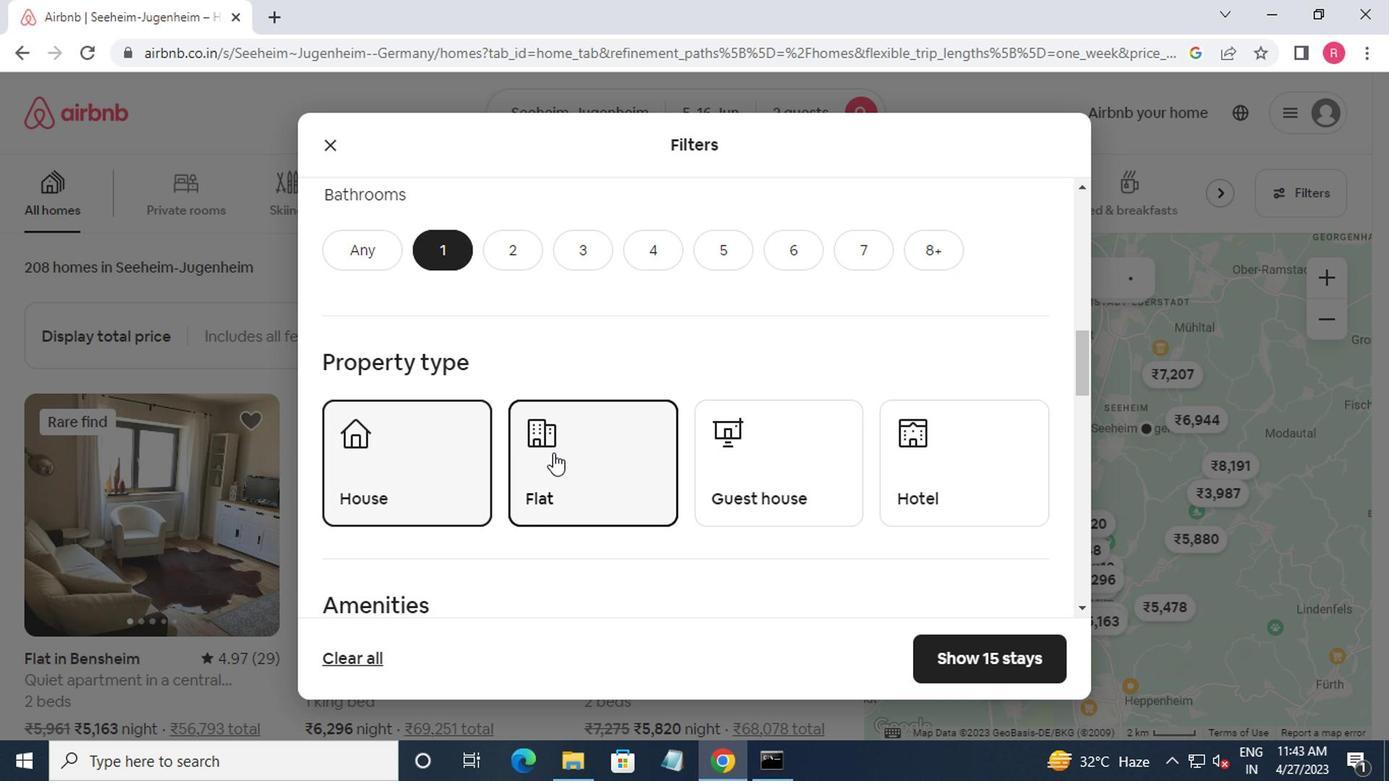 
Action: Mouse moved to (763, 267)
Screenshot: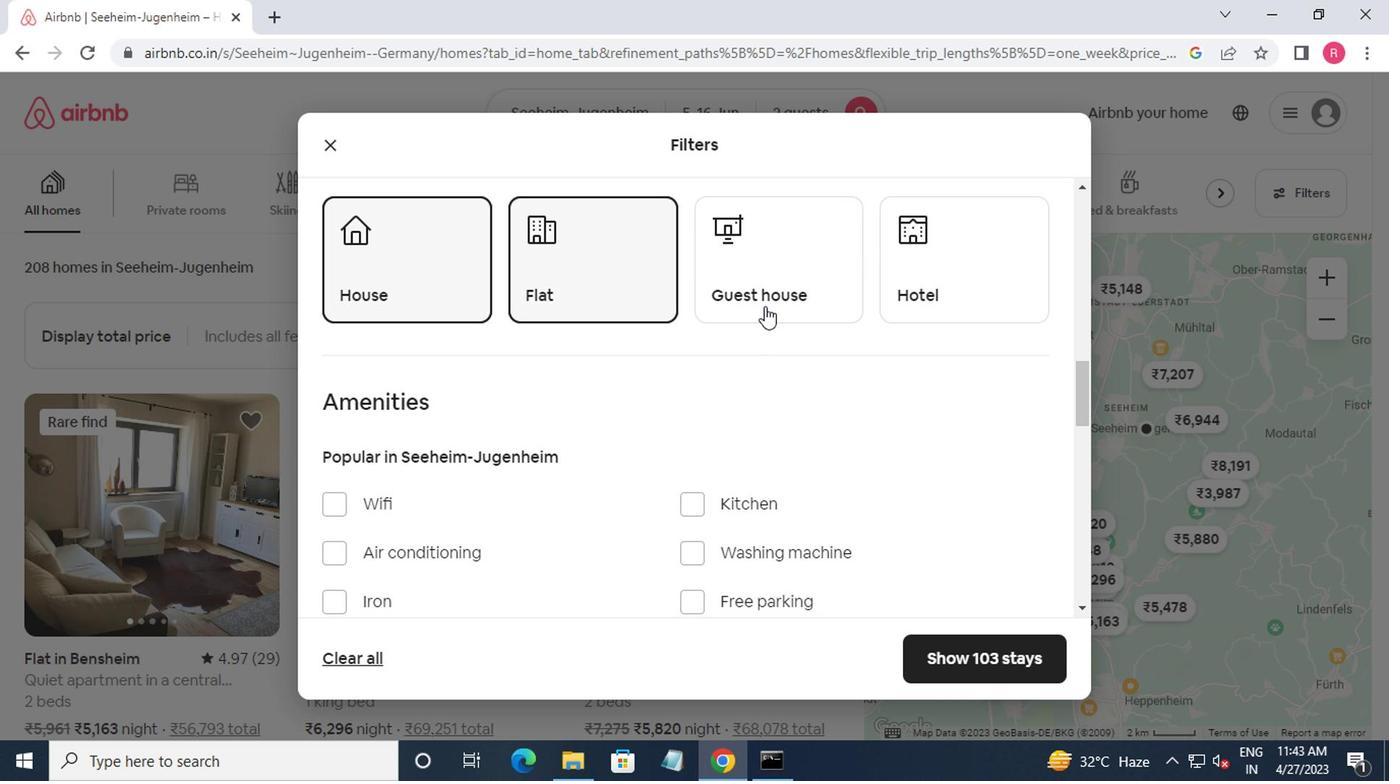 
Action: Mouse pressed left at (763, 267)
Screenshot: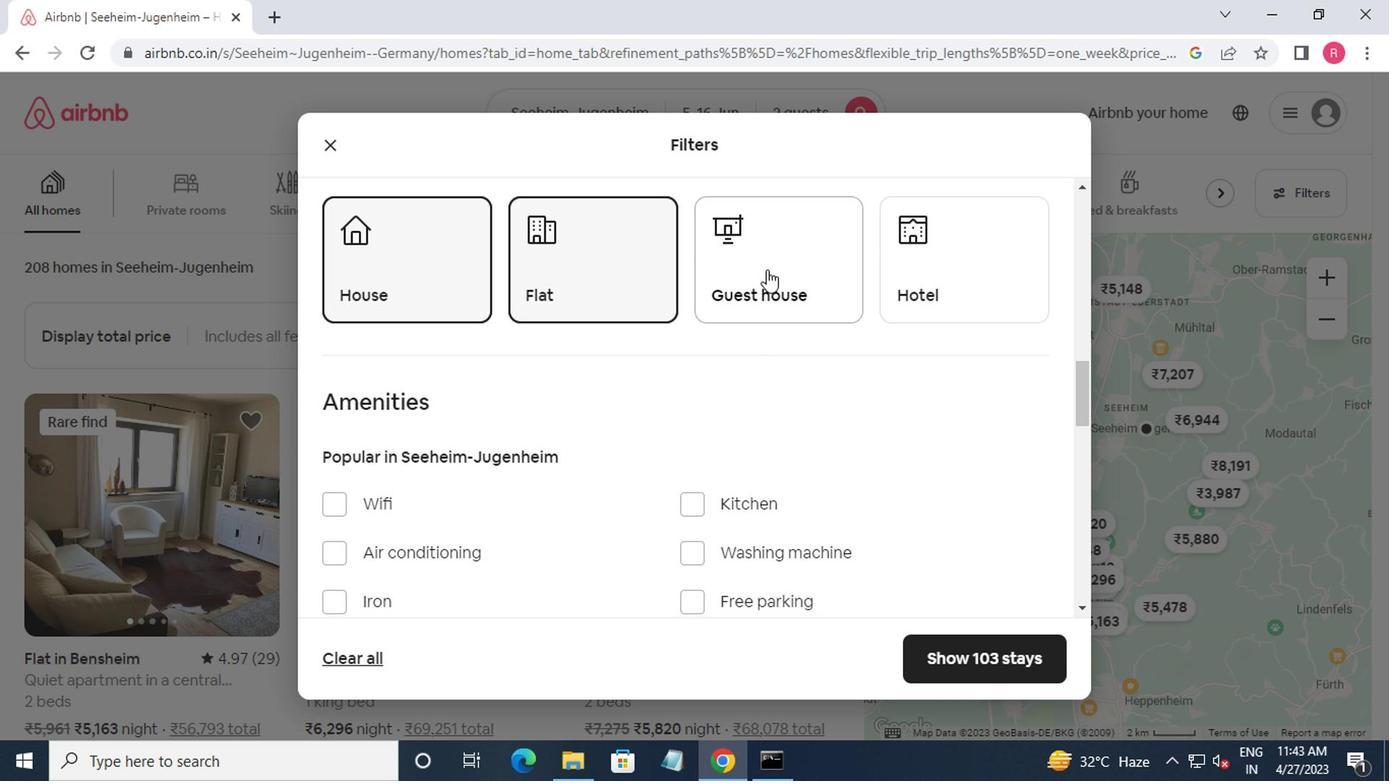 
Action: Mouse moved to (905, 294)
Screenshot: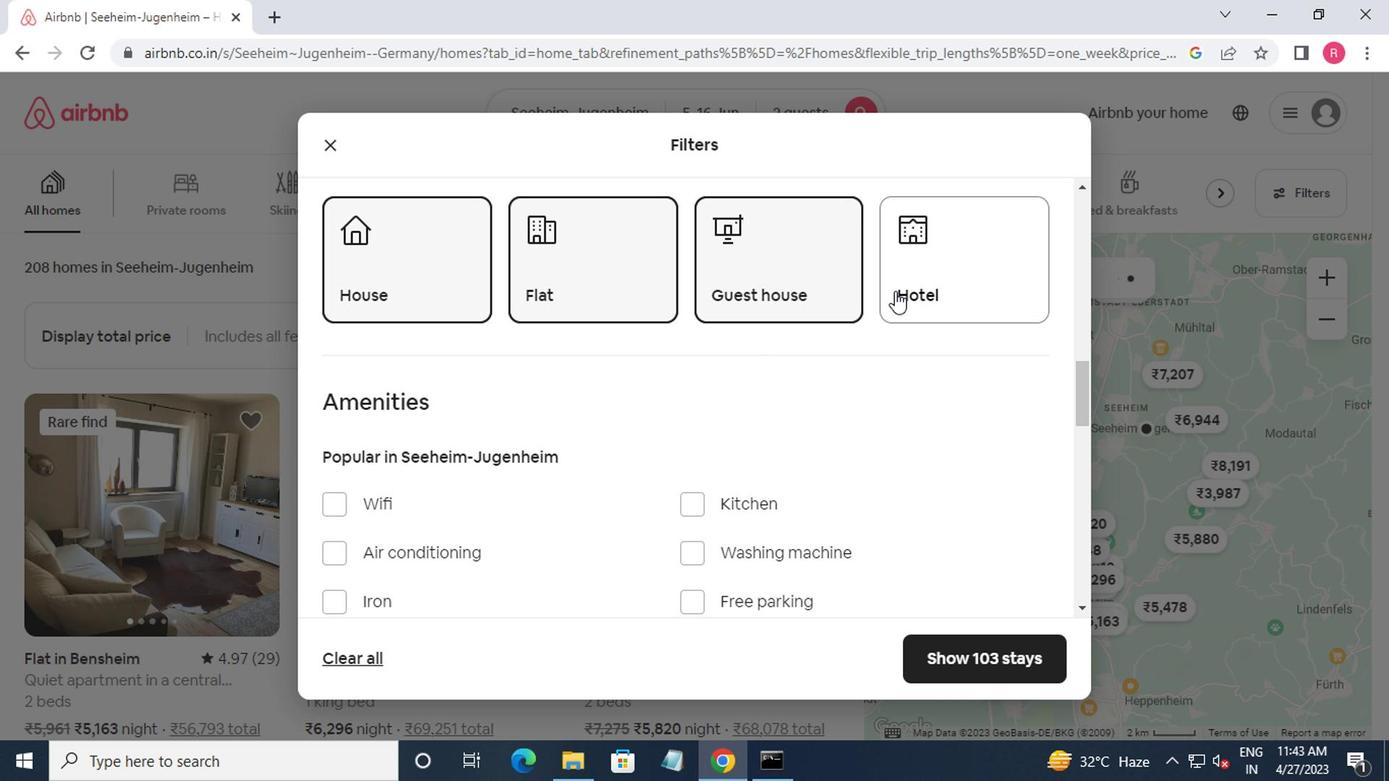 
Action: Mouse pressed left at (905, 294)
Screenshot: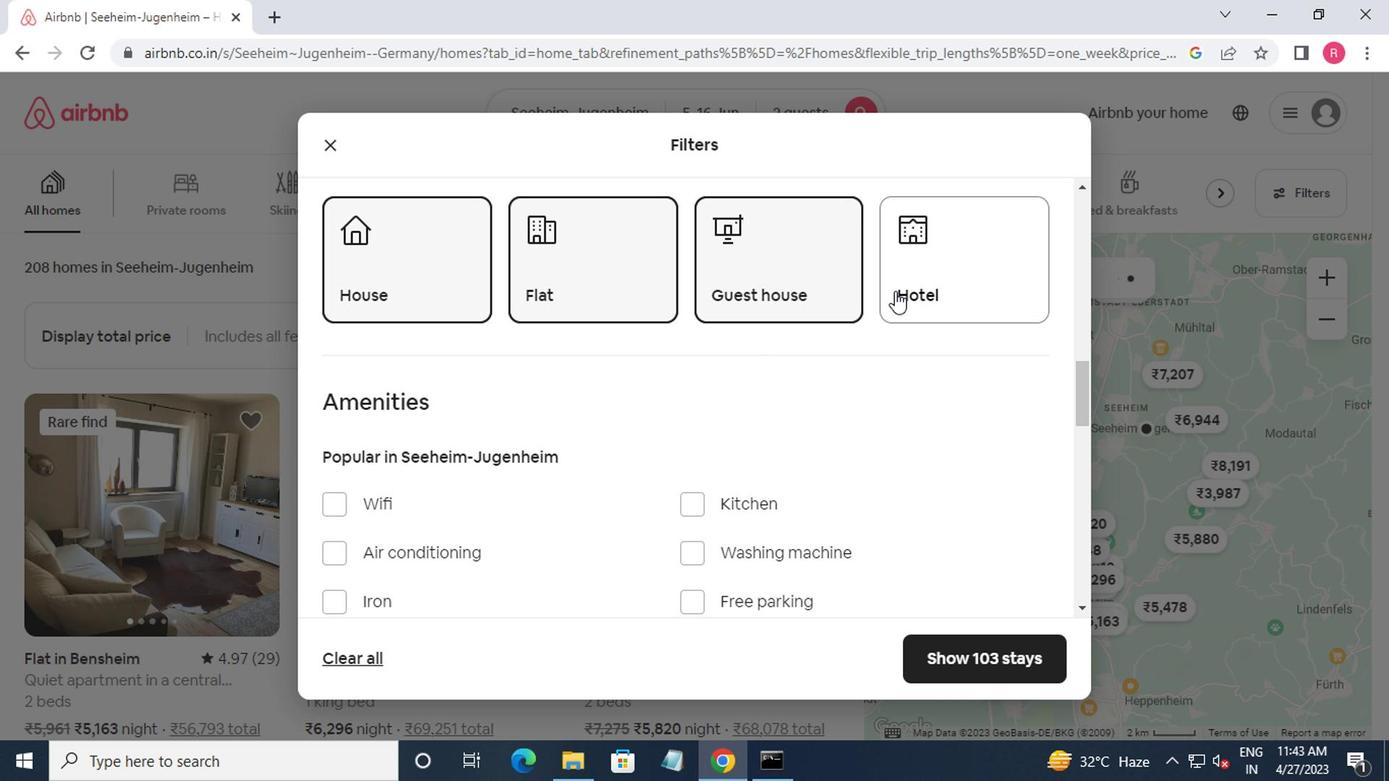 
Action: Mouse moved to (908, 287)
Screenshot: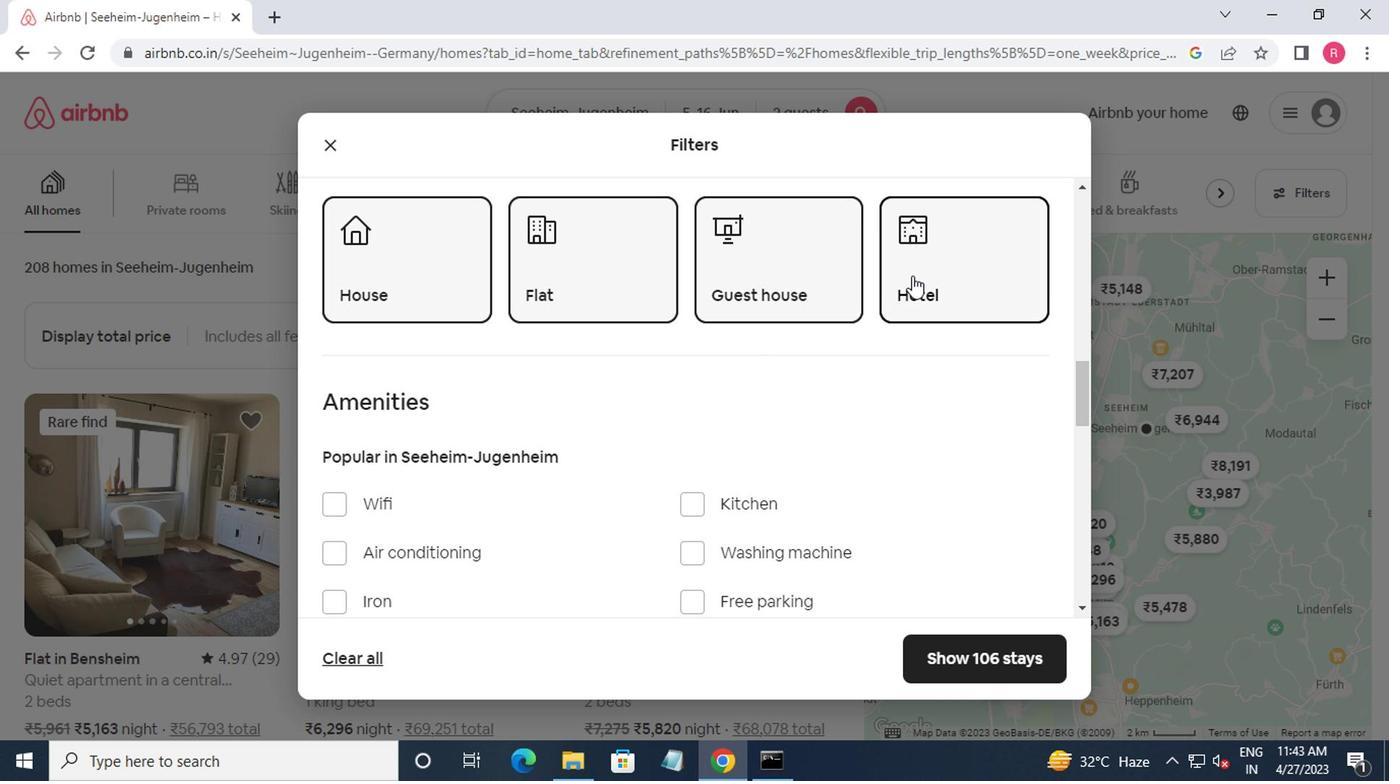 
Action: Mouse scrolled (908, 286) with delta (0, 0)
Screenshot: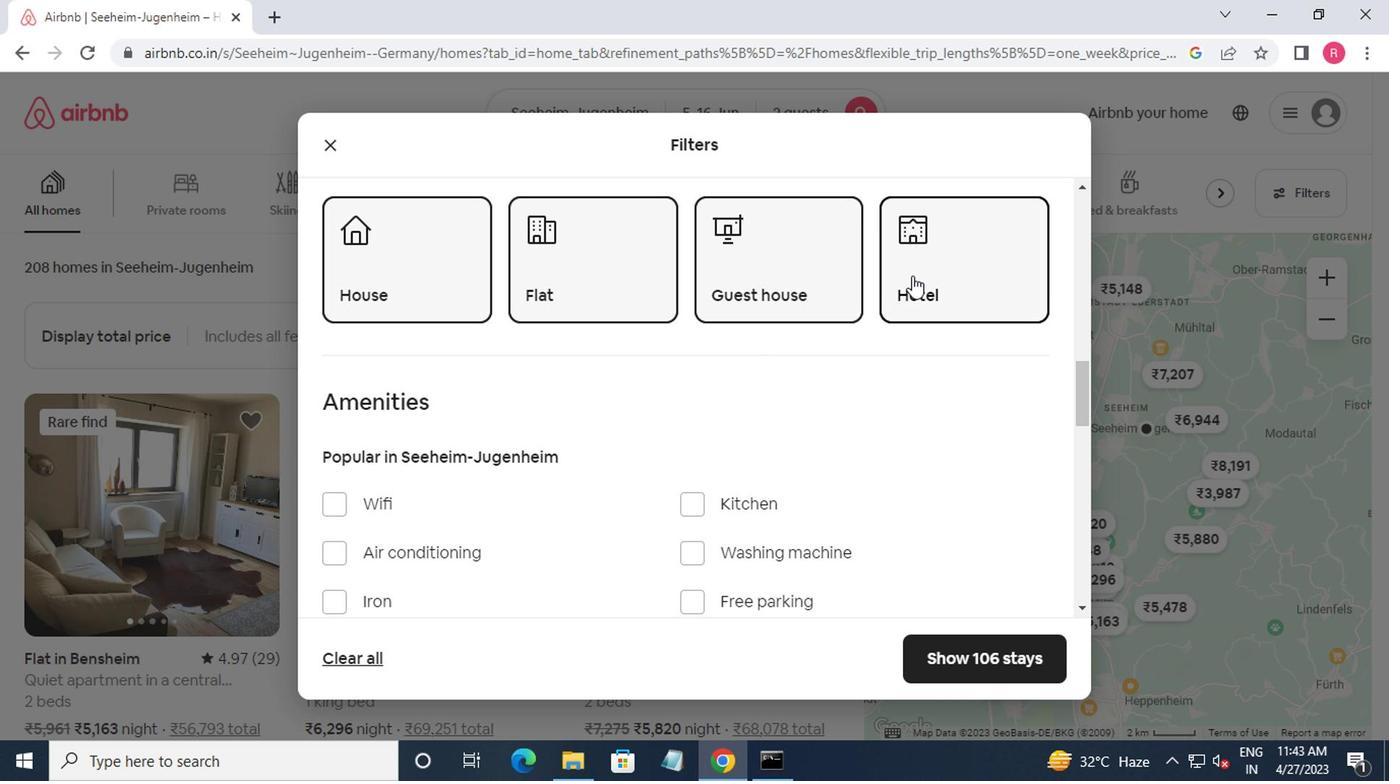 
Action: Mouse moved to (903, 296)
Screenshot: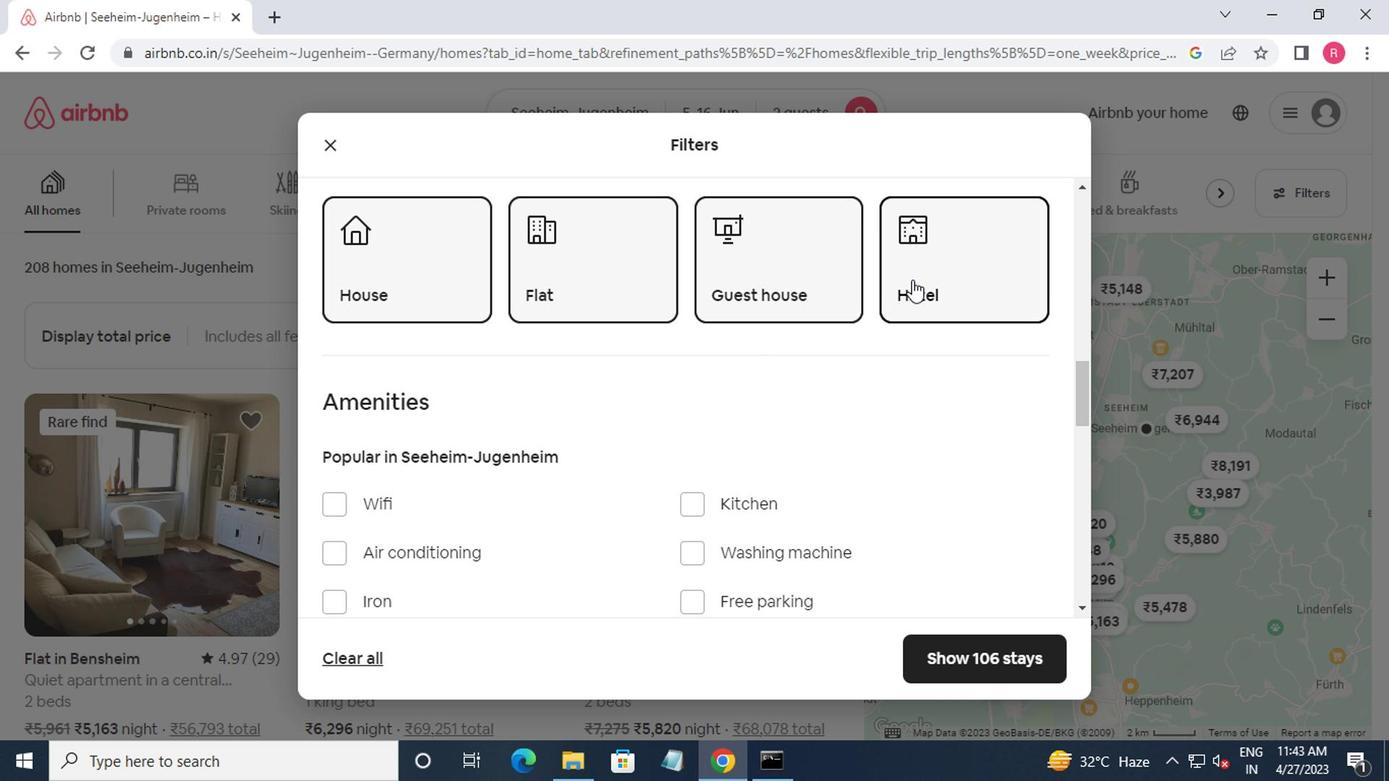 
Action: Mouse scrolled (903, 295) with delta (0, -1)
Screenshot: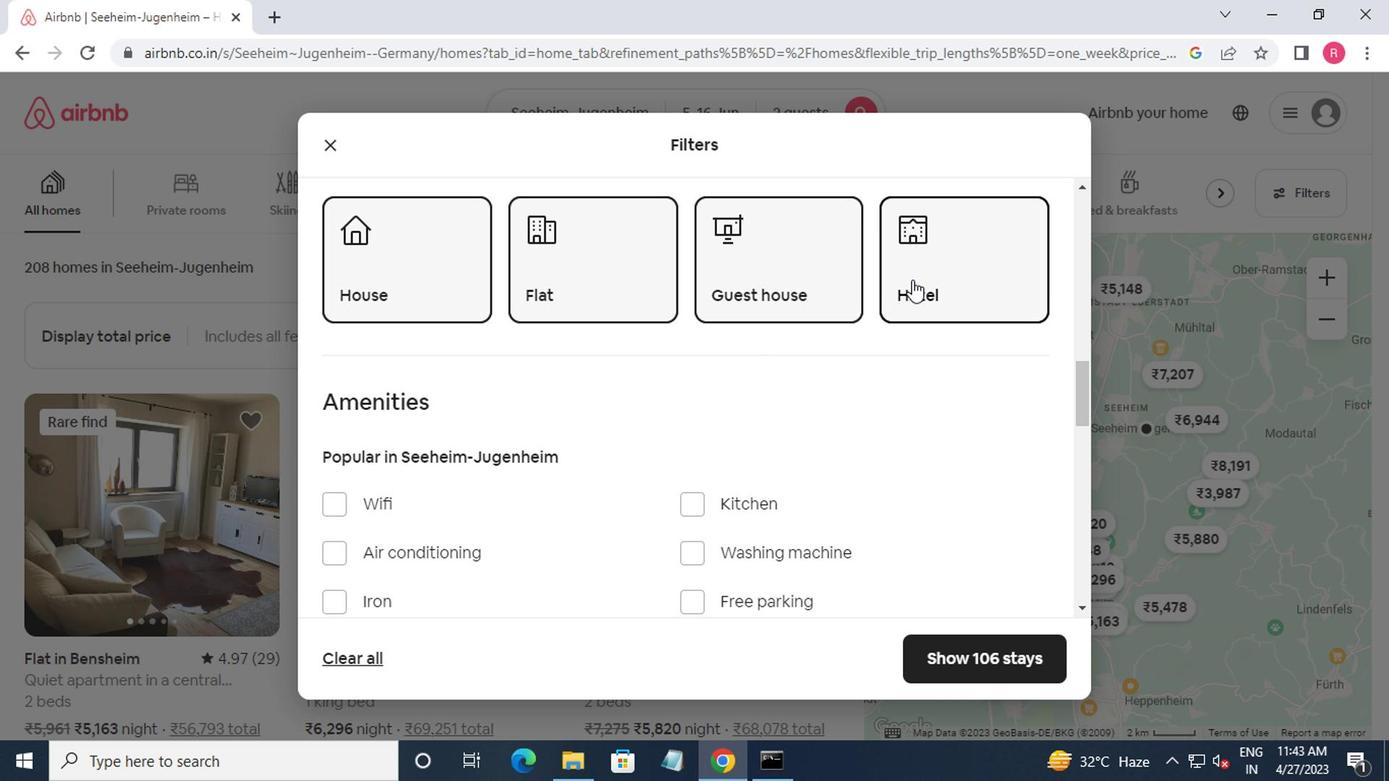 
Action: Mouse moved to (885, 312)
Screenshot: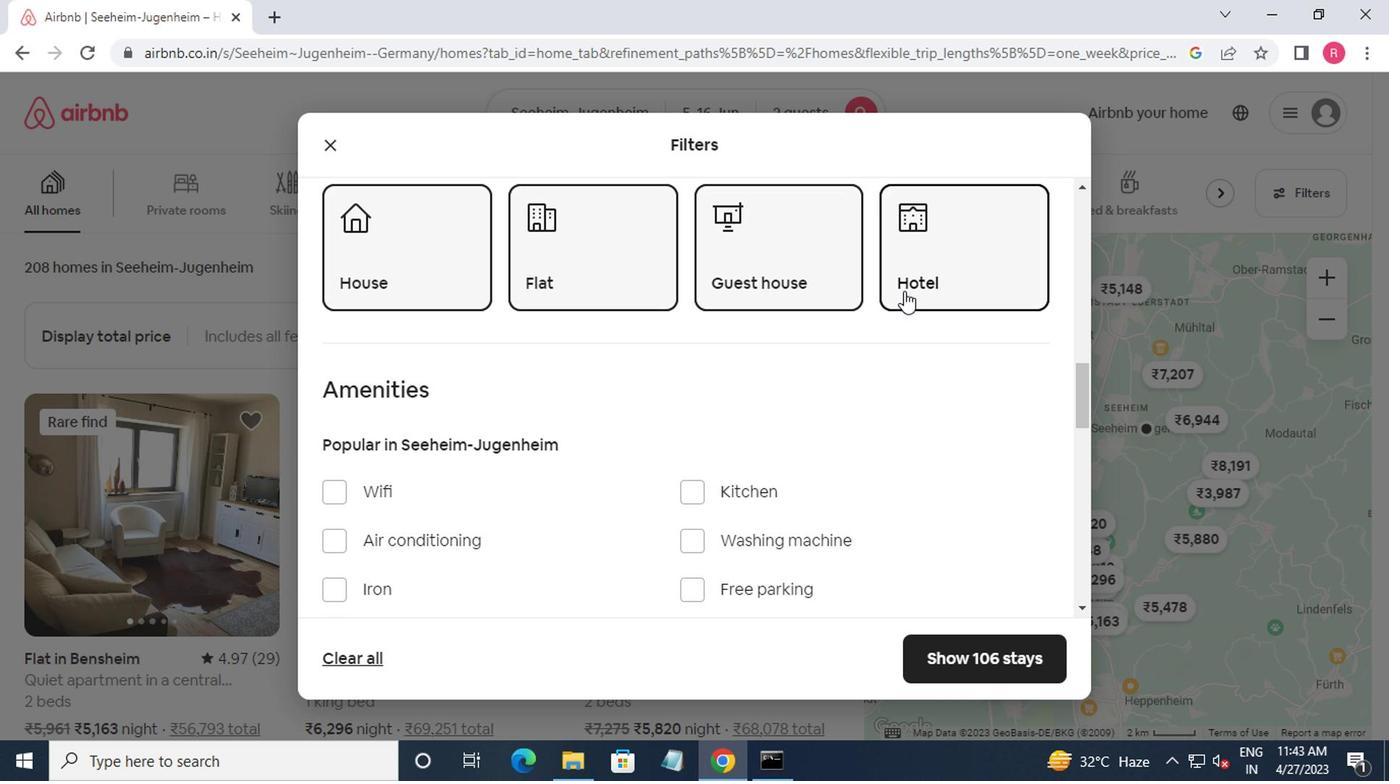 
Action: Mouse scrolled (885, 311) with delta (0, 0)
Screenshot: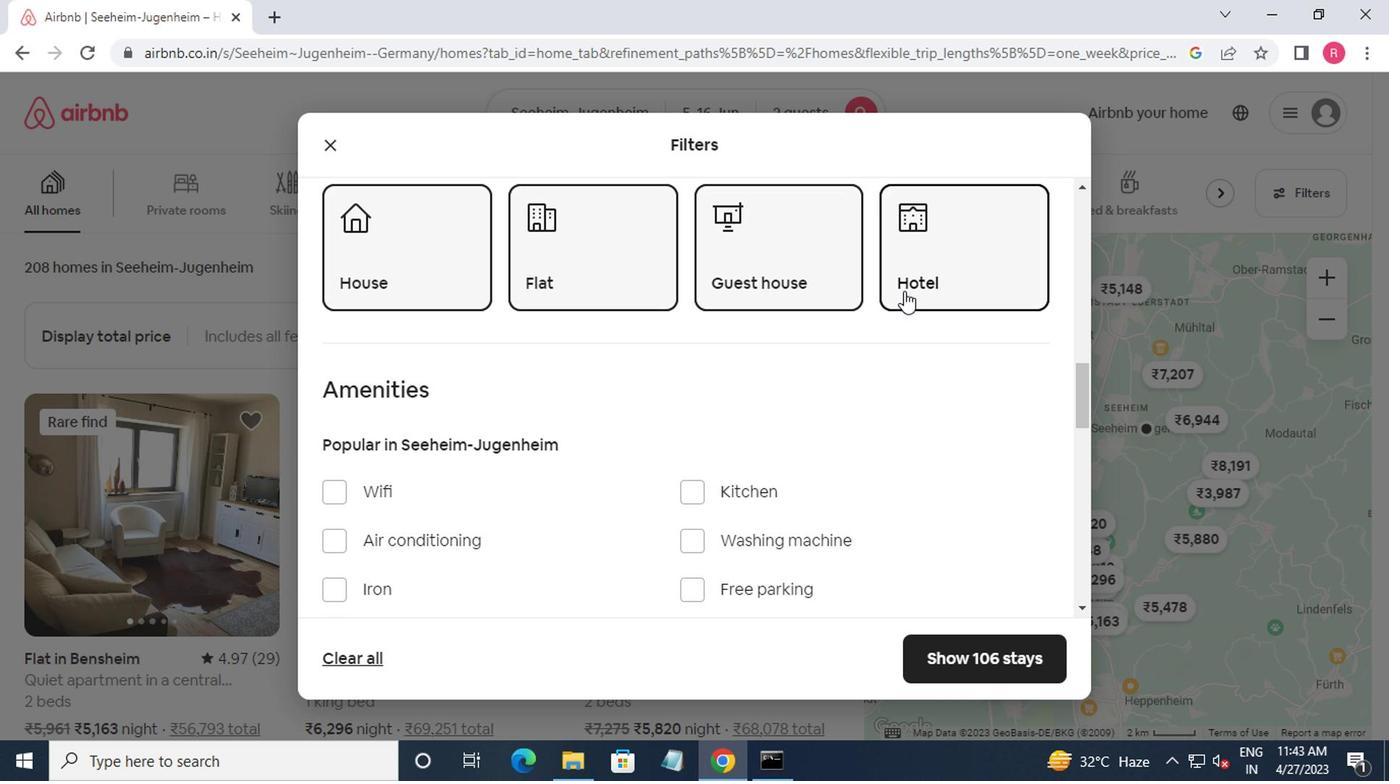 
Action: Mouse moved to (858, 328)
Screenshot: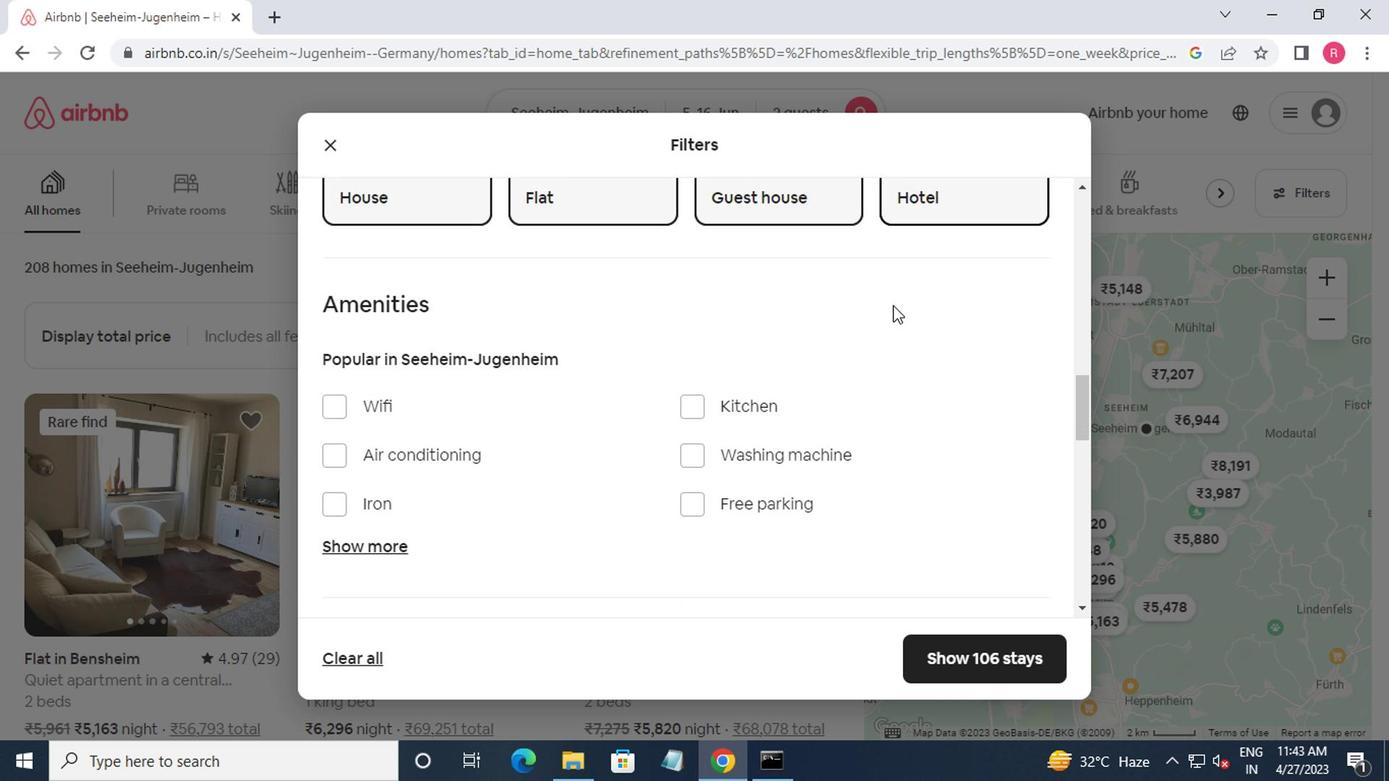 
Action: Mouse scrolled (858, 327) with delta (0, 0)
Screenshot: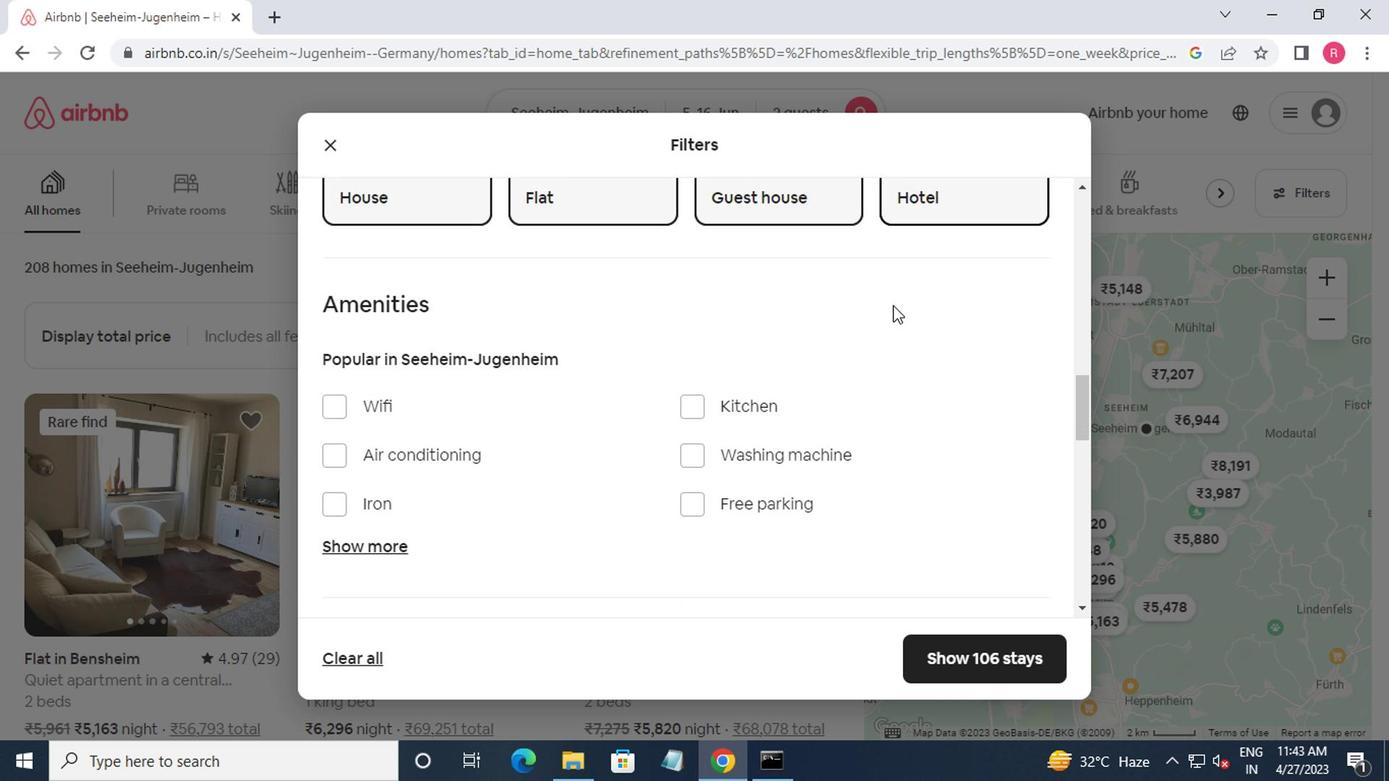 
Action: Mouse moved to (845, 338)
Screenshot: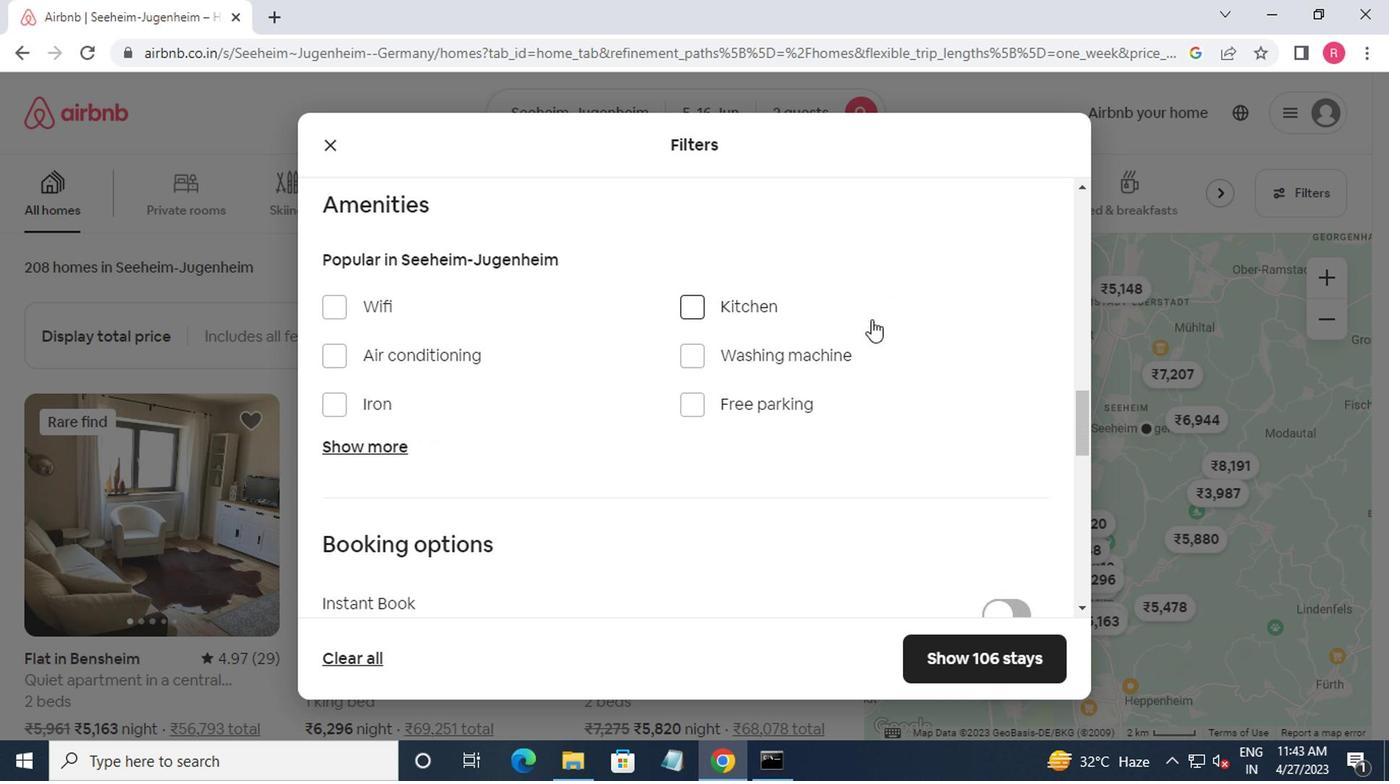 
Action: Mouse scrolled (845, 337) with delta (0, 0)
Screenshot: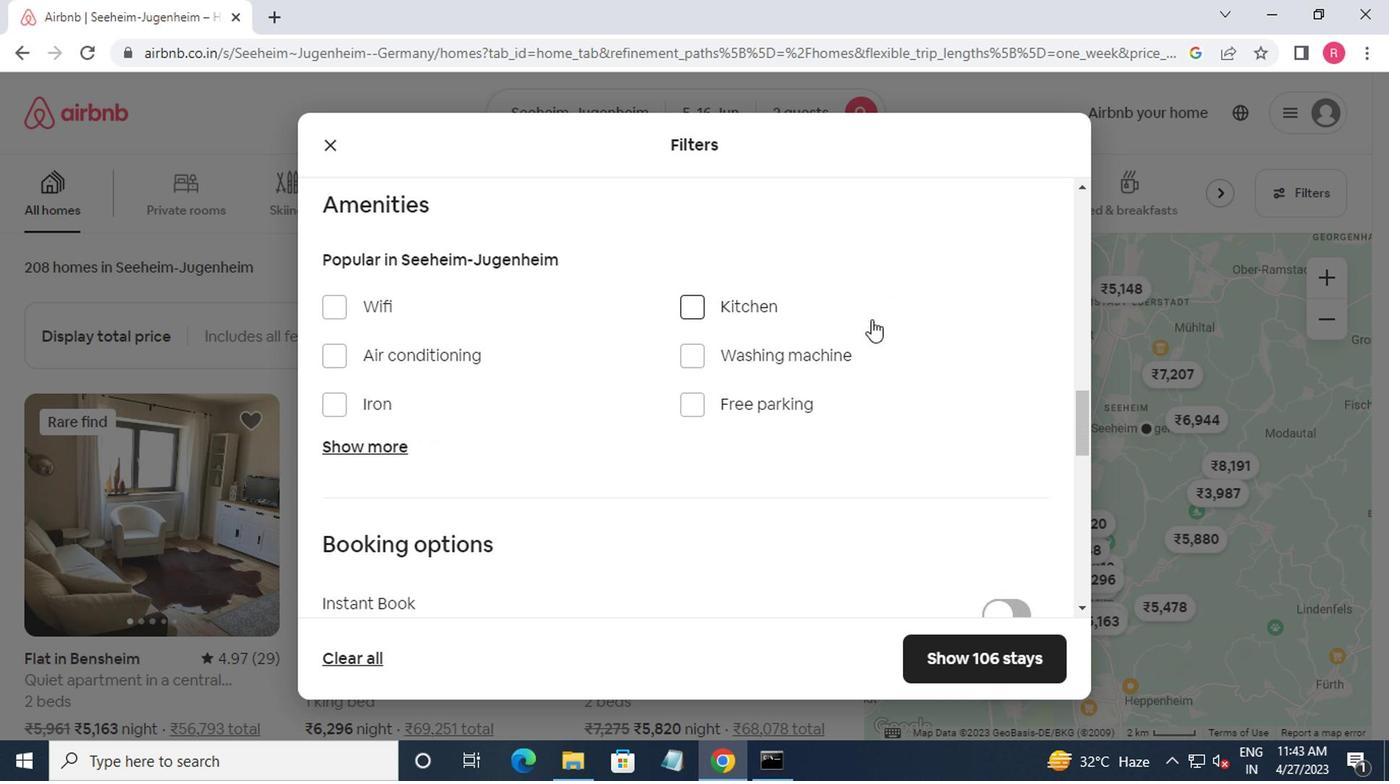 
Action: Mouse moved to (1005, 379)
Screenshot: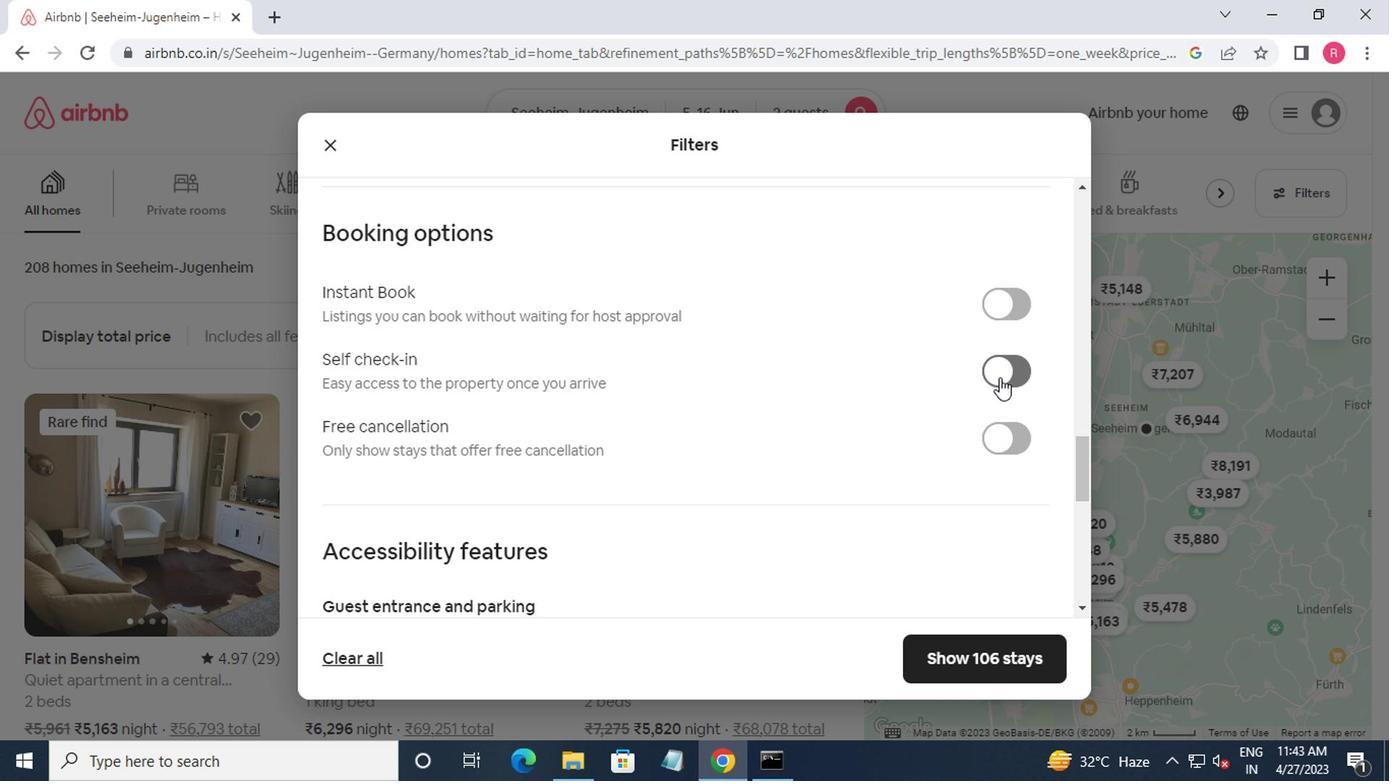 
Action: Mouse pressed left at (1005, 379)
Screenshot: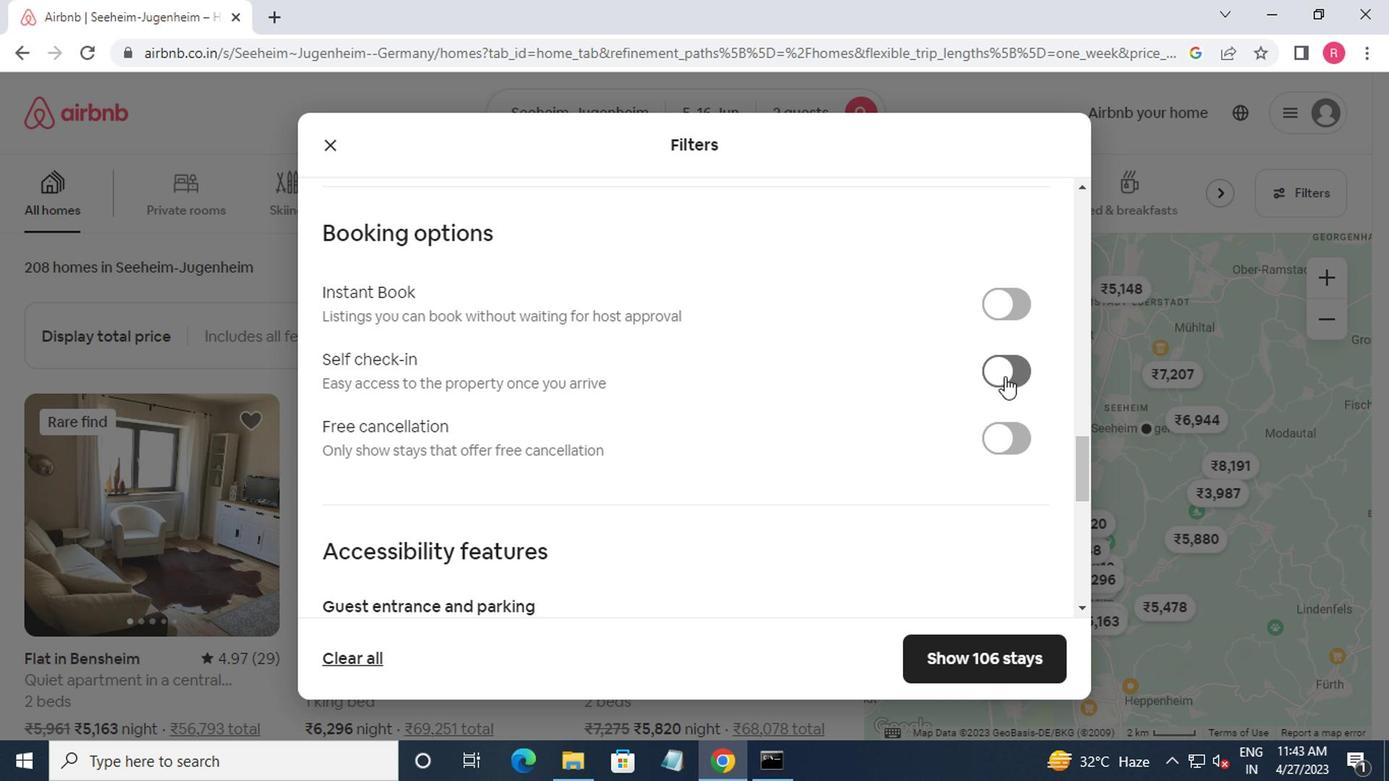 
Action: Mouse moved to (955, 387)
Screenshot: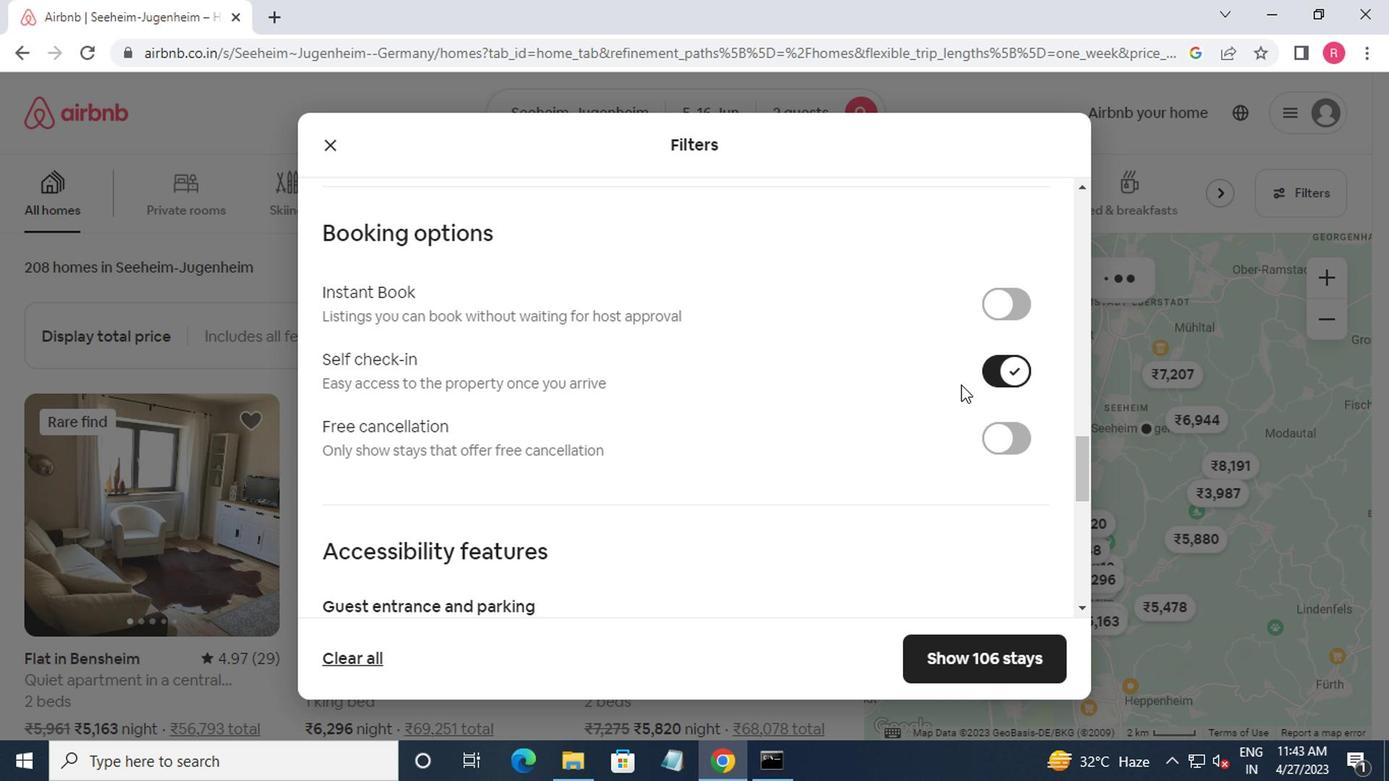 
Action: Mouse scrolled (955, 387) with delta (0, 0)
Screenshot: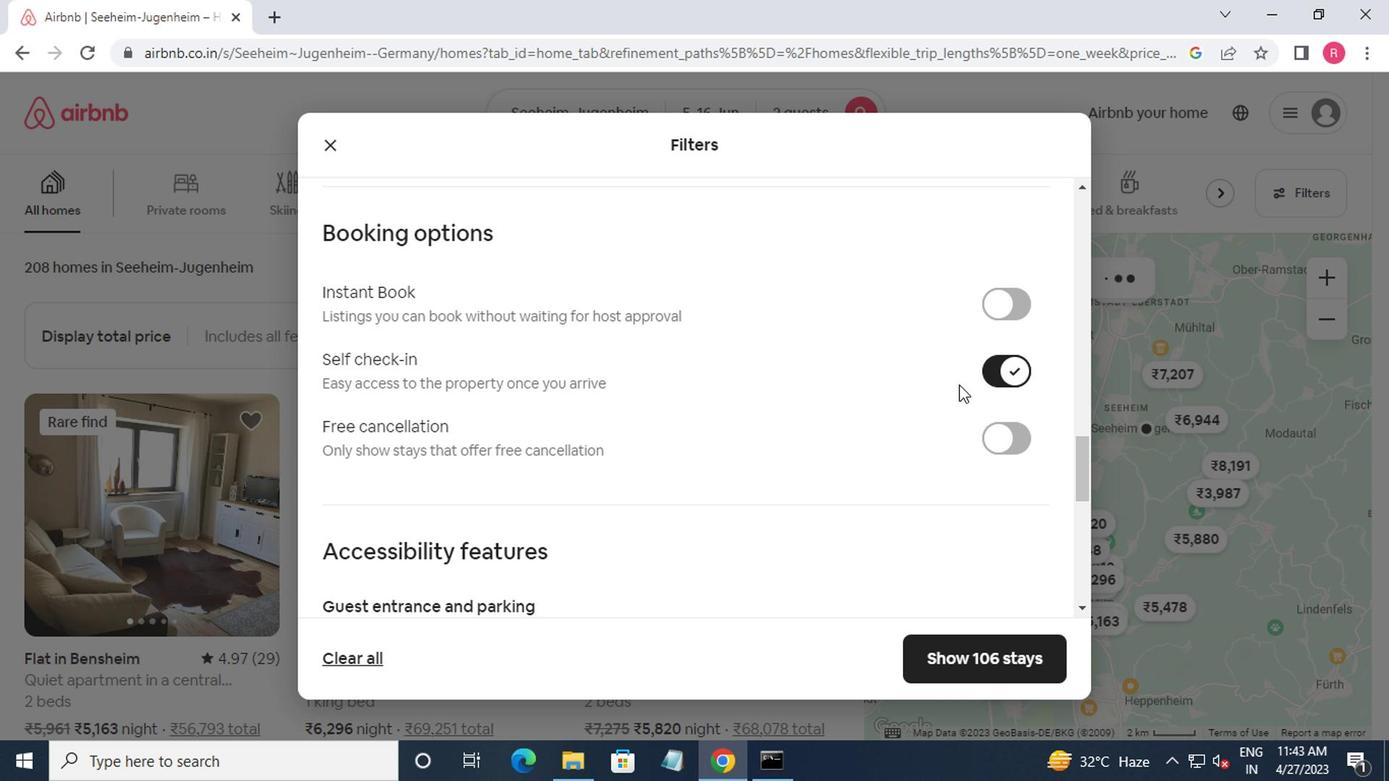 
Action: Mouse moved to (954, 391)
Screenshot: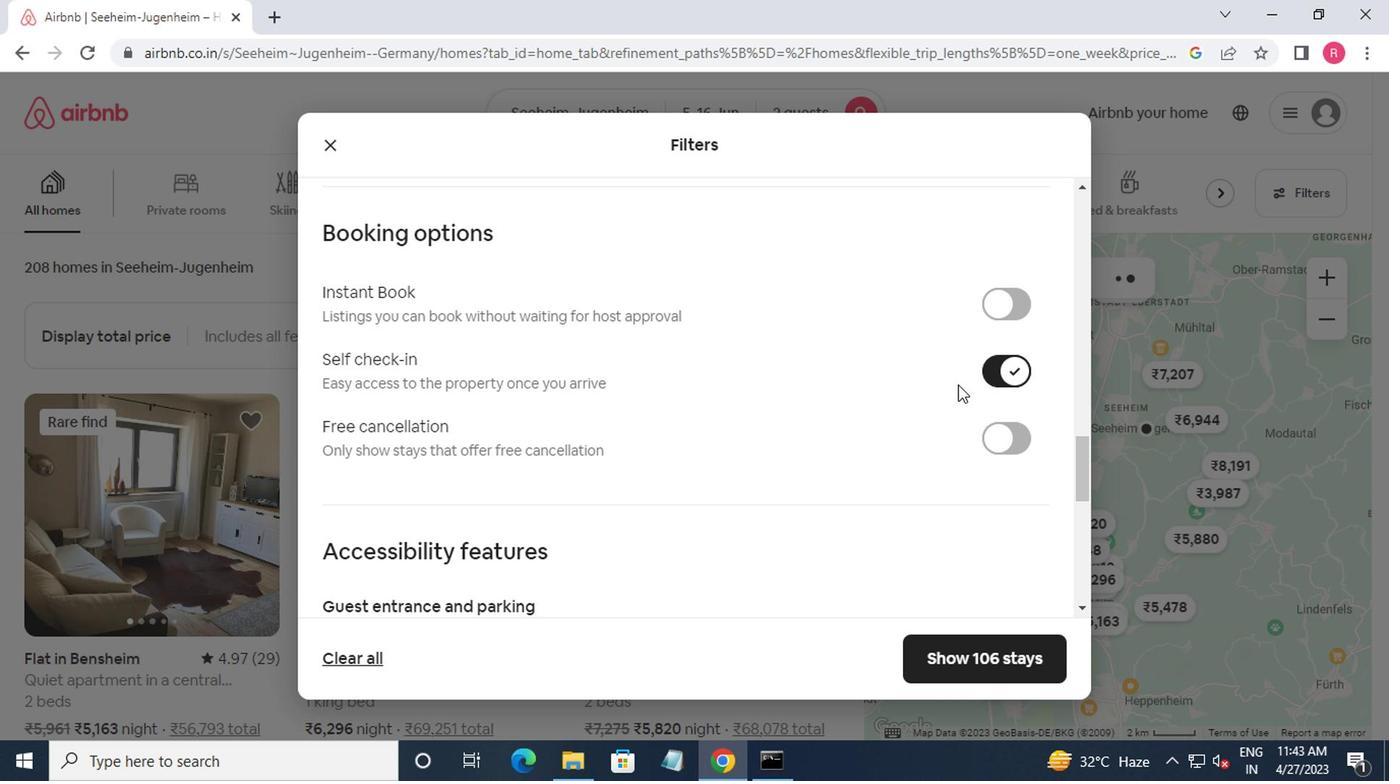 
Action: Mouse scrolled (954, 390) with delta (0, -1)
Screenshot: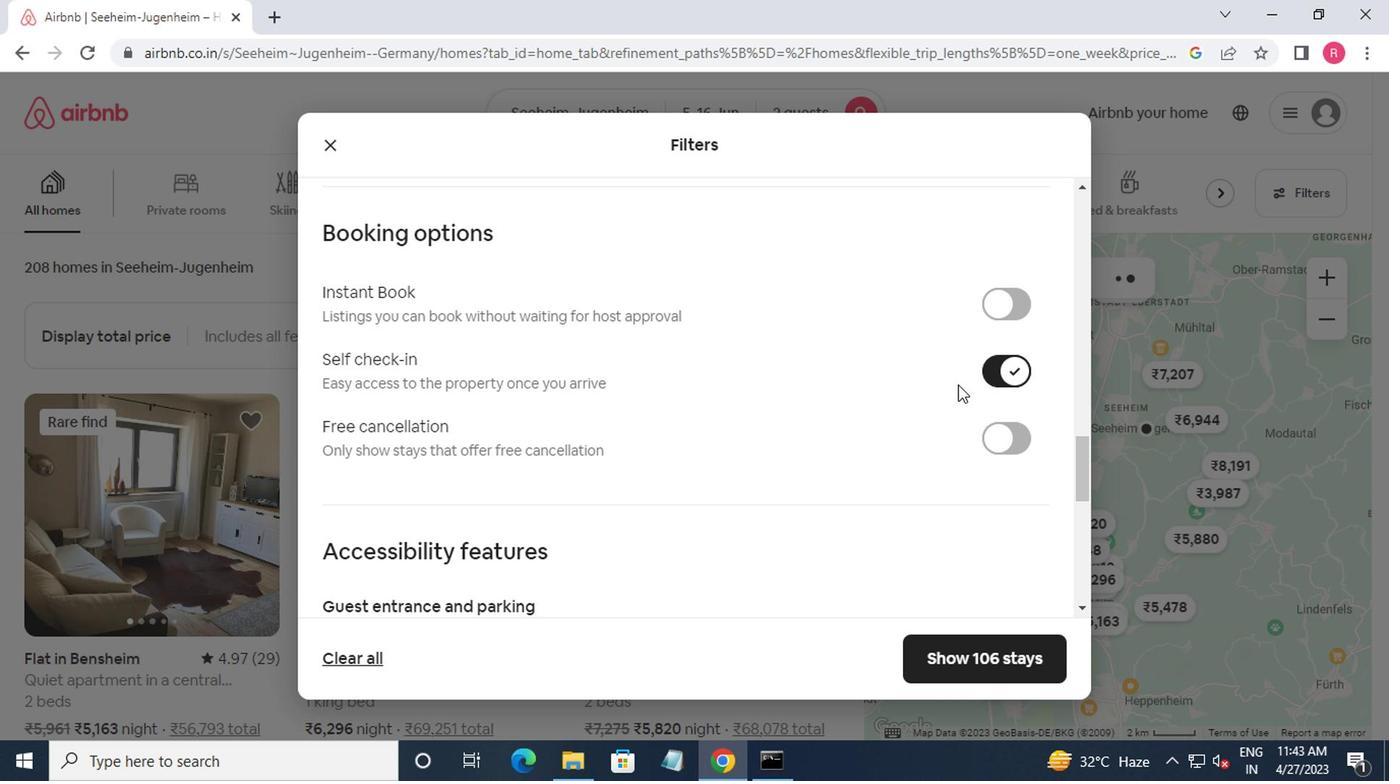 
Action: Mouse moved to (952, 392)
Screenshot: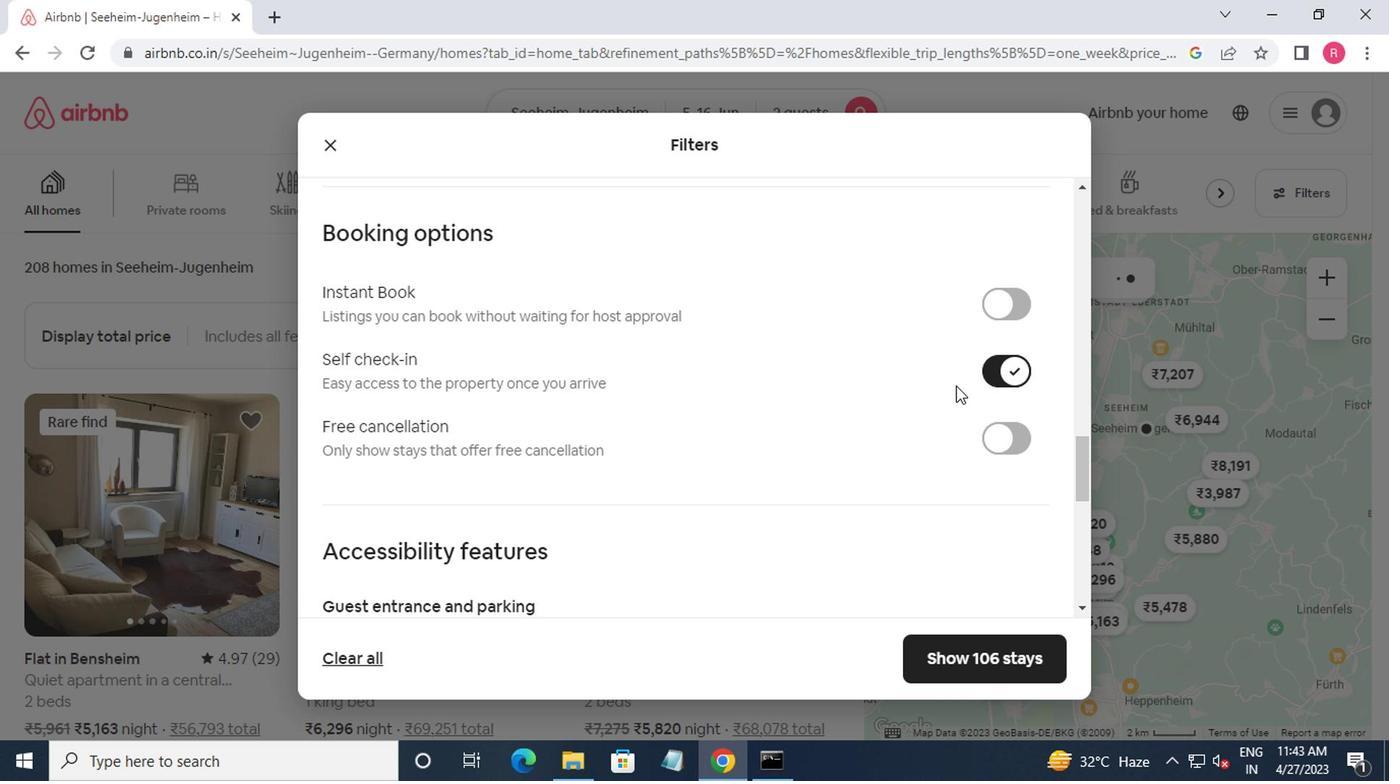 
Action: Mouse scrolled (952, 391) with delta (0, 0)
Screenshot: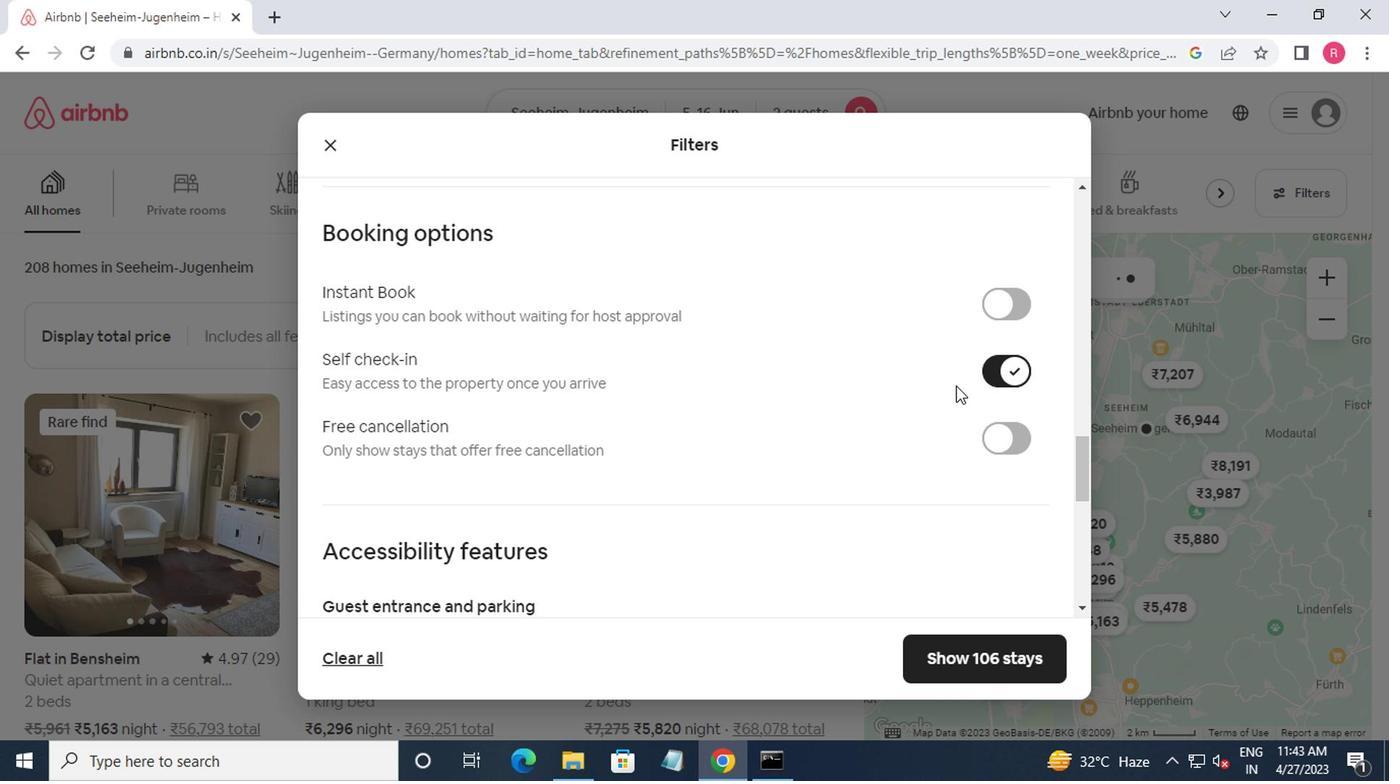 
Action: Mouse moved to (881, 397)
Screenshot: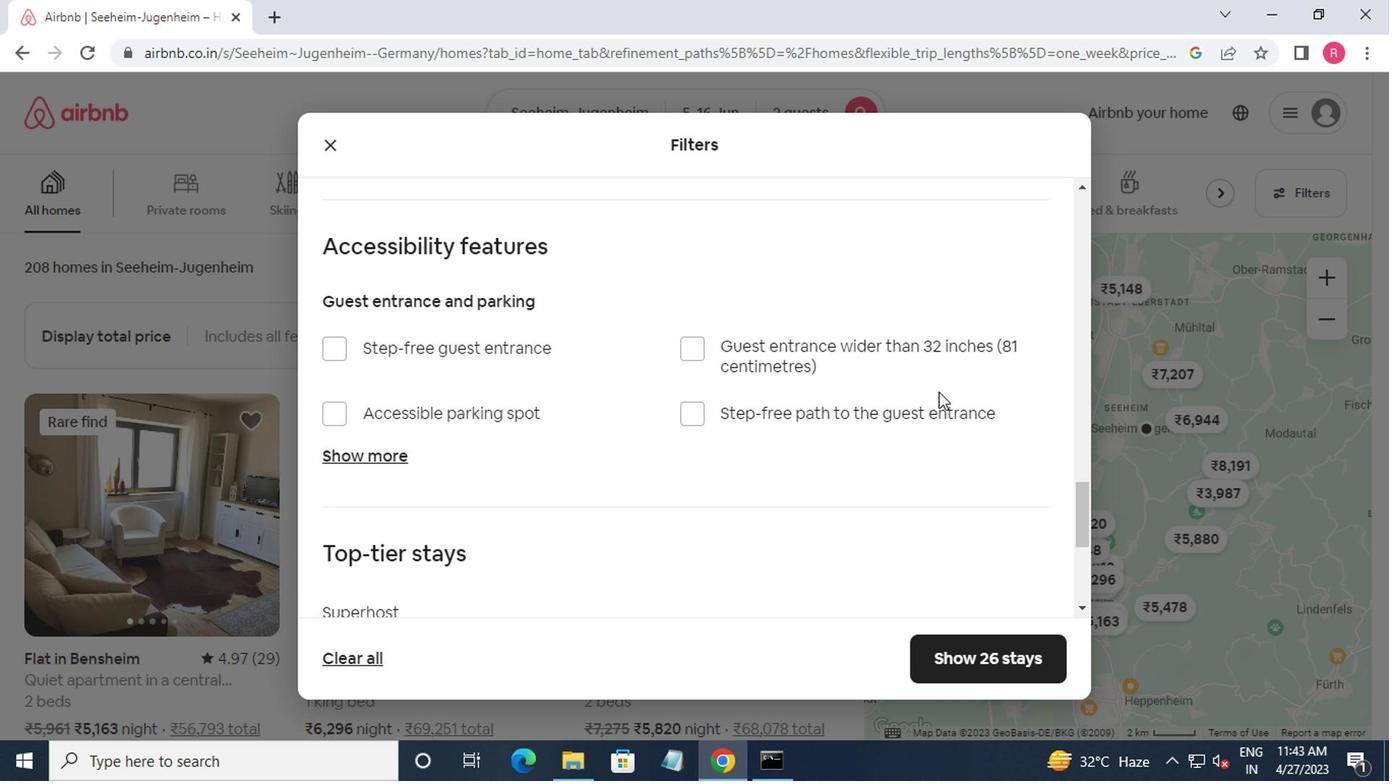 
Action: Mouse scrolled (881, 396) with delta (0, 0)
Screenshot: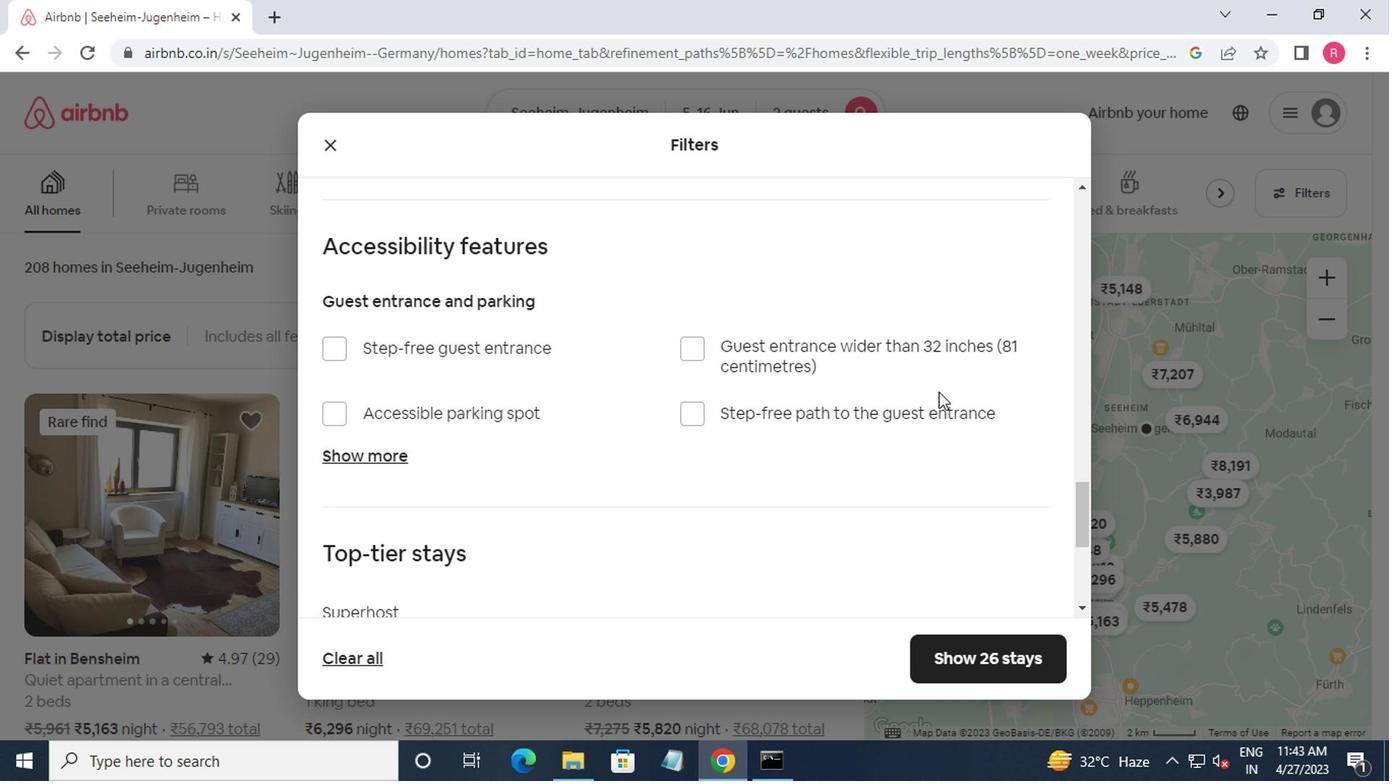
Action: Mouse moved to (842, 405)
Screenshot: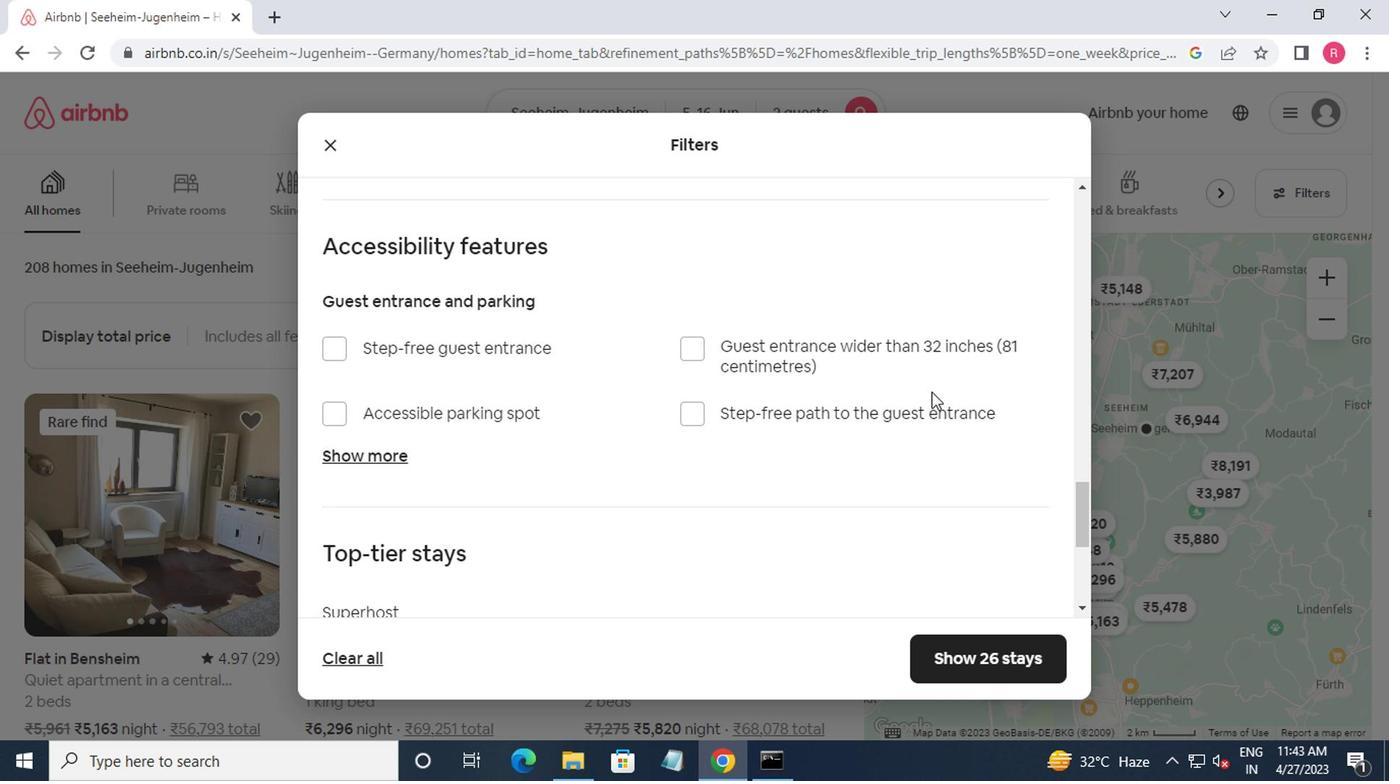 
Action: Mouse scrolled (842, 405) with delta (0, 0)
Screenshot: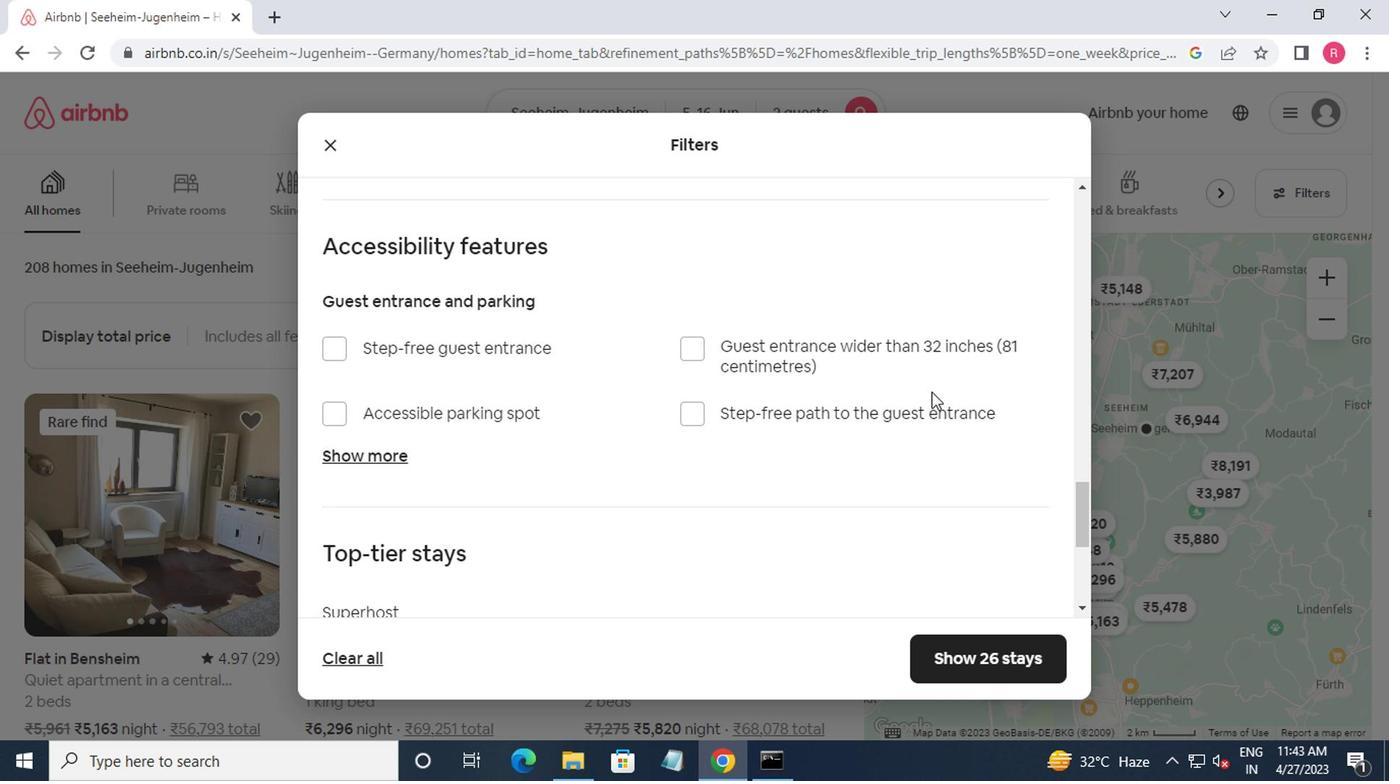 
Action: Mouse moved to (819, 411)
Screenshot: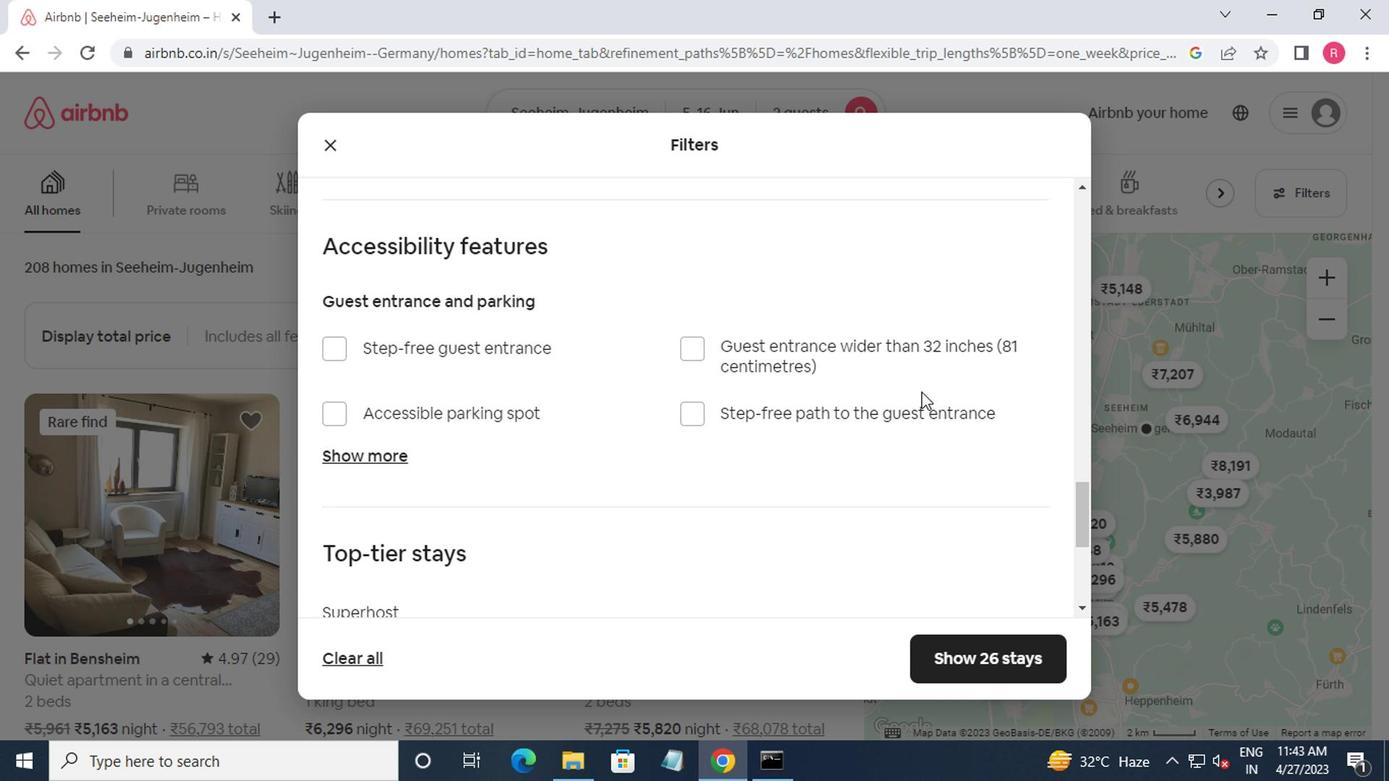 
Action: Mouse scrolled (819, 410) with delta (0, 0)
Screenshot: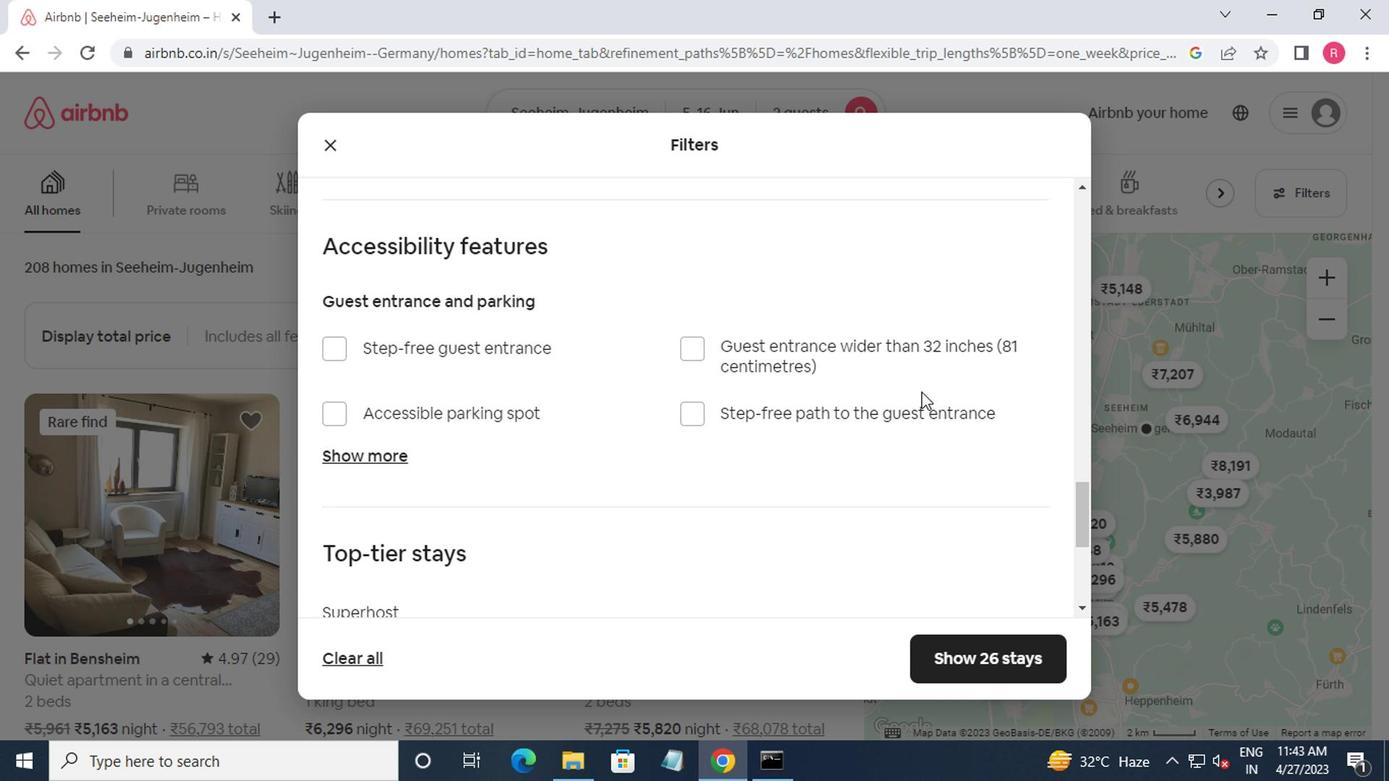 
Action: Mouse moved to (790, 417)
Screenshot: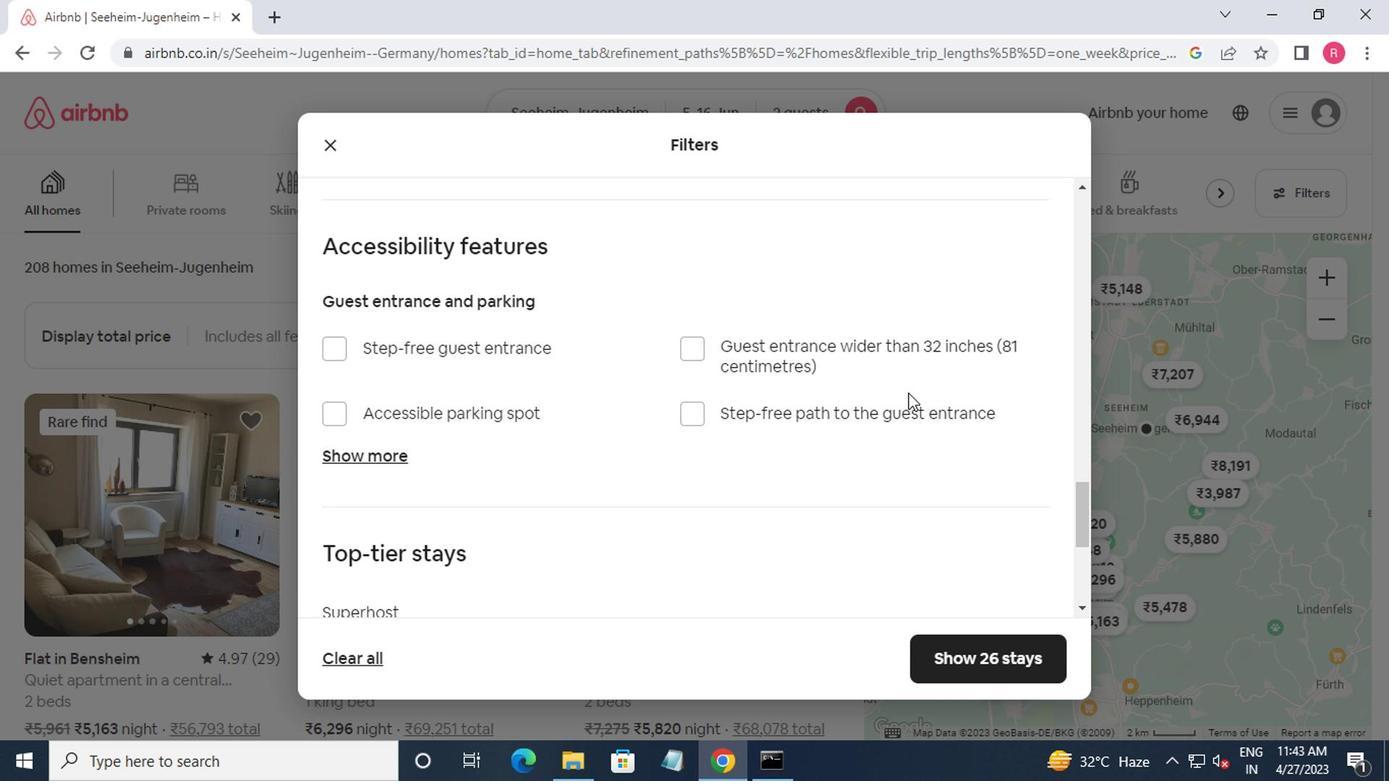 
Action: Mouse scrolled (790, 416) with delta (0, -1)
Screenshot: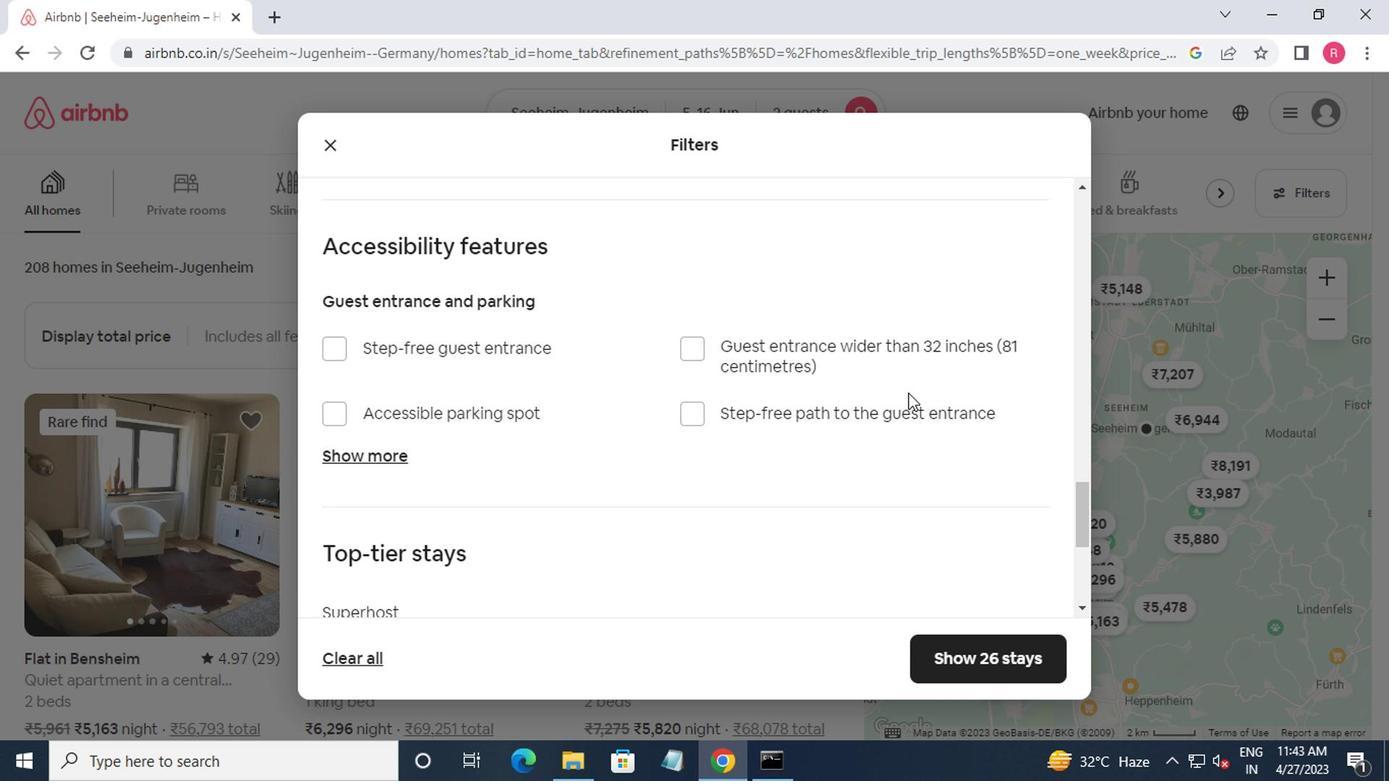 
Action: Mouse moved to (338, 477)
Screenshot: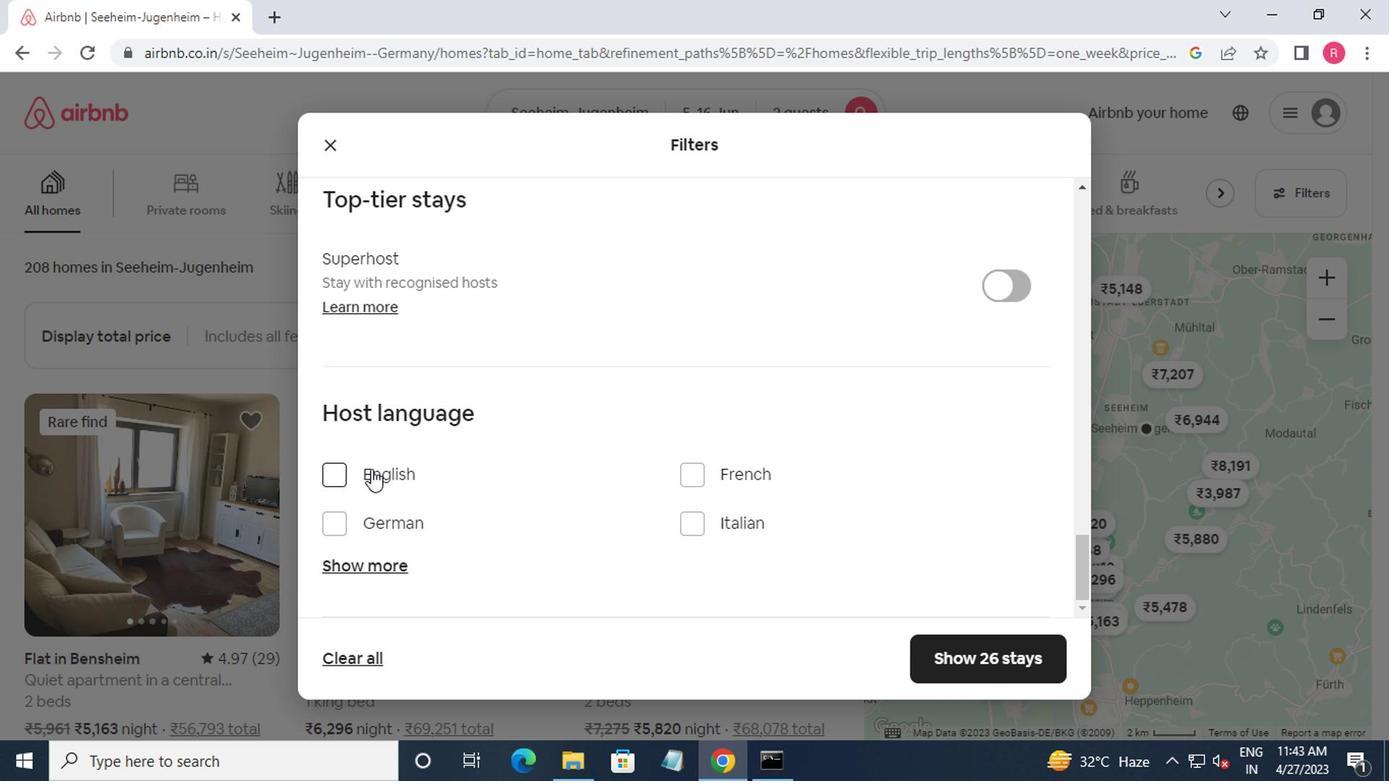 
Action: Mouse pressed left at (338, 477)
Screenshot: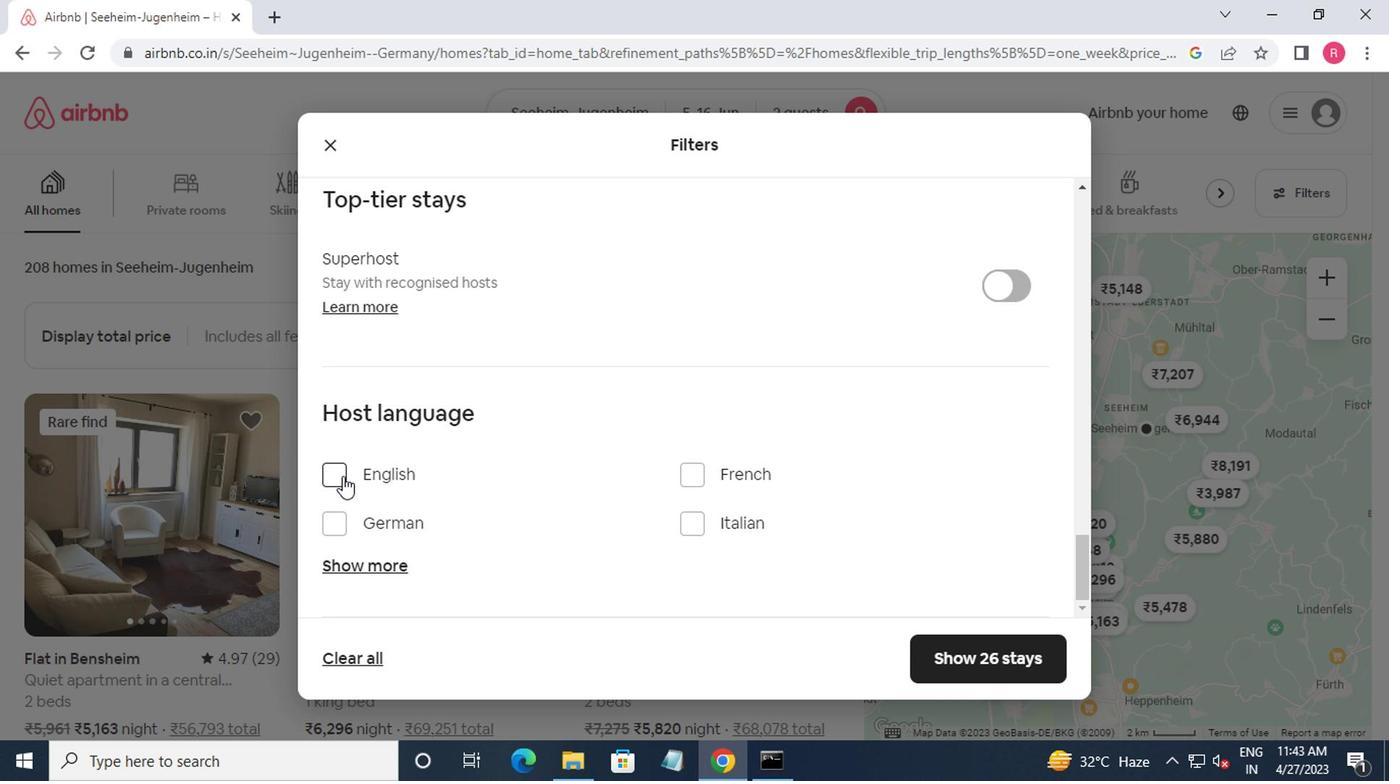 
Action: Mouse moved to (821, 564)
Screenshot: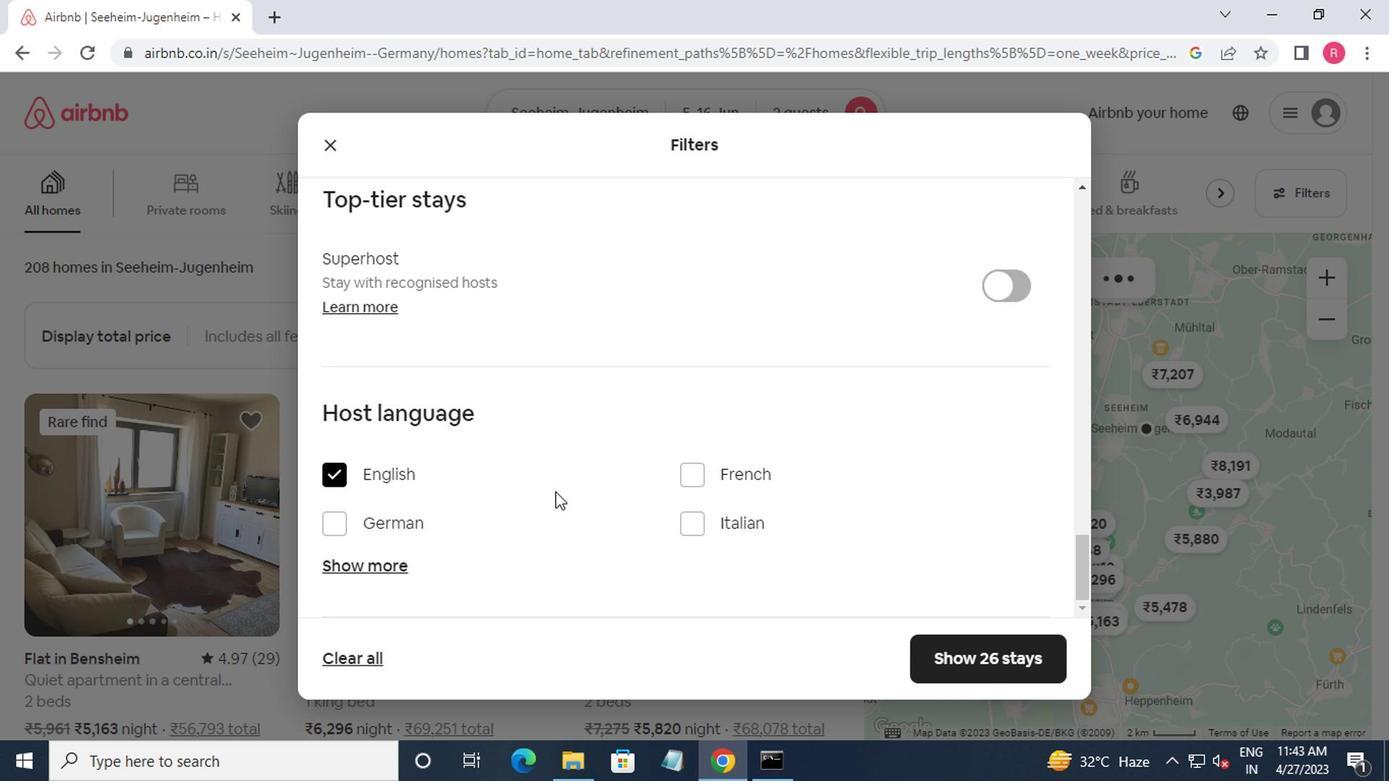 
Action: Mouse scrolled (821, 563) with delta (0, 0)
Screenshot: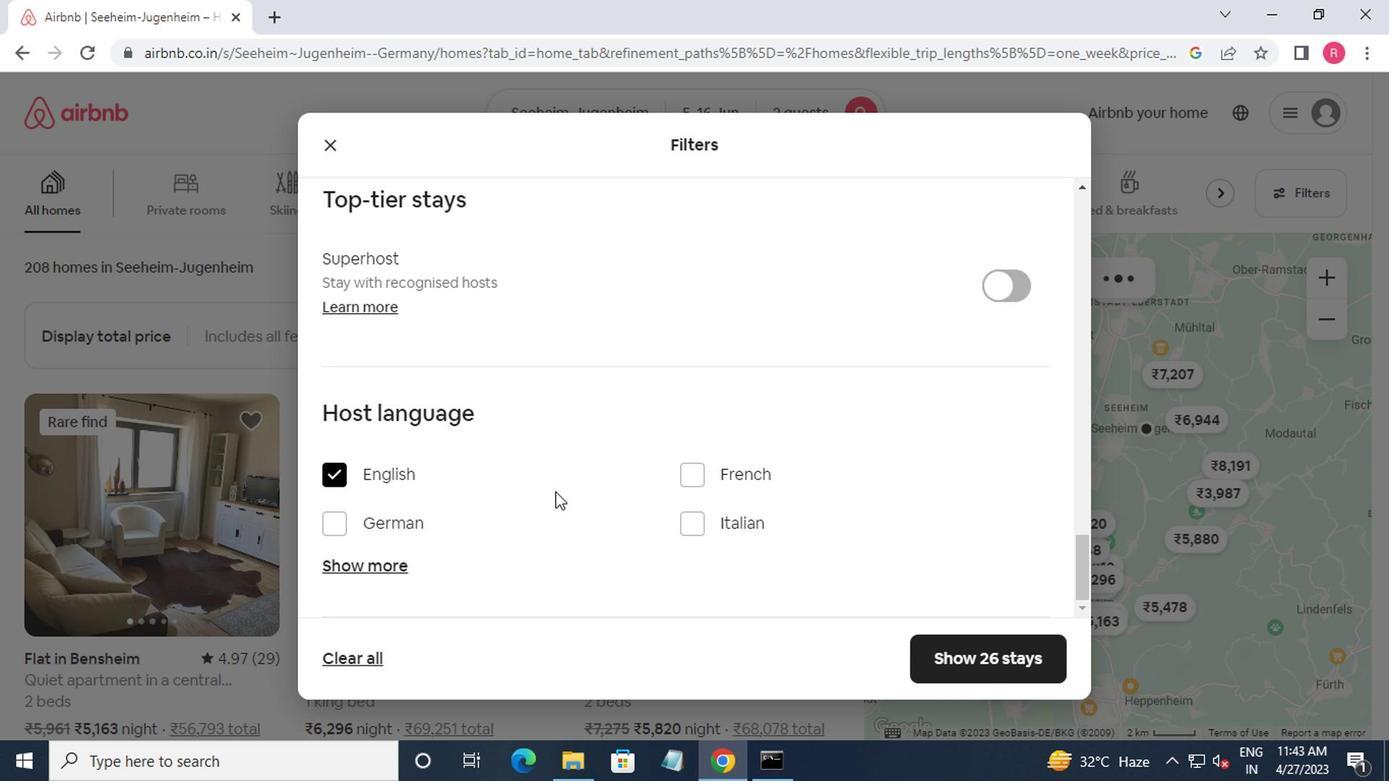 
Action: Mouse moved to (884, 580)
Screenshot: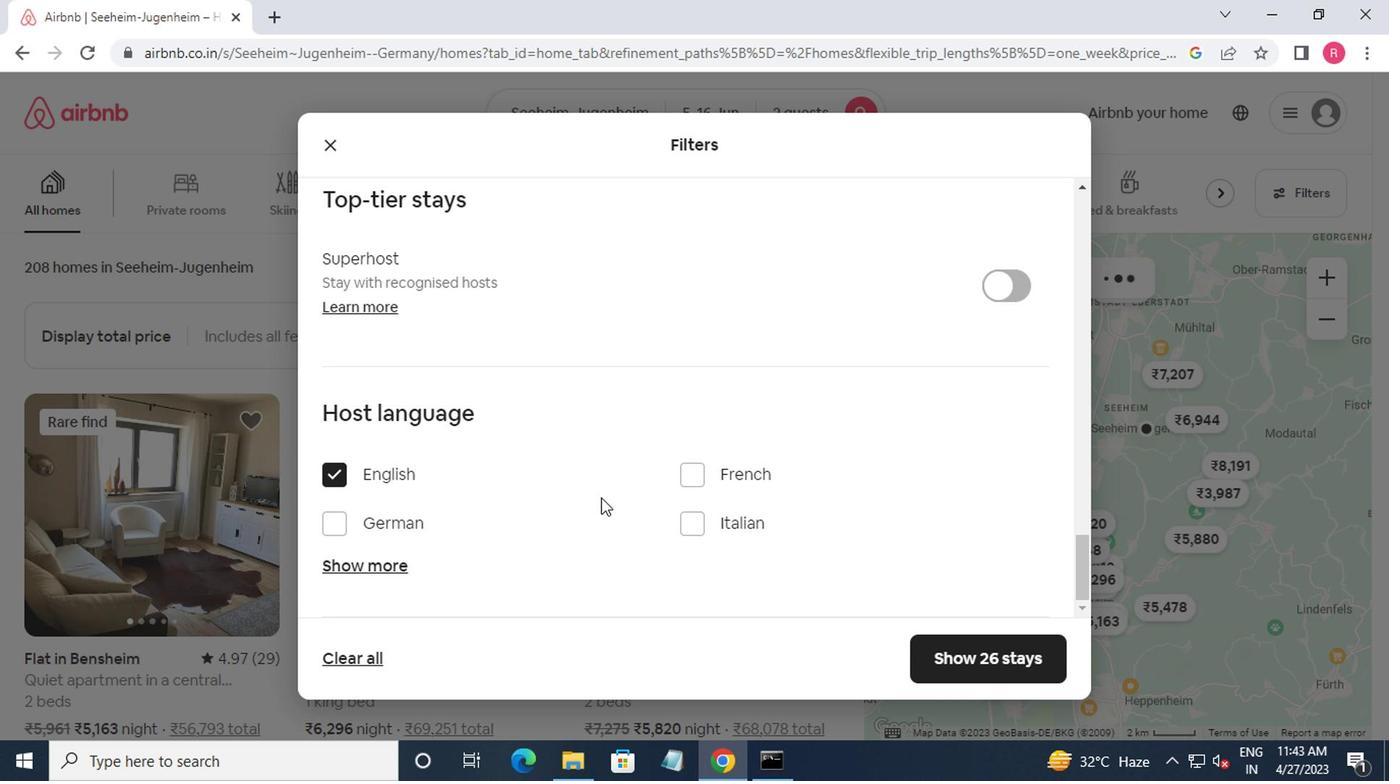 
Action: Mouse scrolled (884, 579) with delta (0, 0)
Screenshot: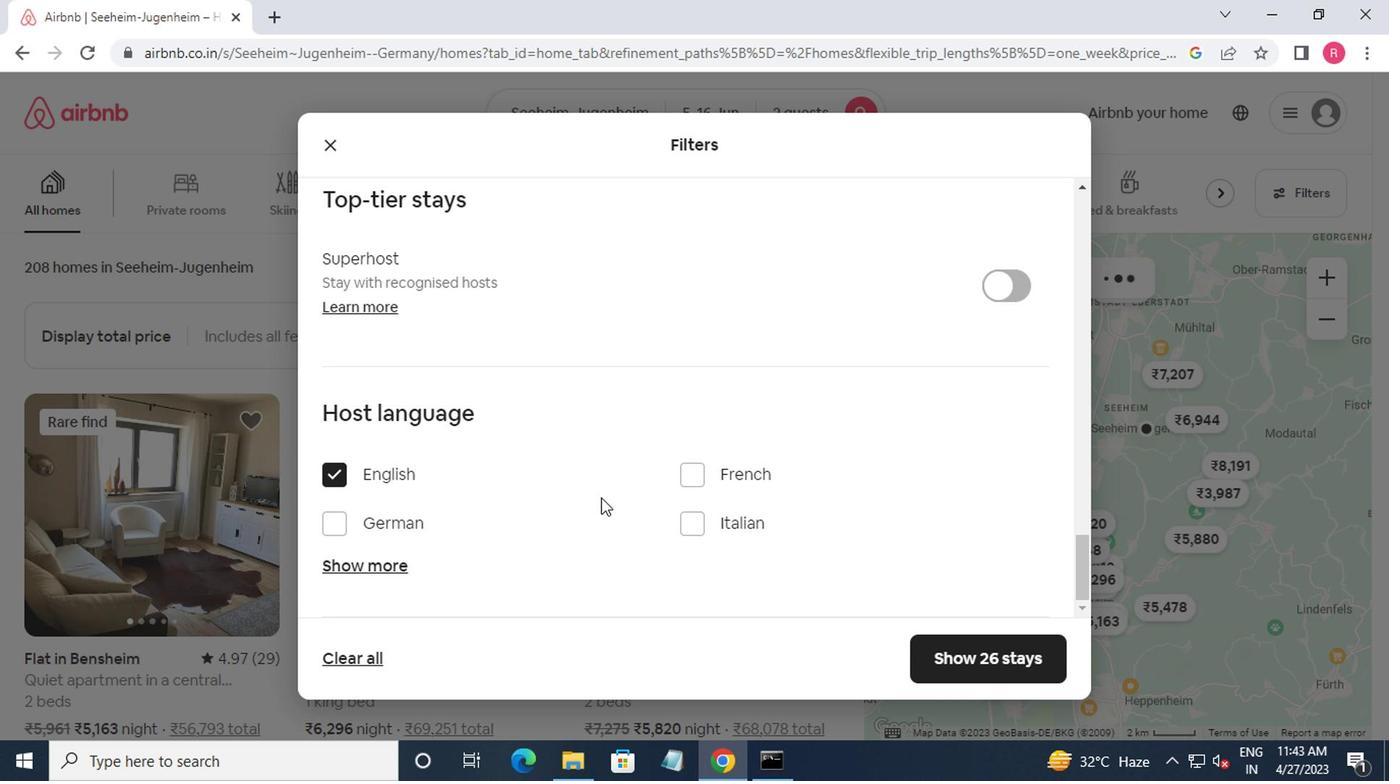 
Action: Mouse moved to (958, 658)
Screenshot: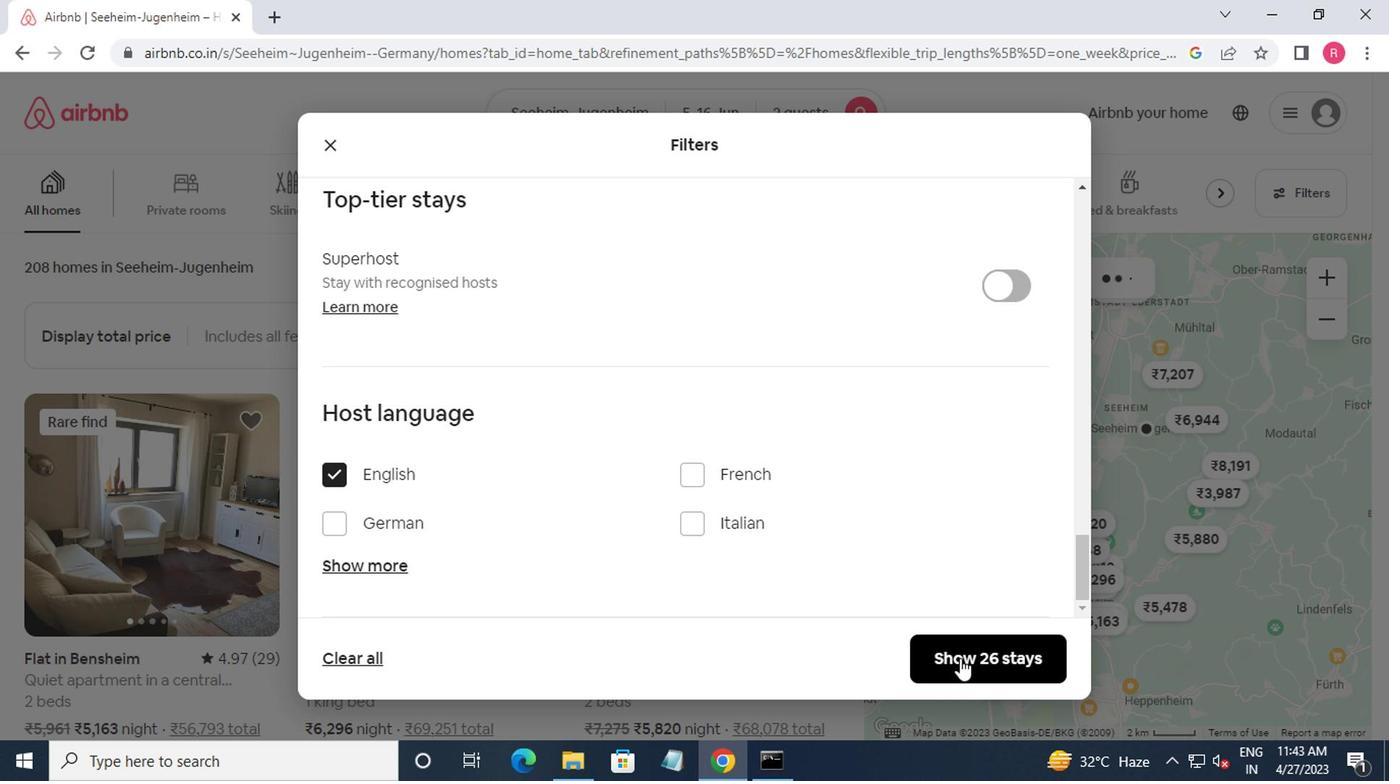 
Action: Mouse pressed left at (958, 658)
Screenshot: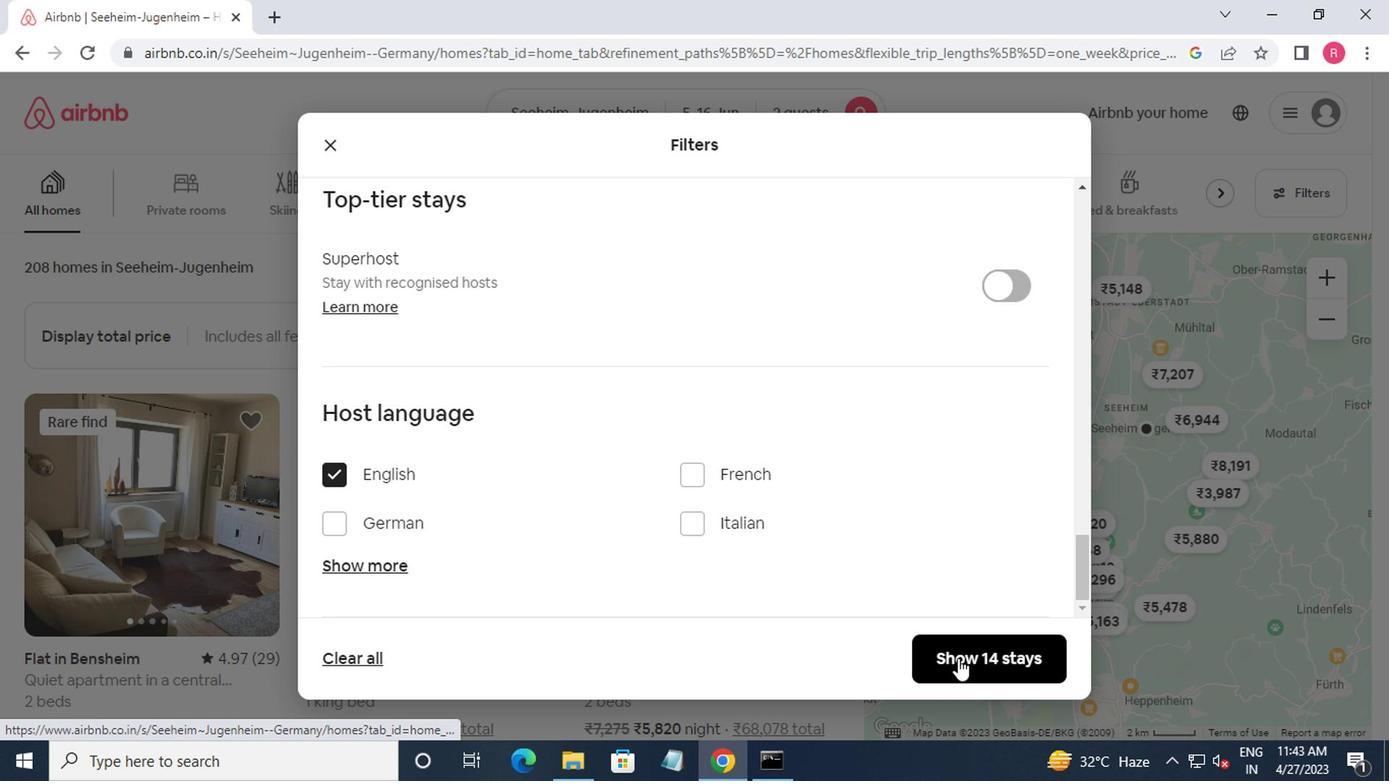 
Action: Mouse moved to (965, 655)
Screenshot: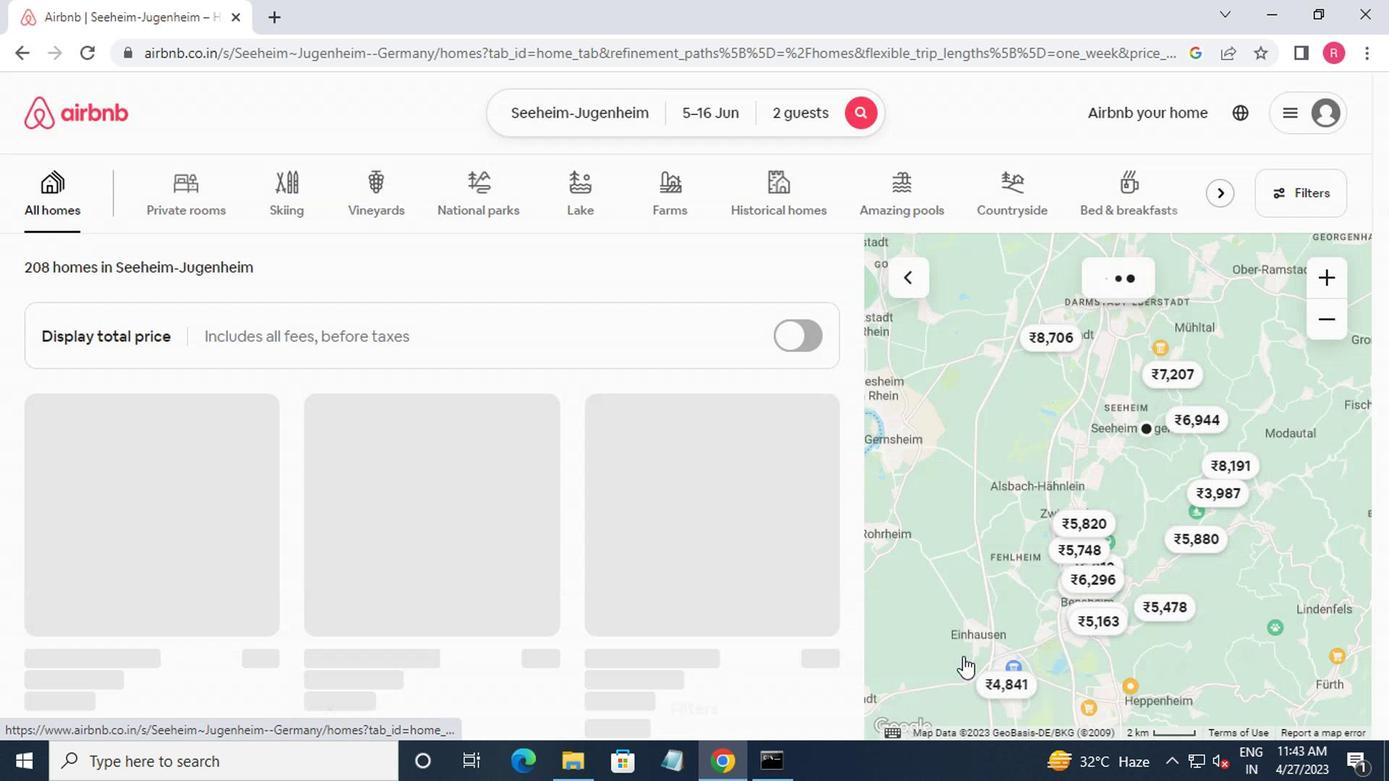 
